 Task: Find a property in Panagar, India for 7 guests from July 10 to July 15, with a price range of ₹4100 to ₹15000, 4 bedrooms, 7 beds, 4 bathrooms, house type, with Wifi, Free parking, TV, Breakfast, Self check-in, and English-speaking host.
Action: Mouse moved to (419, 80)
Screenshot: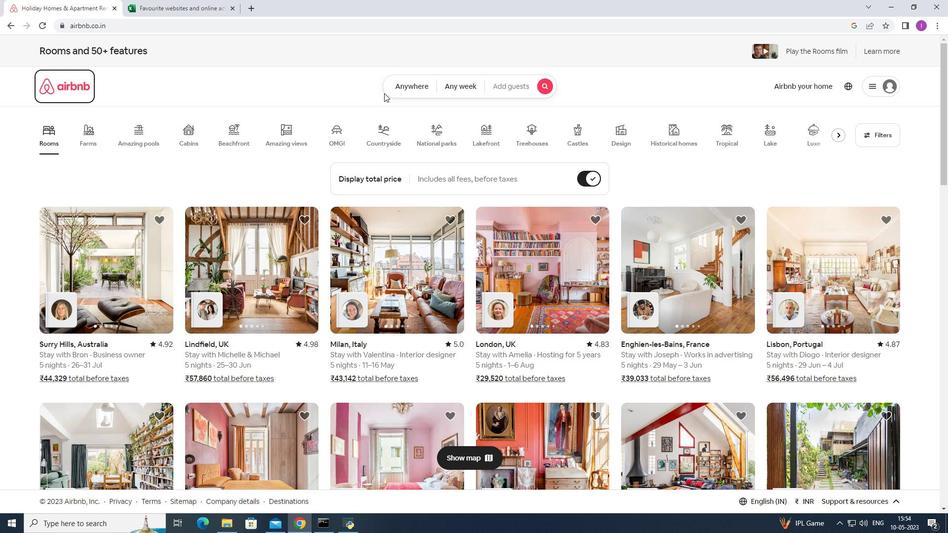 
Action: Mouse pressed left at (419, 80)
Screenshot: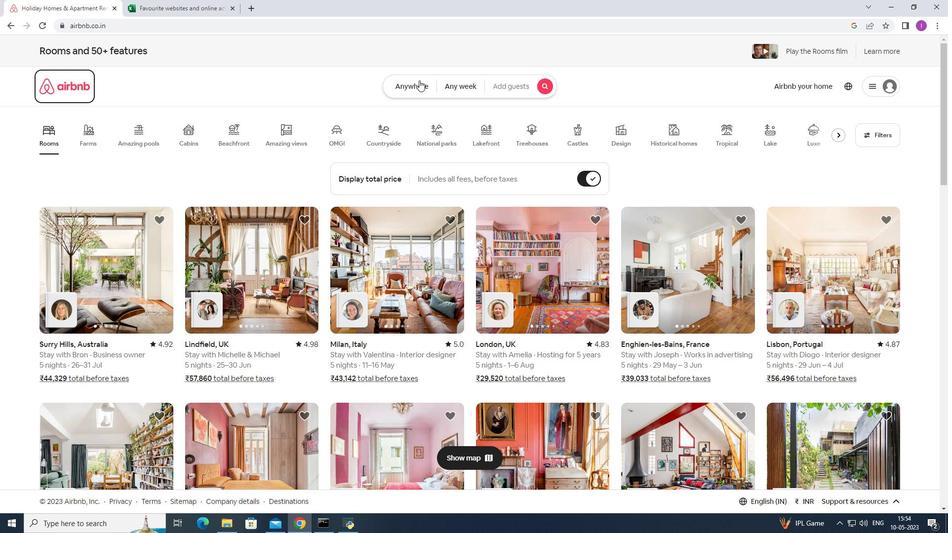 
Action: Mouse moved to (338, 131)
Screenshot: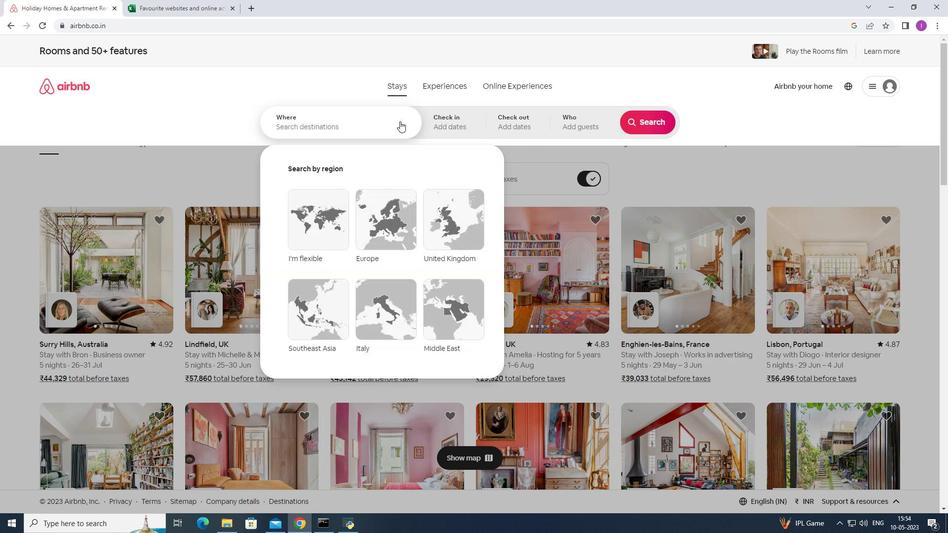 
Action: Mouse pressed left at (338, 131)
Screenshot: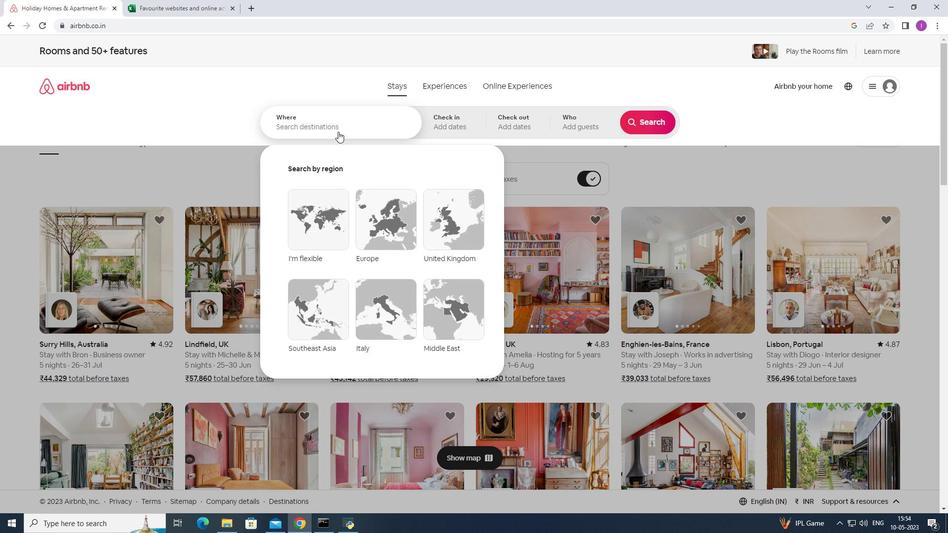 
Action: Mouse moved to (436, 101)
Screenshot: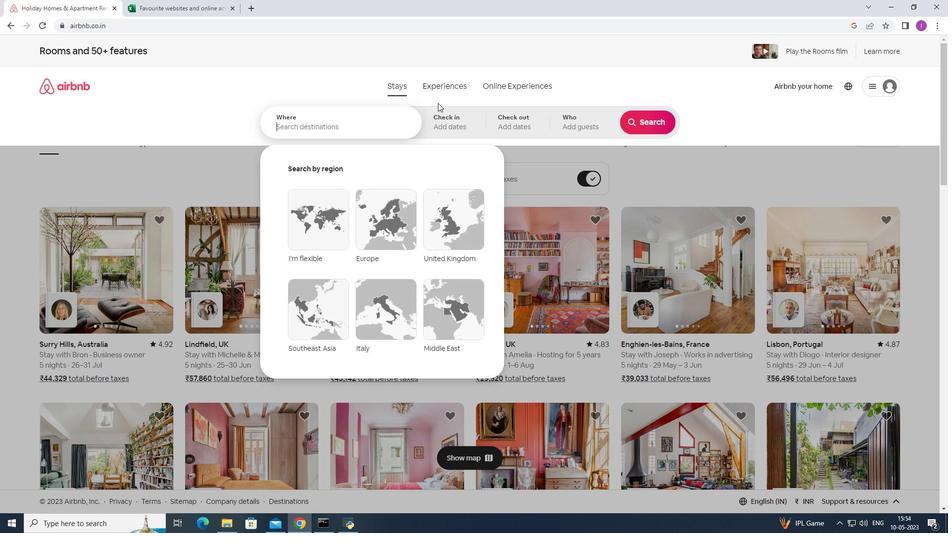 
Action: Key pressed <Key.shift><Key.shift><Key.shift><Key.shift><Key.shift><Key.shift><Key.shift><Key.shift>Panagar,<Key.shift>India
Screenshot: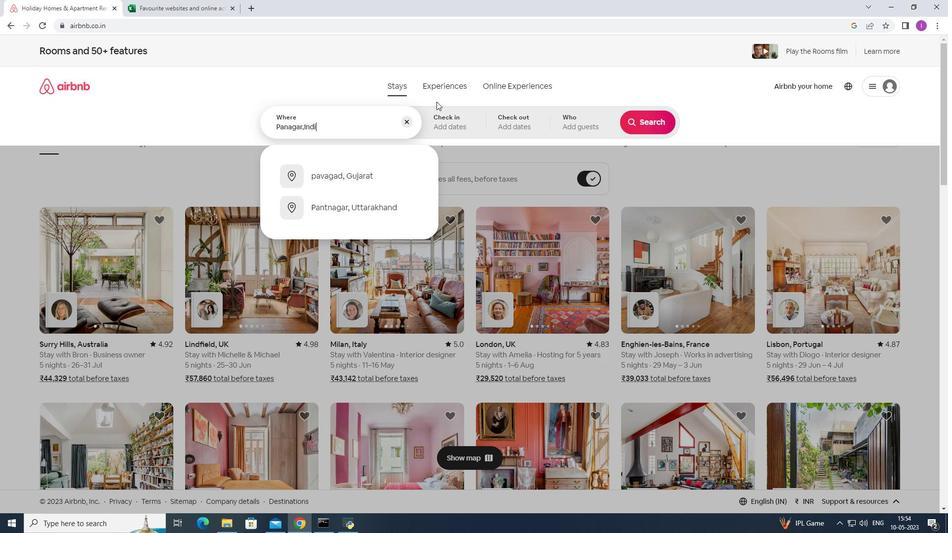 
Action: Mouse moved to (444, 121)
Screenshot: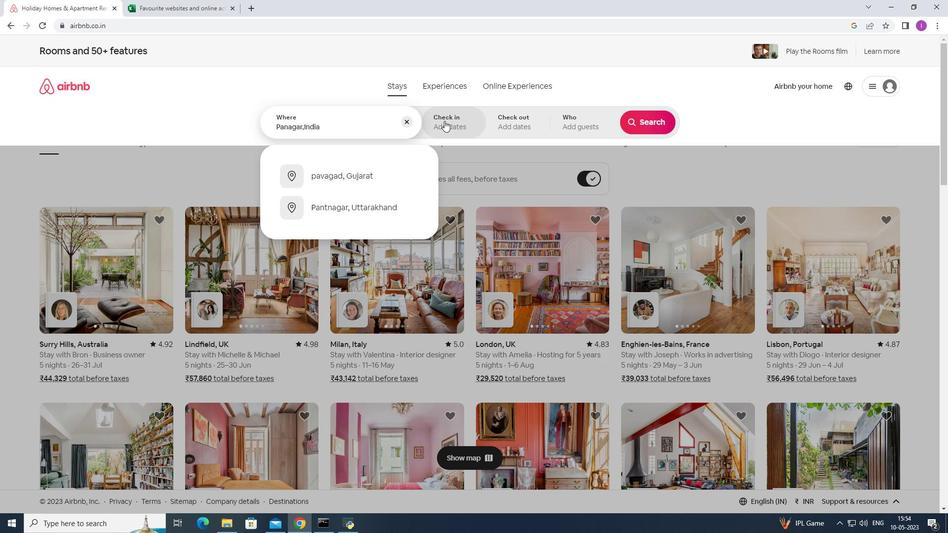 
Action: Mouse pressed left at (444, 121)
Screenshot: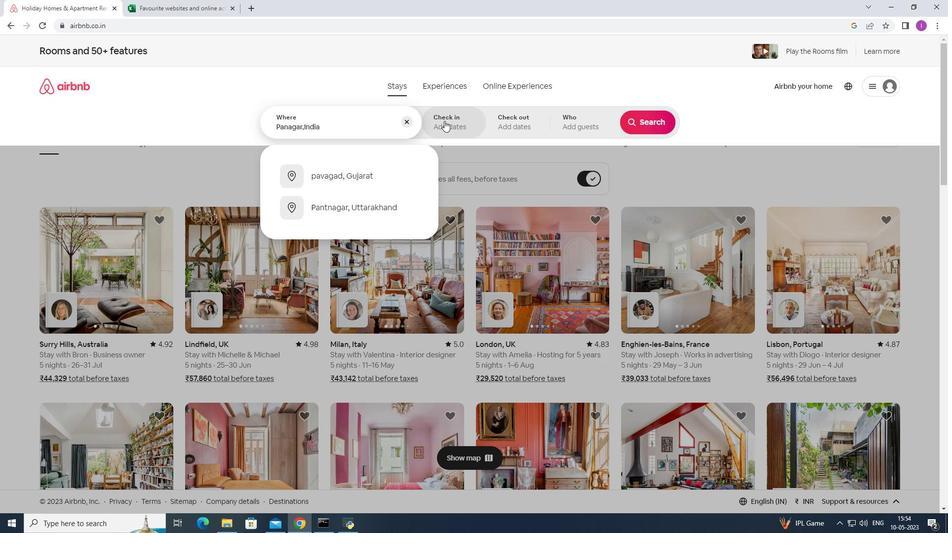 
Action: Mouse moved to (648, 199)
Screenshot: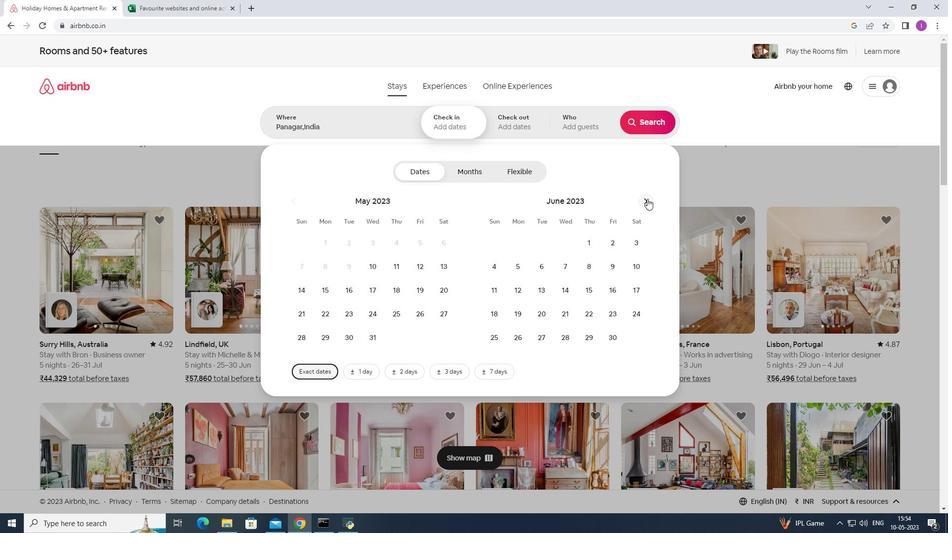 
Action: Mouse pressed left at (648, 199)
Screenshot: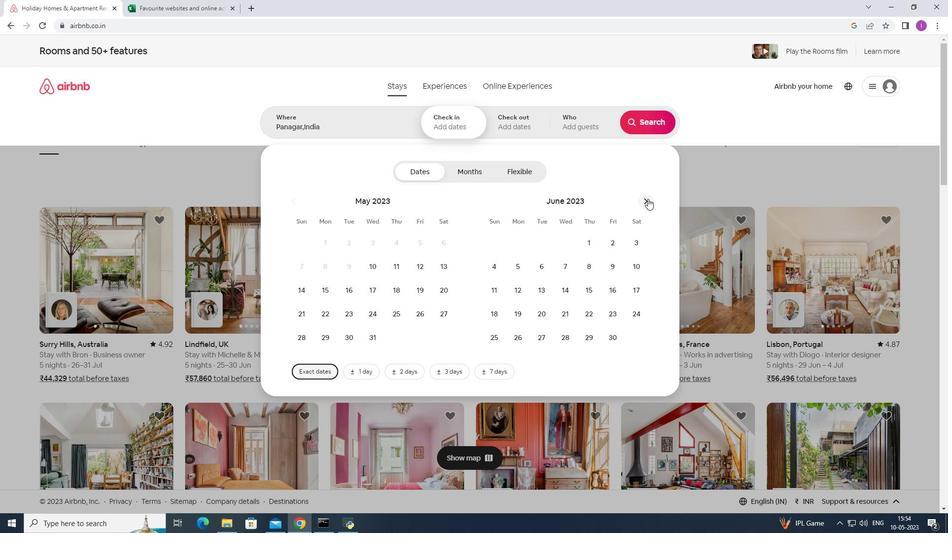 
Action: Mouse moved to (524, 292)
Screenshot: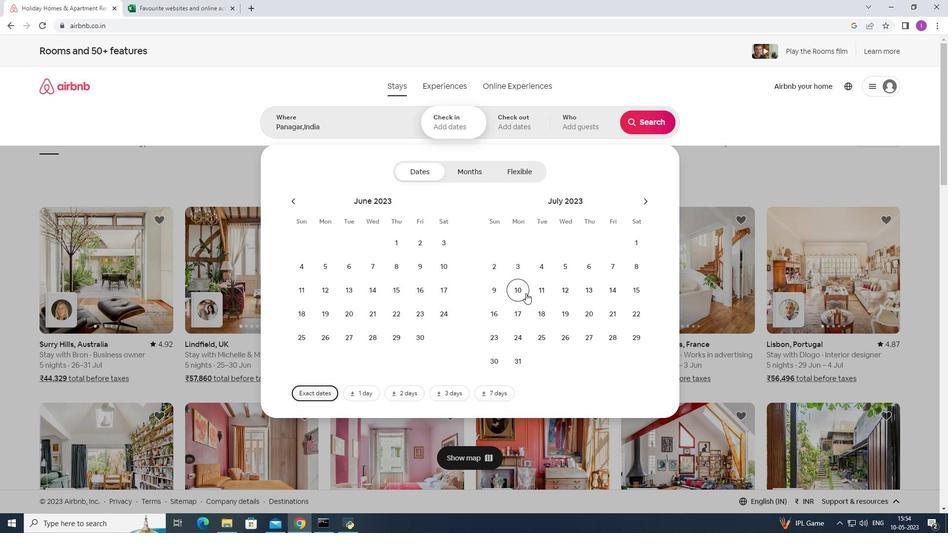 
Action: Mouse pressed left at (524, 292)
Screenshot: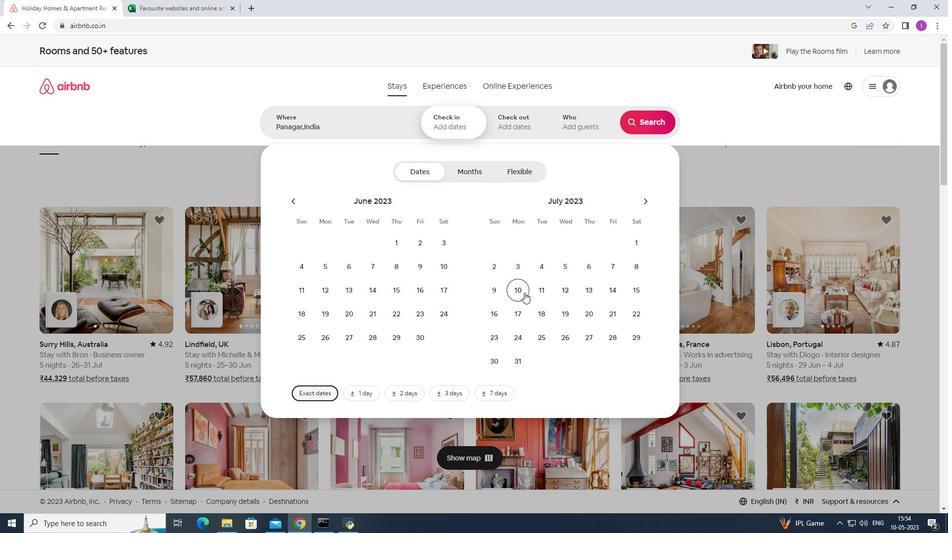
Action: Mouse moved to (633, 287)
Screenshot: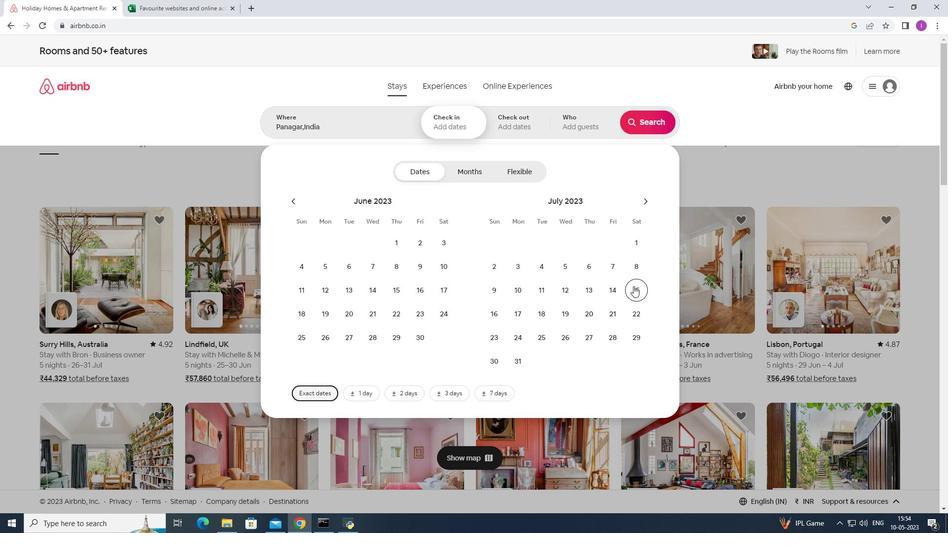 
Action: Mouse pressed left at (633, 287)
Screenshot: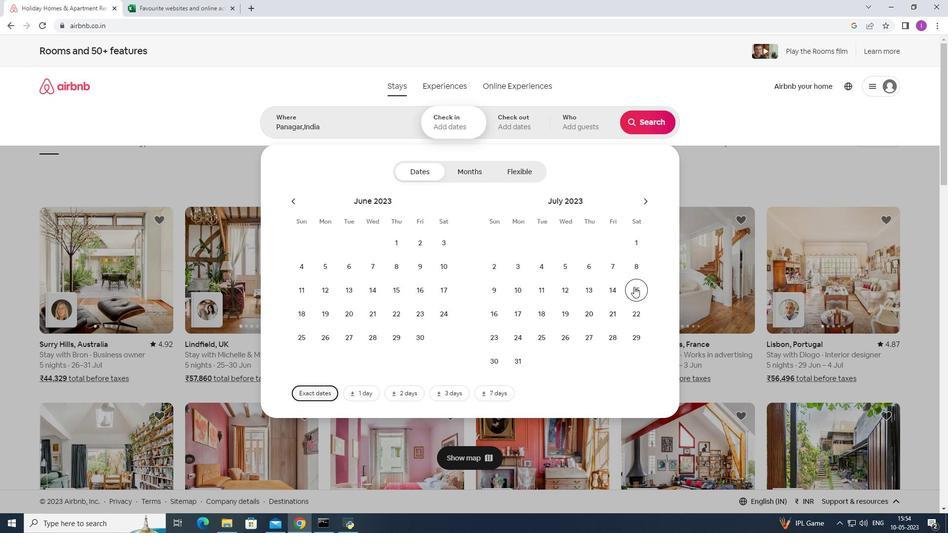 
Action: Mouse moved to (520, 291)
Screenshot: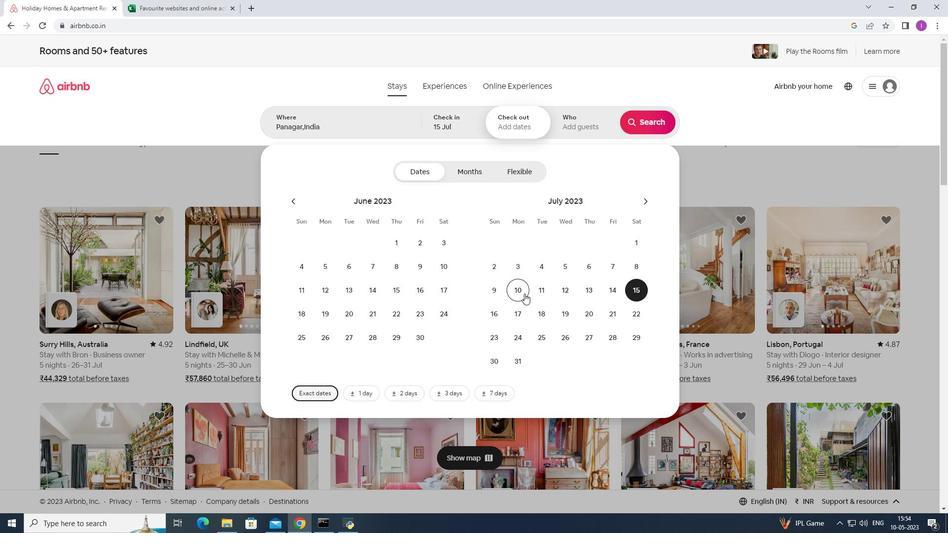 
Action: Mouse pressed left at (520, 291)
Screenshot: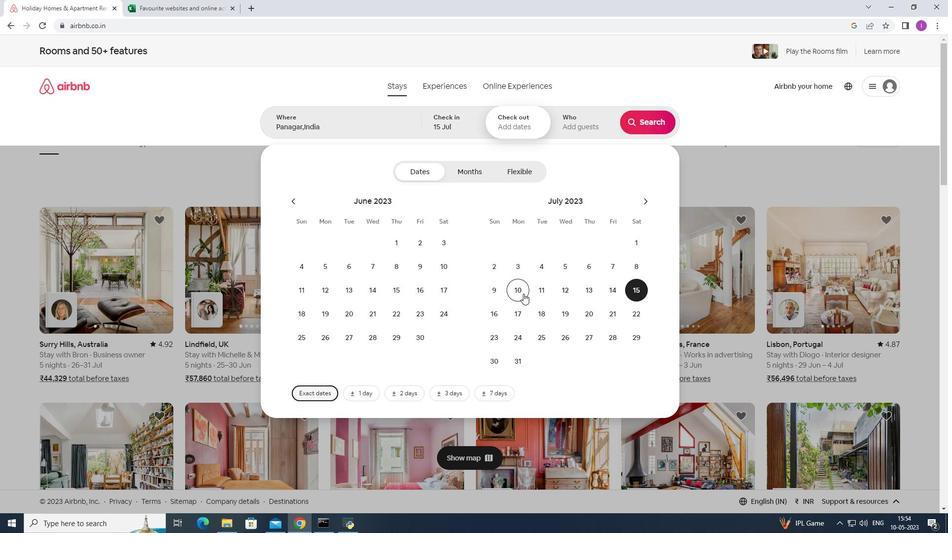 
Action: Mouse moved to (639, 285)
Screenshot: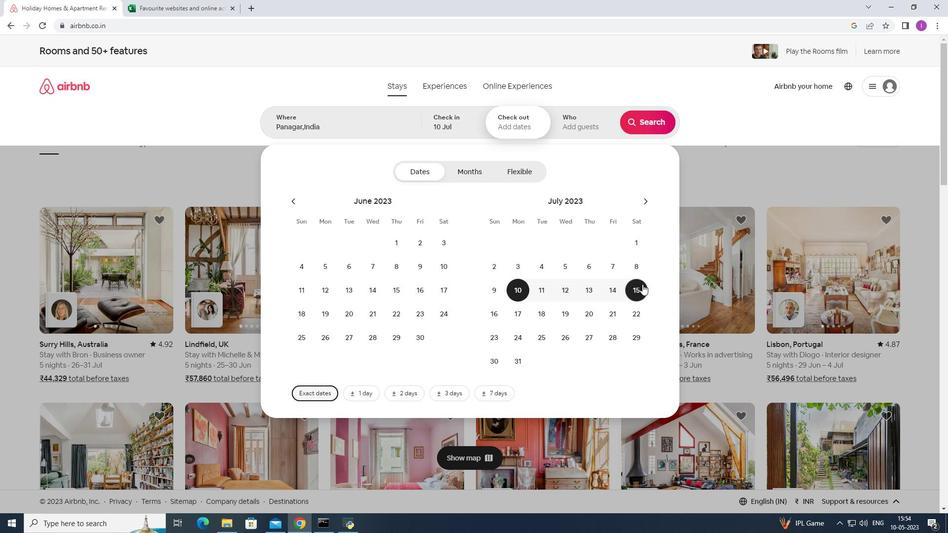
Action: Mouse pressed left at (639, 285)
Screenshot: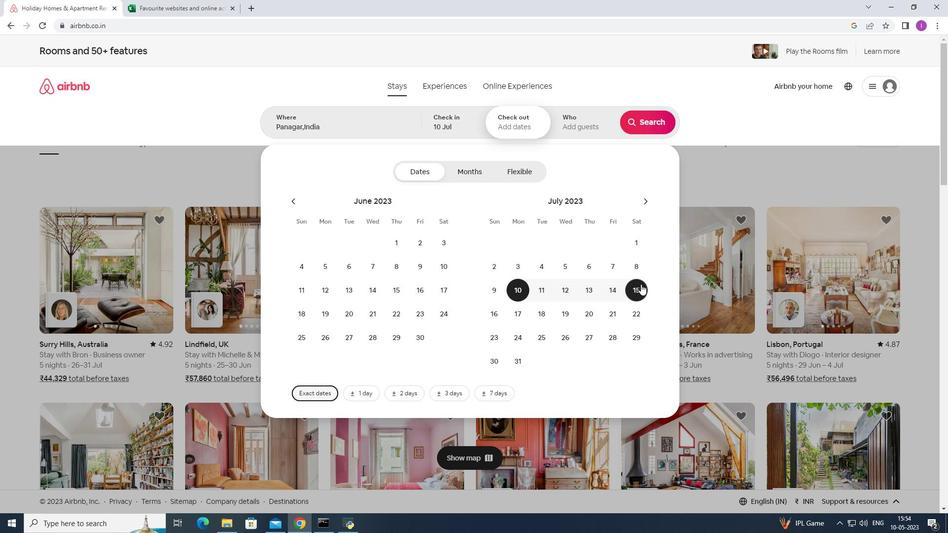 
Action: Mouse moved to (588, 124)
Screenshot: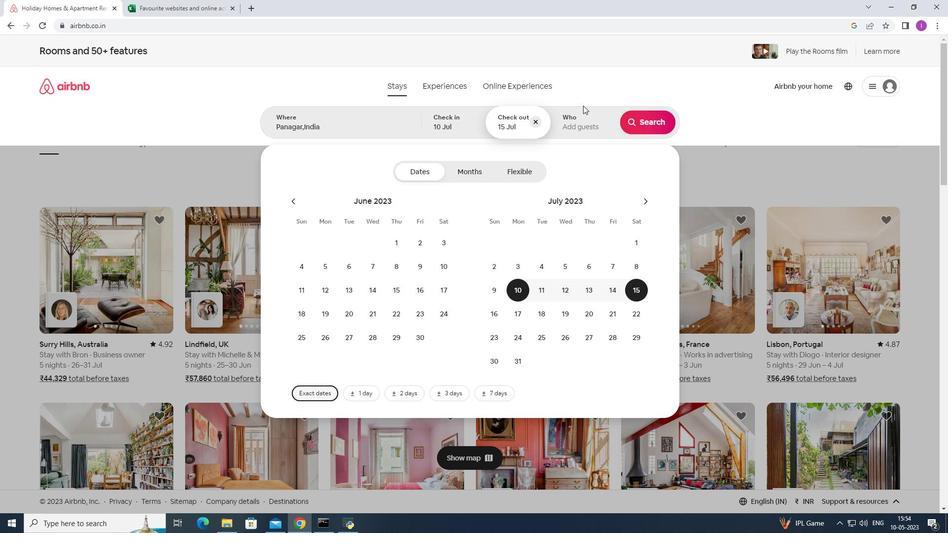 
Action: Mouse pressed left at (588, 124)
Screenshot: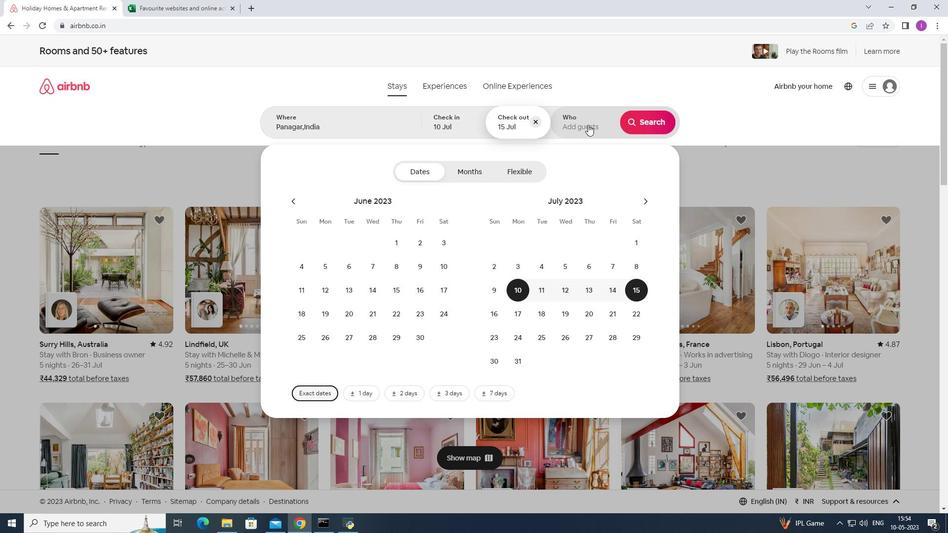 
Action: Mouse moved to (648, 172)
Screenshot: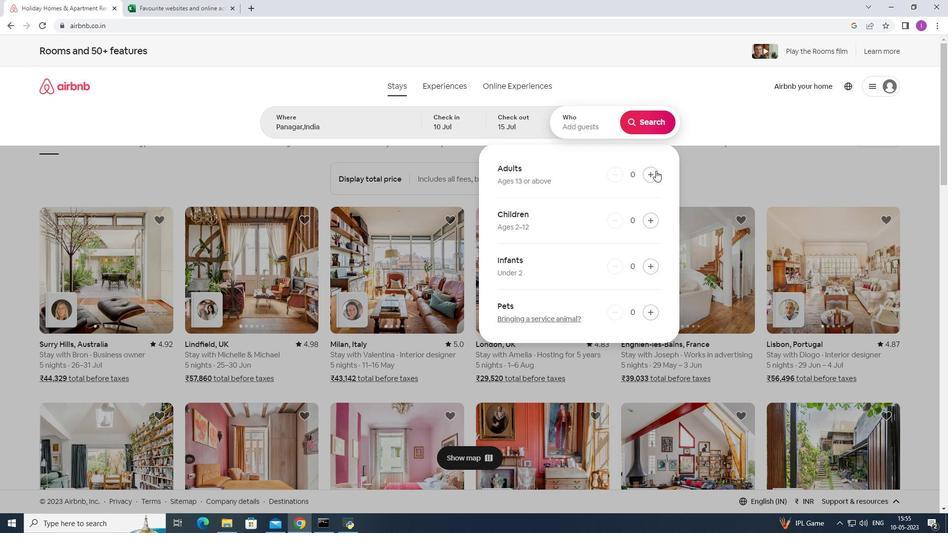
Action: Mouse pressed left at (648, 172)
Screenshot: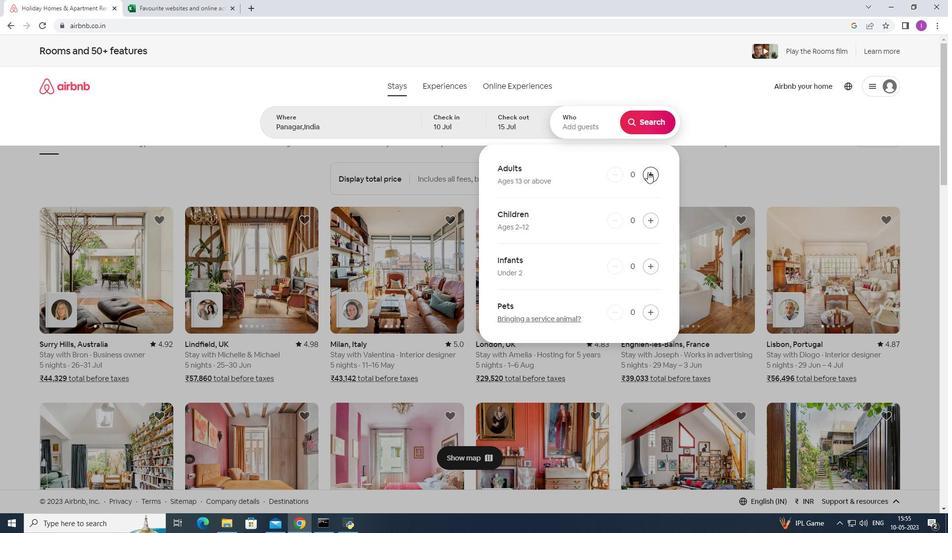 
Action: Mouse moved to (653, 173)
Screenshot: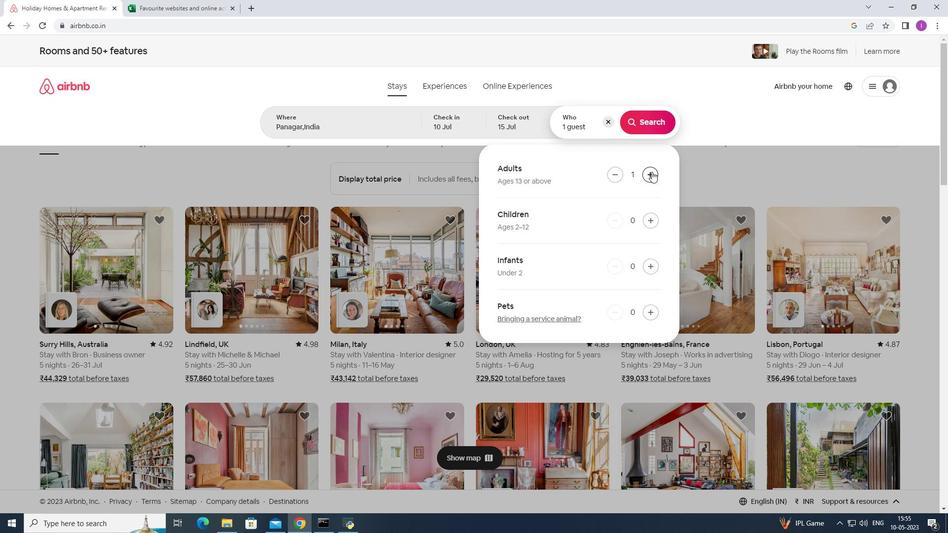 
Action: Mouse pressed left at (653, 173)
Screenshot: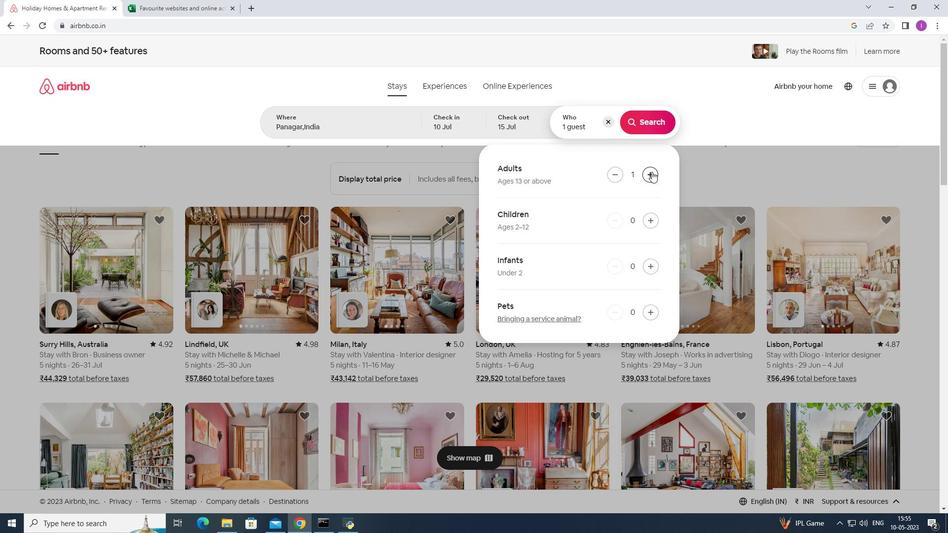 
Action: Mouse moved to (653, 174)
Screenshot: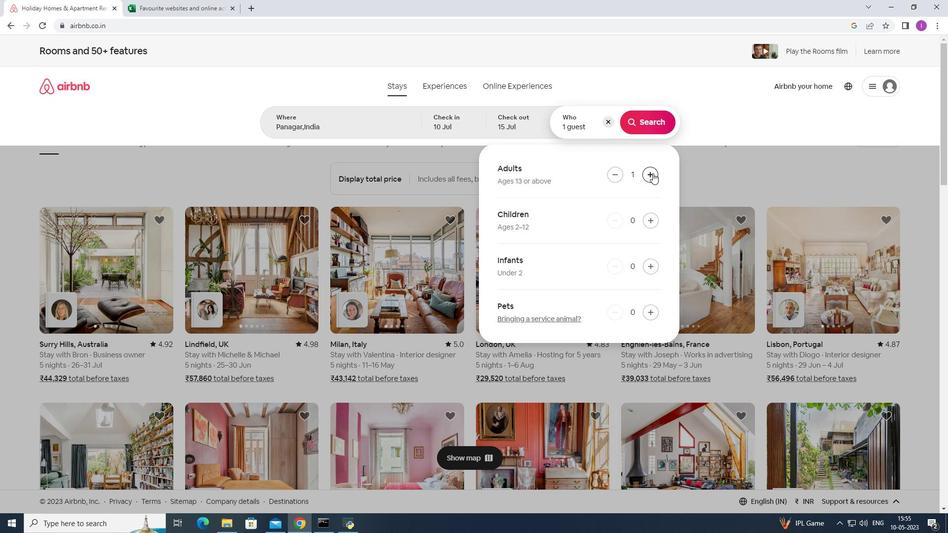 
Action: Mouse pressed left at (653, 174)
Screenshot: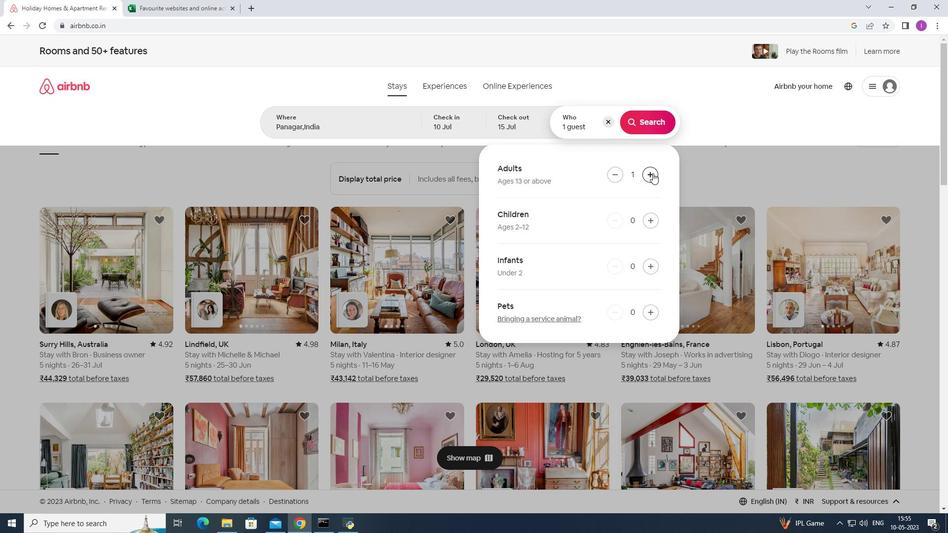 
Action: Mouse moved to (653, 174)
Screenshot: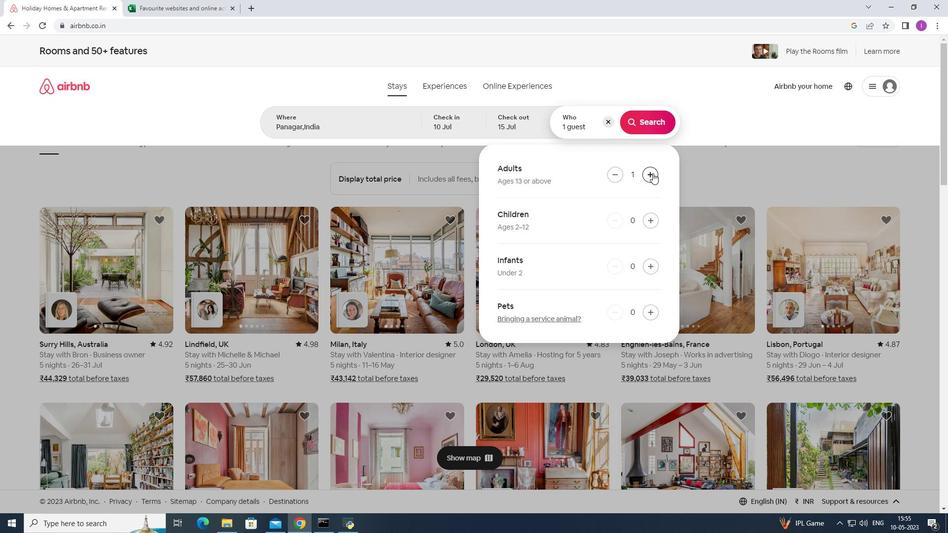 
Action: Mouse pressed left at (653, 174)
Screenshot: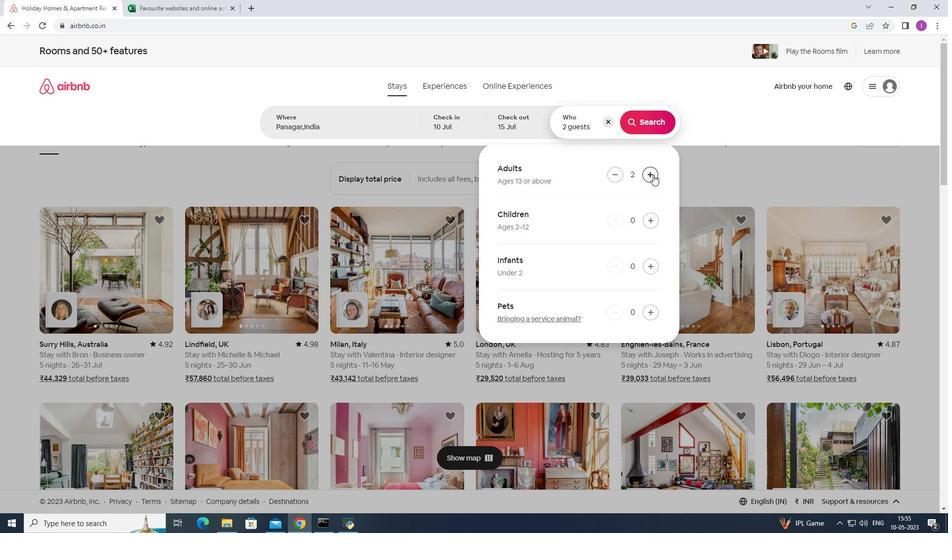 
Action: Mouse pressed left at (653, 174)
Screenshot: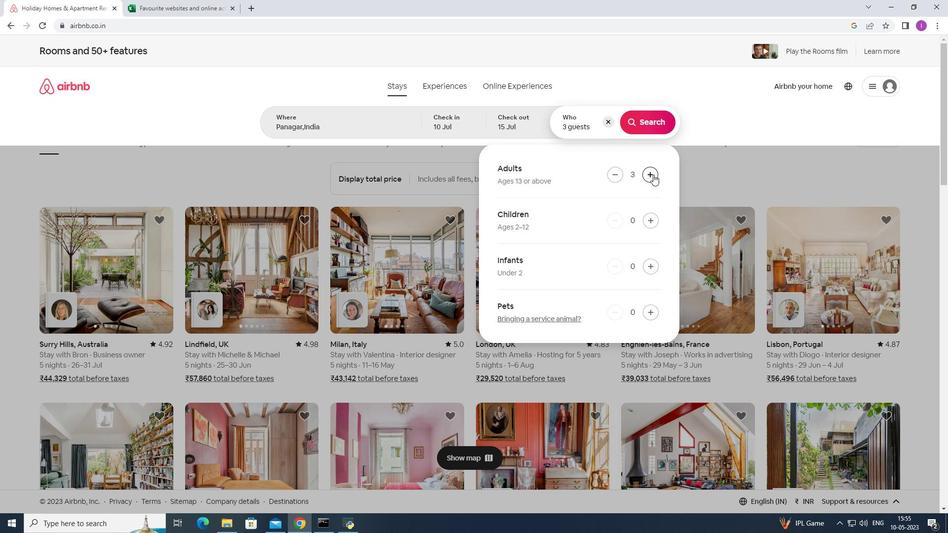 
Action: Mouse pressed left at (653, 174)
Screenshot: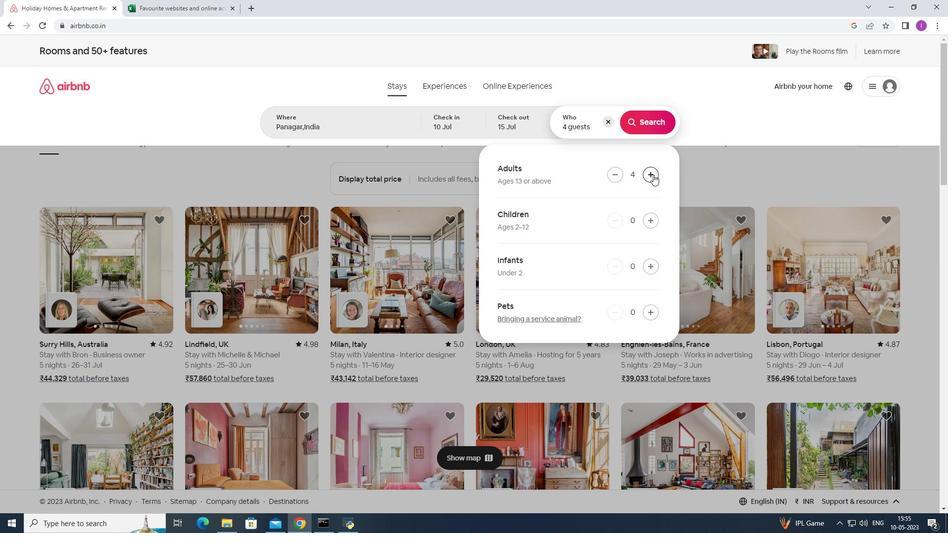 
Action: Mouse pressed left at (653, 174)
Screenshot: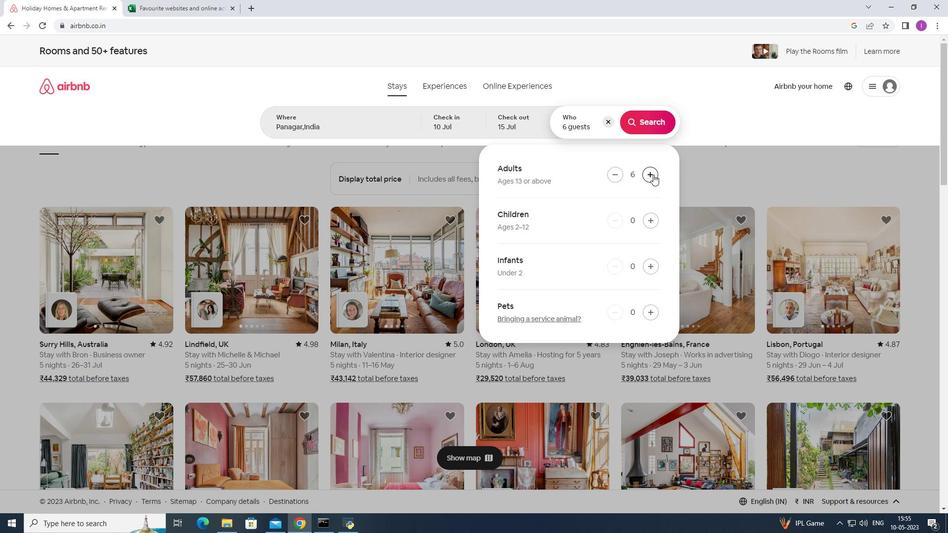 
Action: Mouse moved to (643, 124)
Screenshot: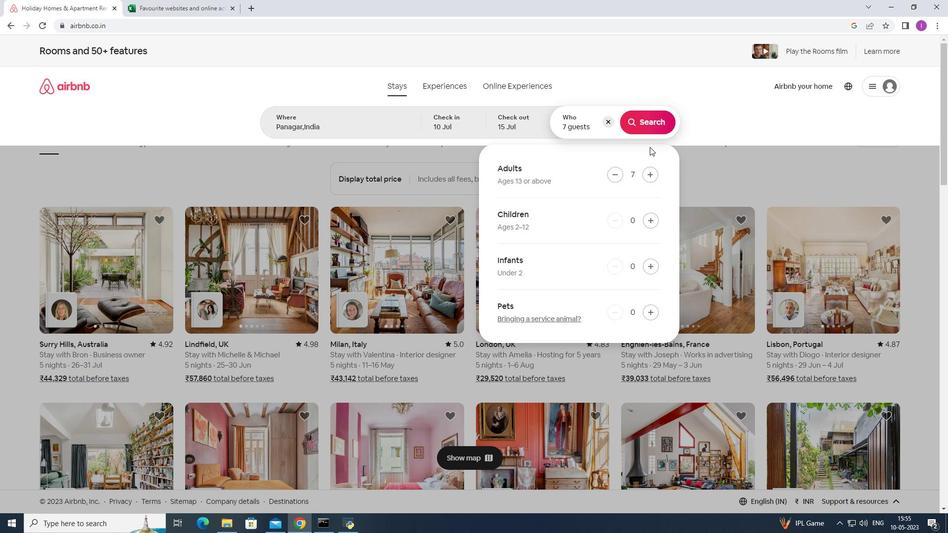 
Action: Mouse pressed left at (643, 124)
Screenshot: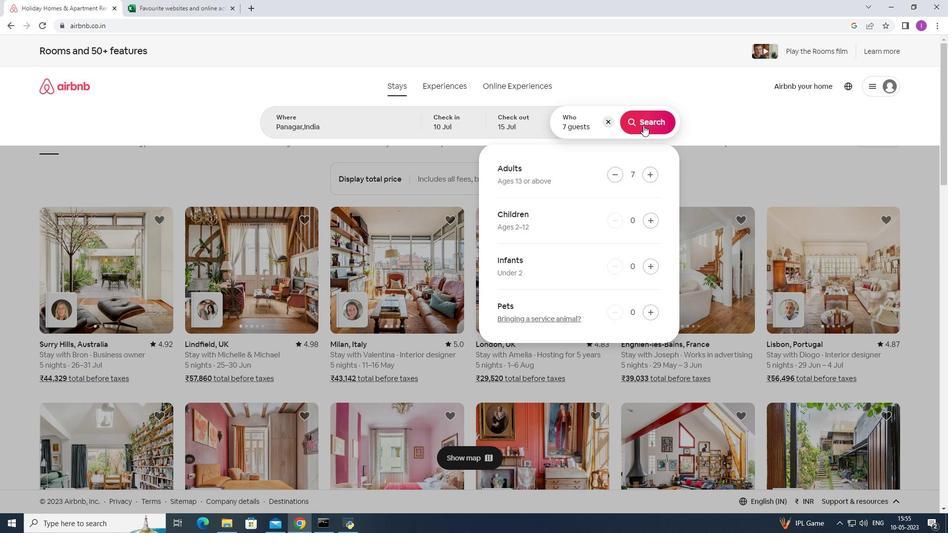 
Action: Mouse moved to (916, 88)
Screenshot: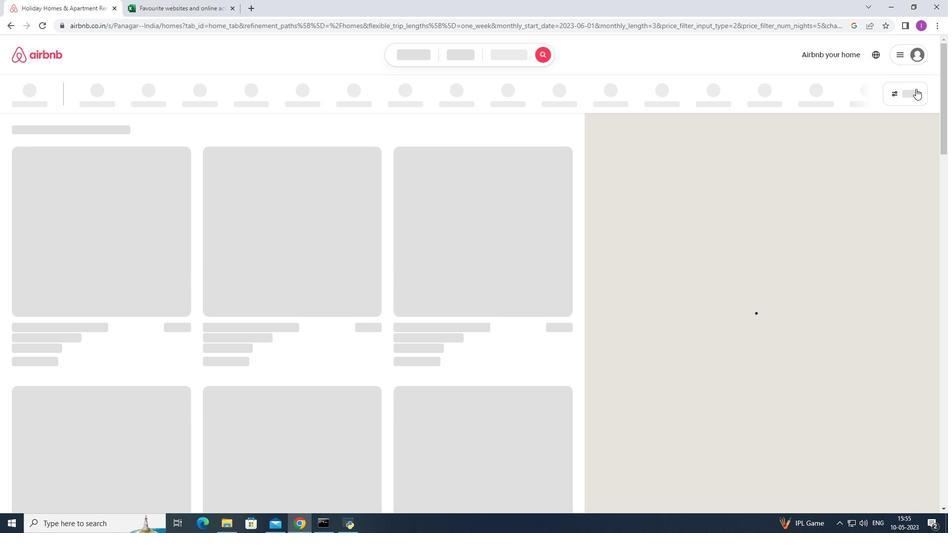 
Action: Mouse pressed left at (916, 88)
Screenshot: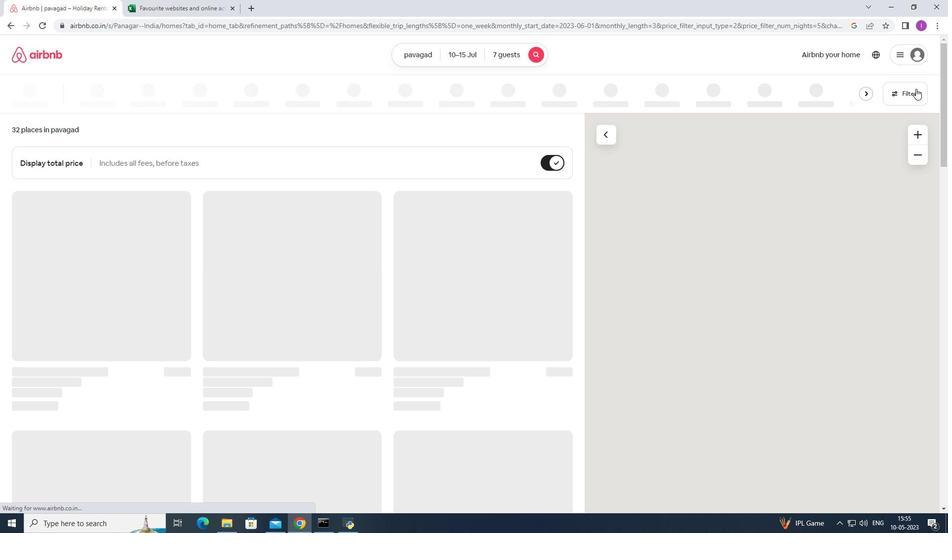 
Action: Mouse moved to (537, 332)
Screenshot: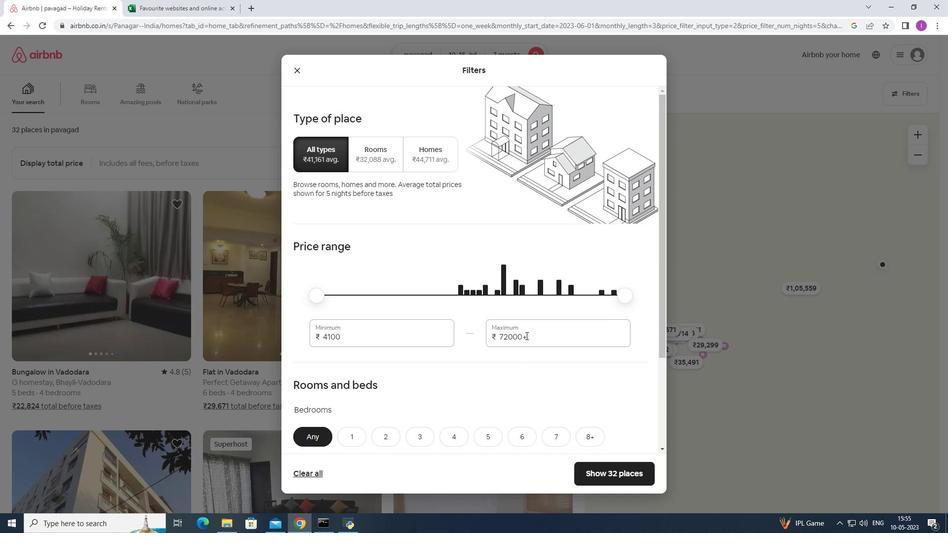 
Action: Mouse pressed left at (537, 332)
Screenshot: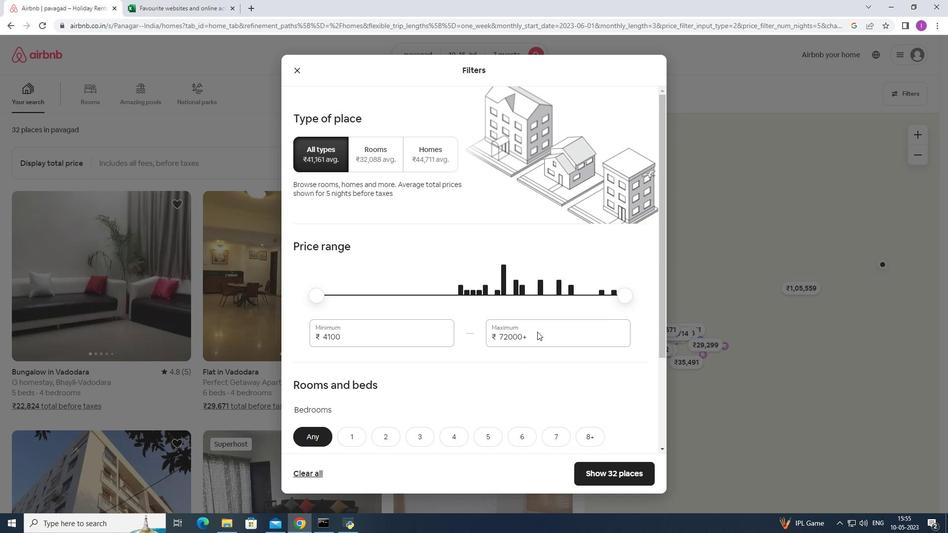
Action: Mouse moved to (476, 339)
Screenshot: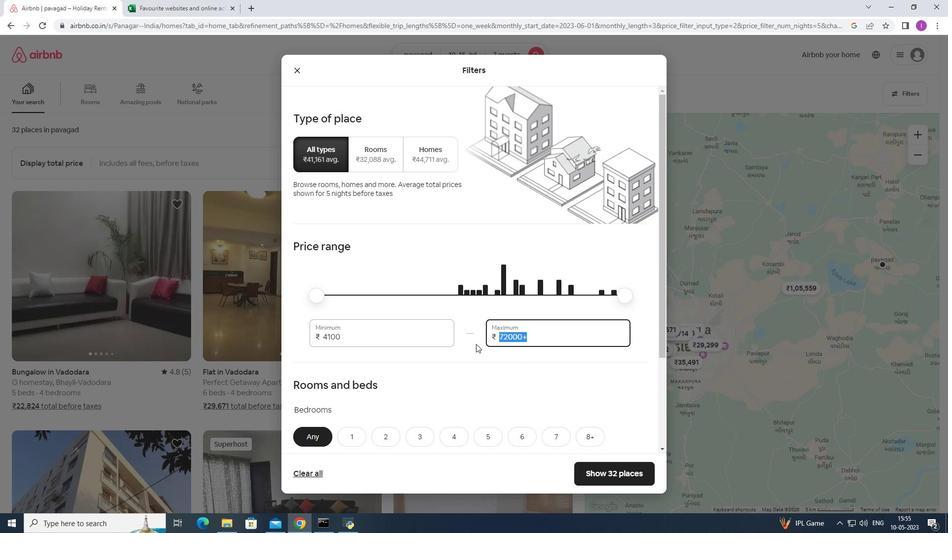 
Action: Key pressed 1
Screenshot: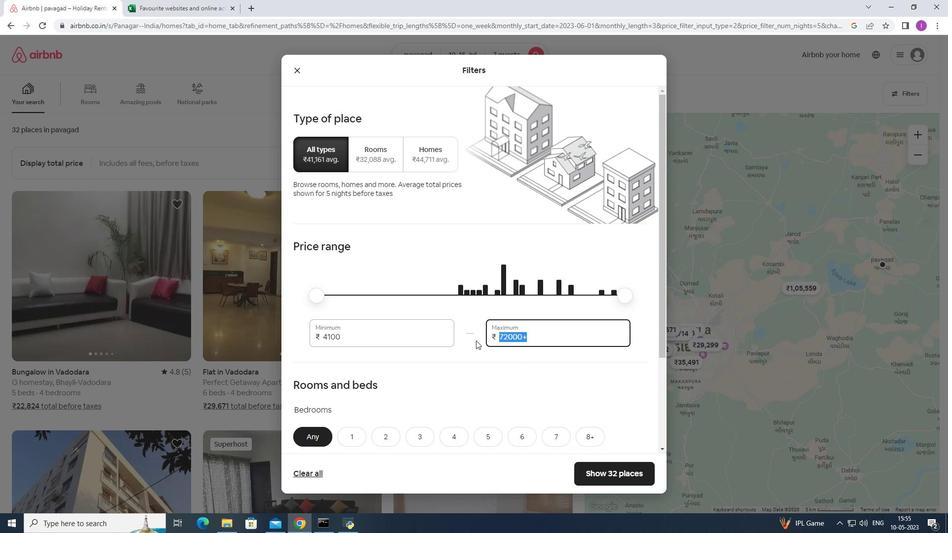 
Action: Mouse moved to (480, 333)
Screenshot: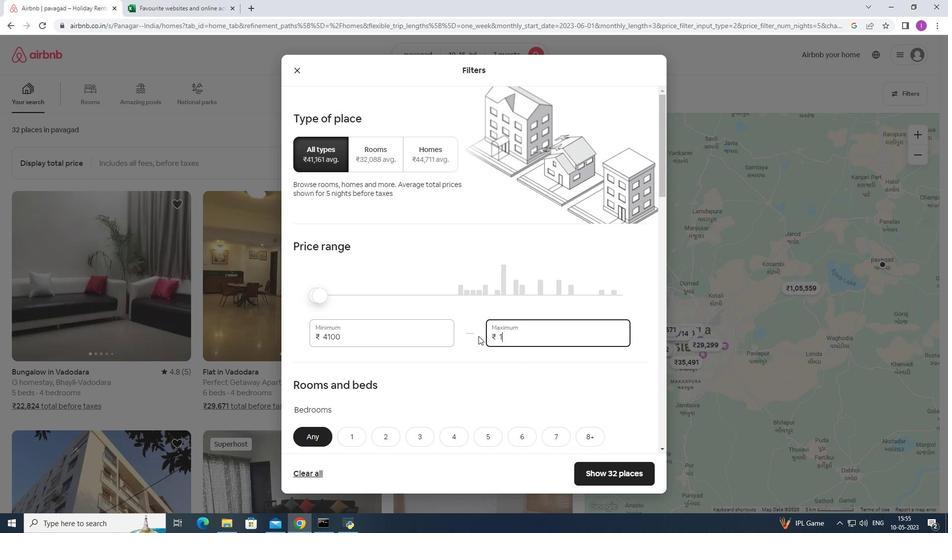 
Action: Key pressed 5
Screenshot: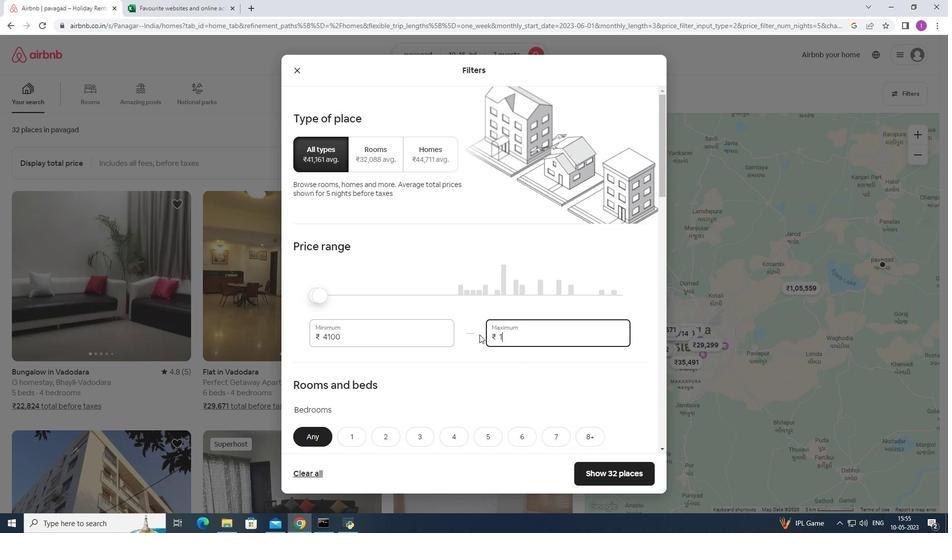 
Action: Mouse moved to (484, 328)
Screenshot: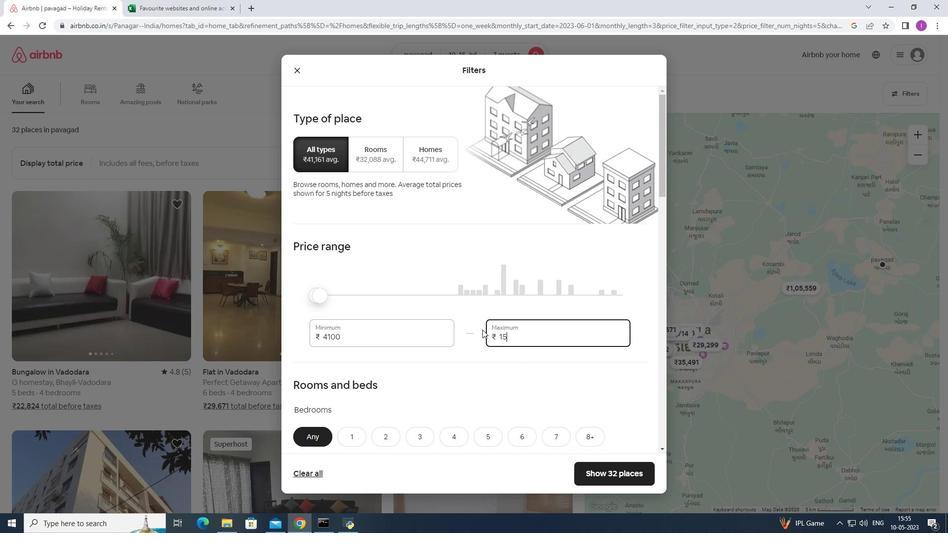 
Action: Key pressed 0
Screenshot: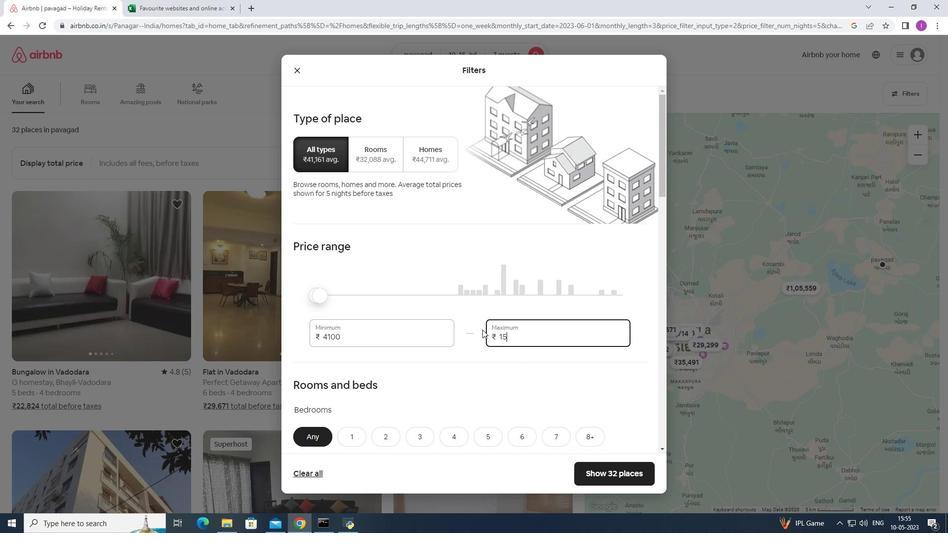 
Action: Mouse moved to (487, 325)
Screenshot: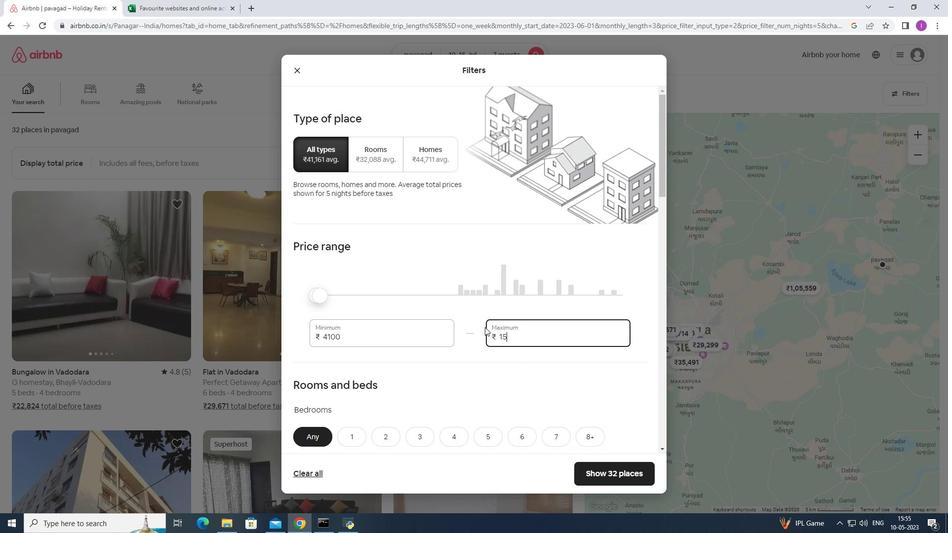 
Action: Key pressed 0
Screenshot: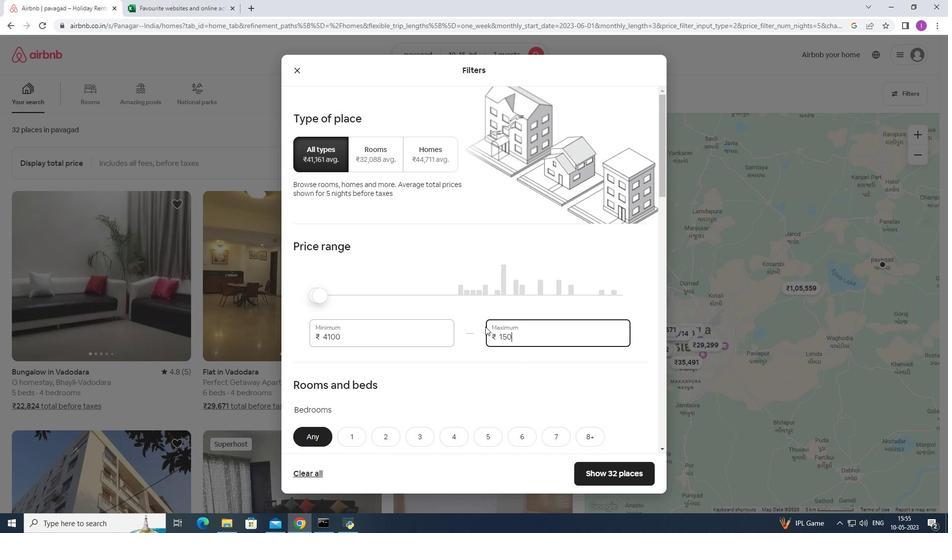 
Action: Mouse moved to (488, 324)
Screenshot: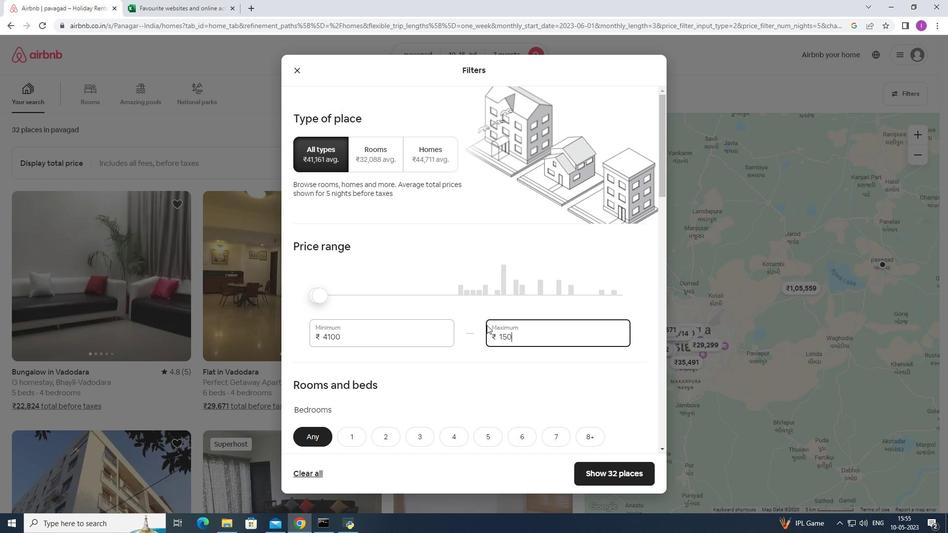 
Action: Key pressed 0
Screenshot: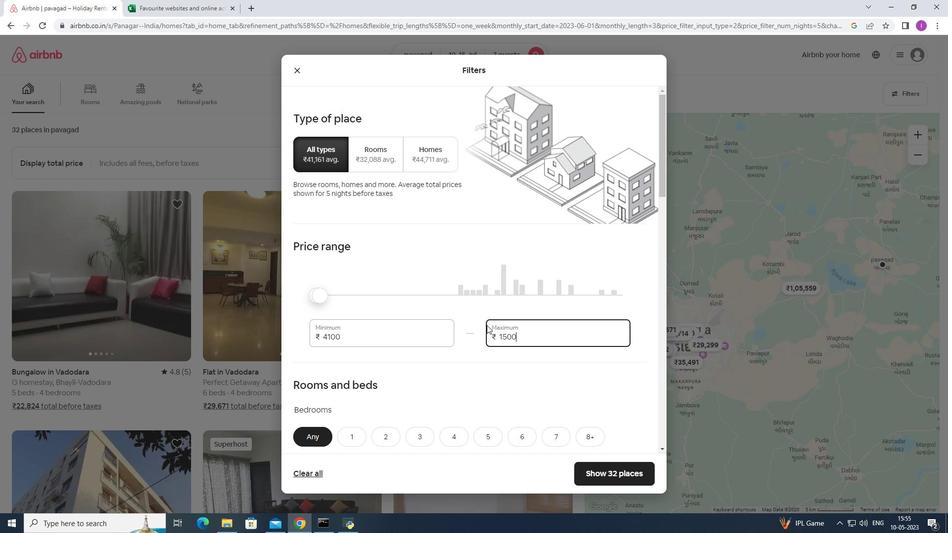 
Action: Mouse moved to (345, 335)
Screenshot: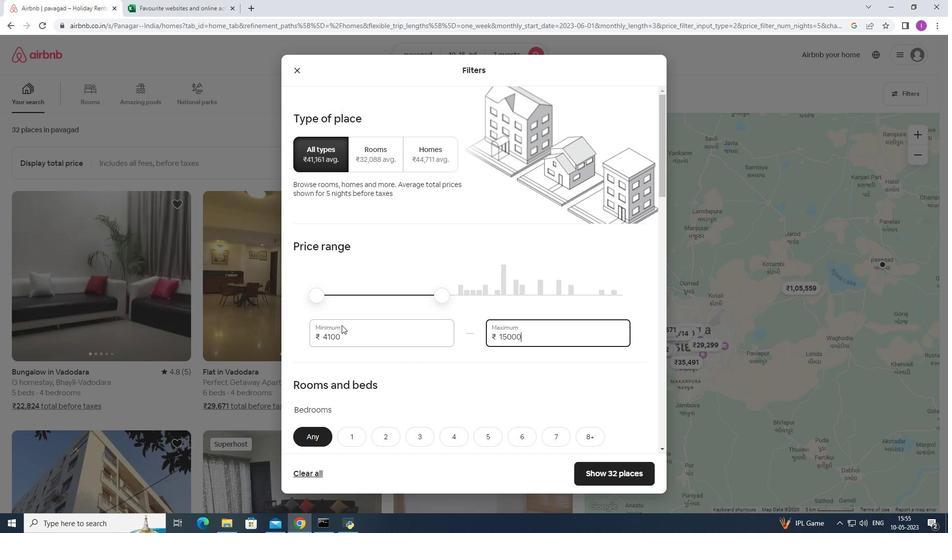 
Action: Mouse pressed left at (345, 335)
Screenshot: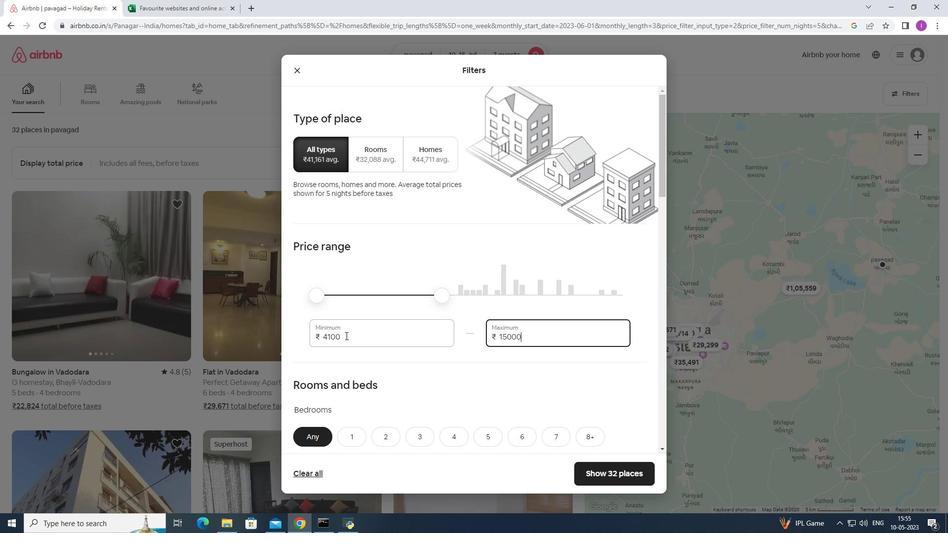 
Action: Mouse moved to (417, 347)
Screenshot: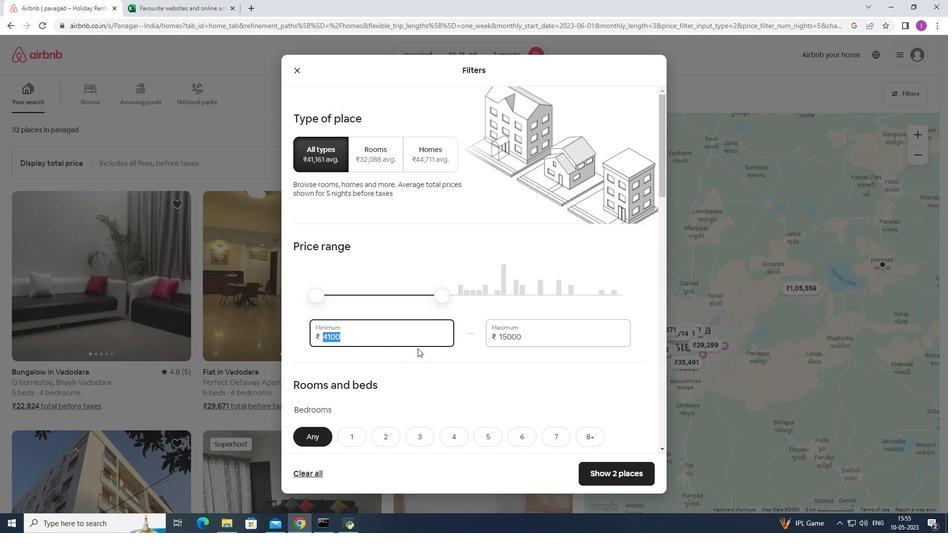 
Action: Key pressed 1
Screenshot: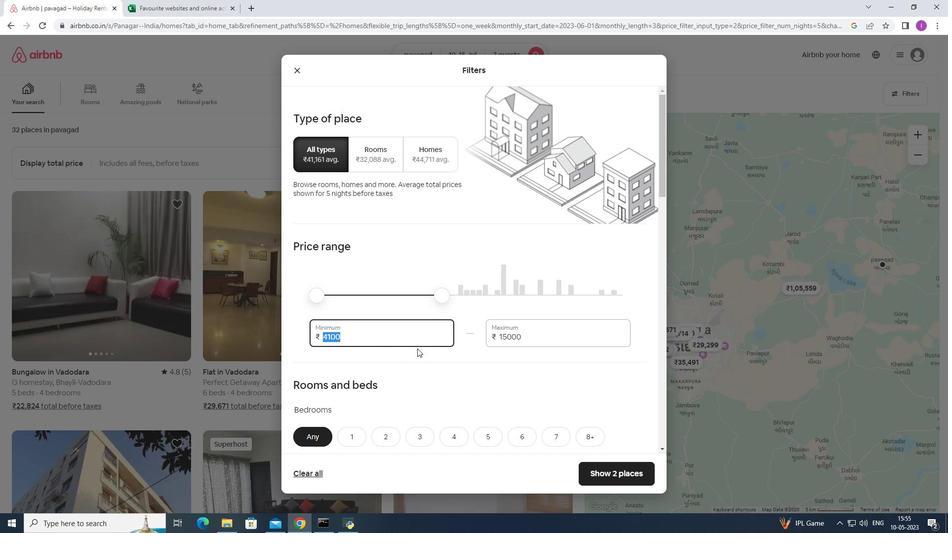 
Action: Mouse moved to (417, 344)
Screenshot: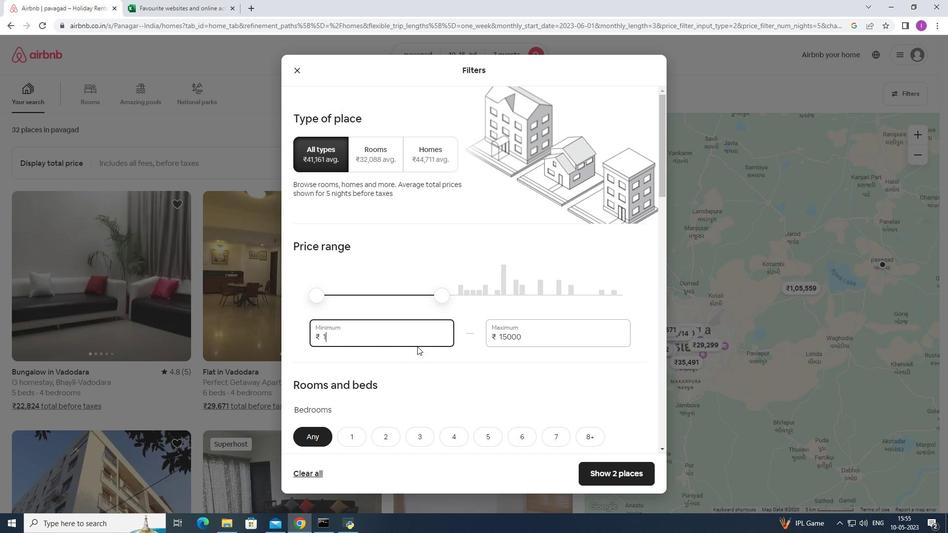 
Action: Key pressed 000
Screenshot: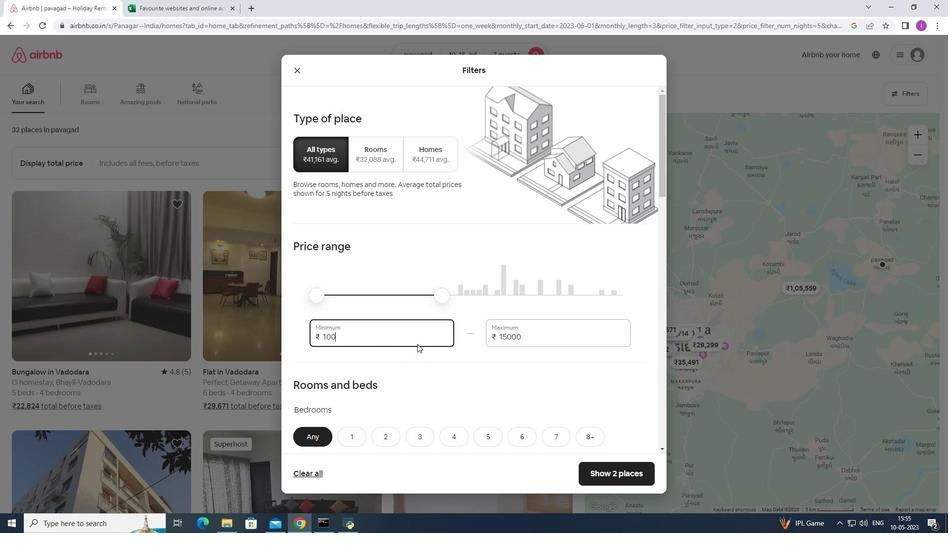 
Action: Mouse moved to (418, 343)
Screenshot: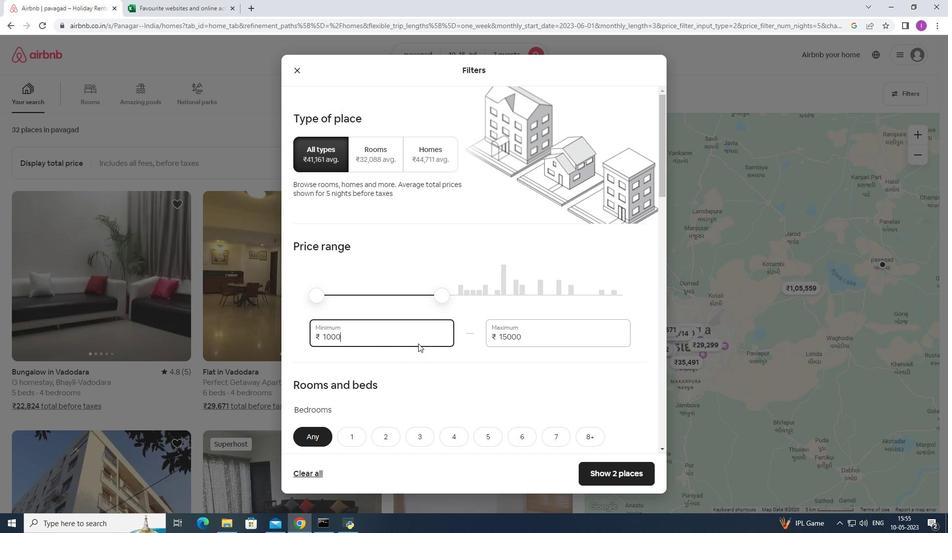 
Action: Key pressed 0
Screenshot: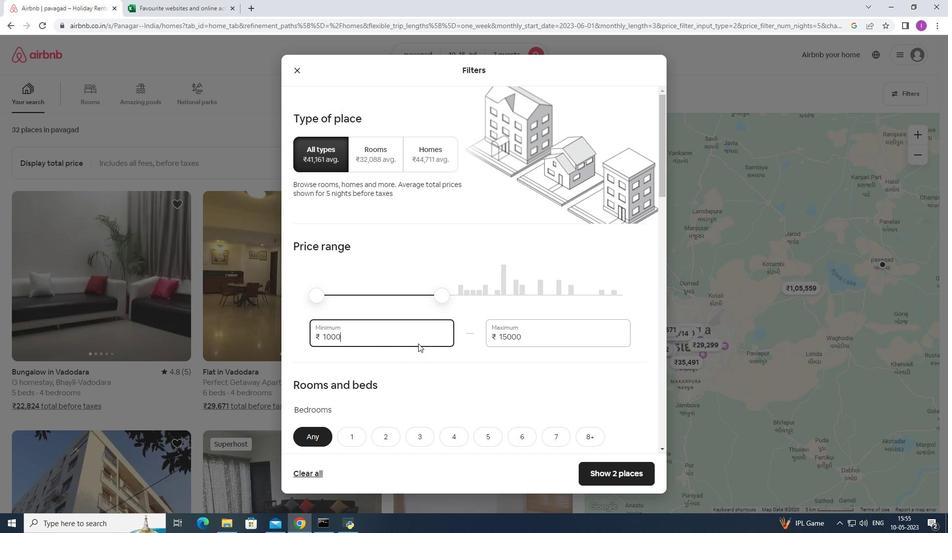 
Action: Mouse moved to (382, 369)
Screenshot: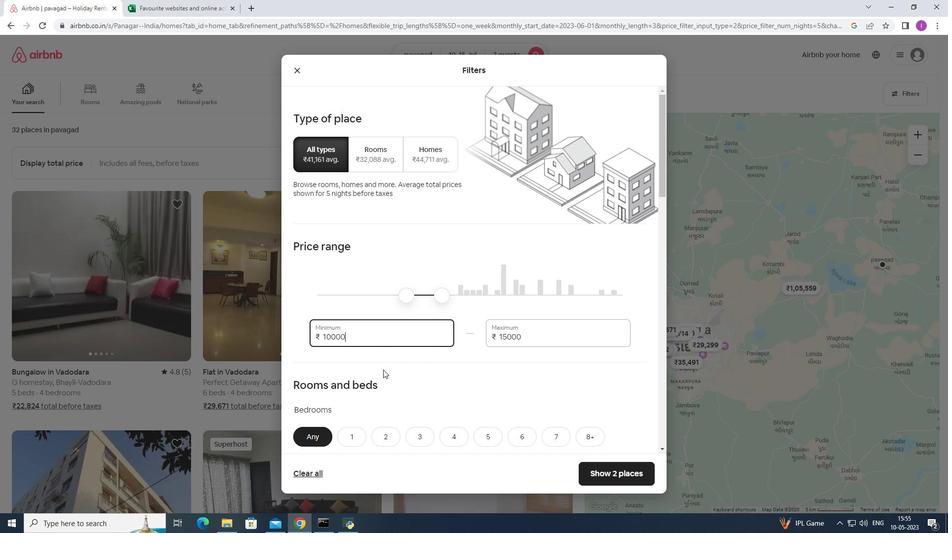 
Action: Mouse scrolled (382, 368) with delta (0, 0)
Screenshot: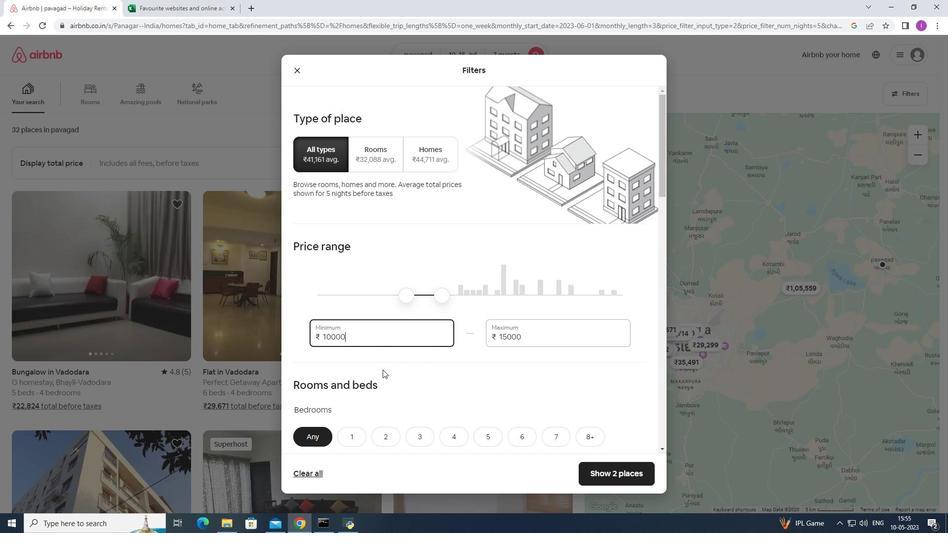
Action: Mouse scrolled (382, 368) with delta (0, 0)
Screenshot: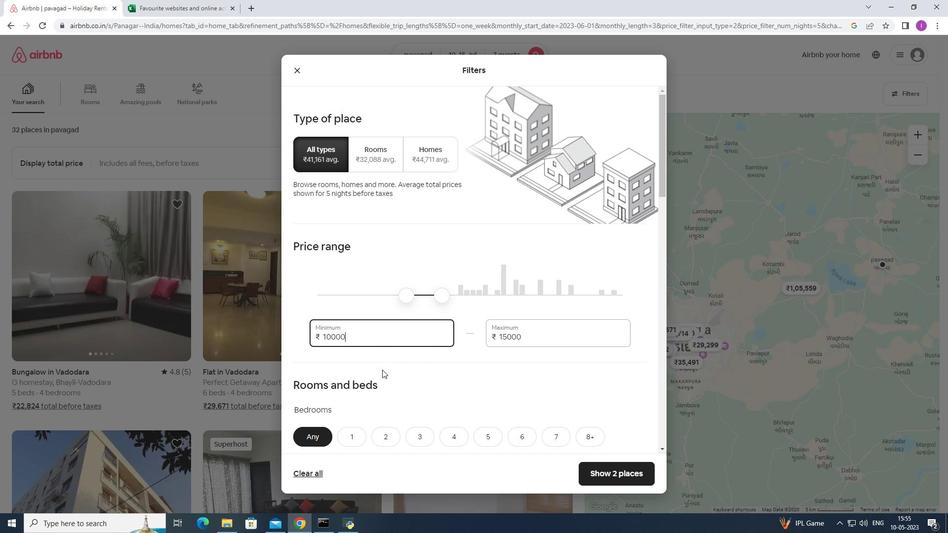 
Action: Mouse moved to (394, 359)
Screenshot: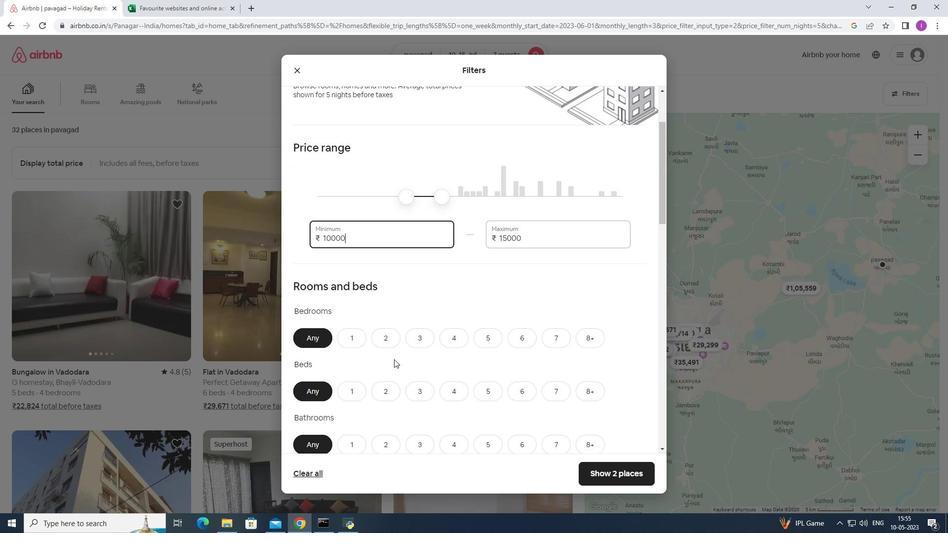 
Action: Mouse scrolled (394, 358) with delta (0, 0)
Screenshot: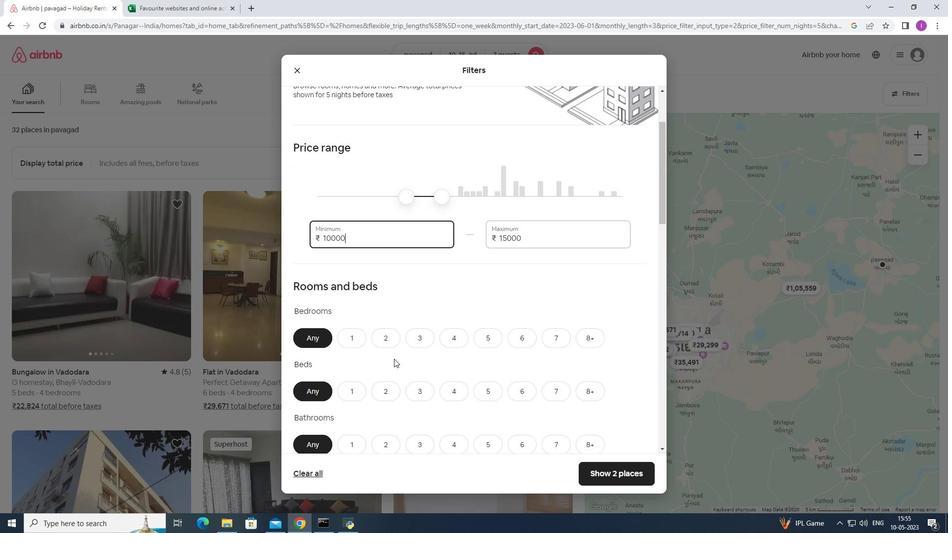 
Action: Mouse moved to (395, 357)
Screenshot: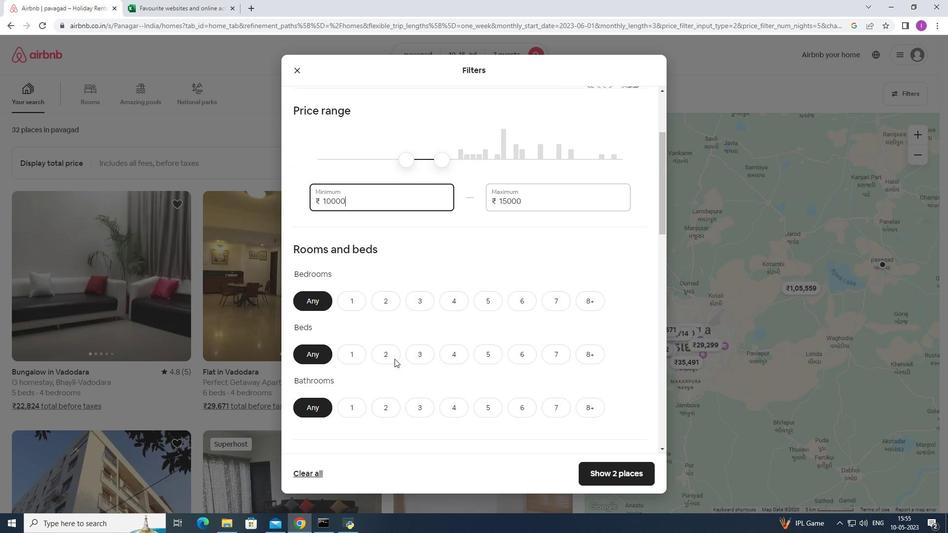 
Action: Mouse scrolled (395, 357) with delta (0, 0)
Screenshot: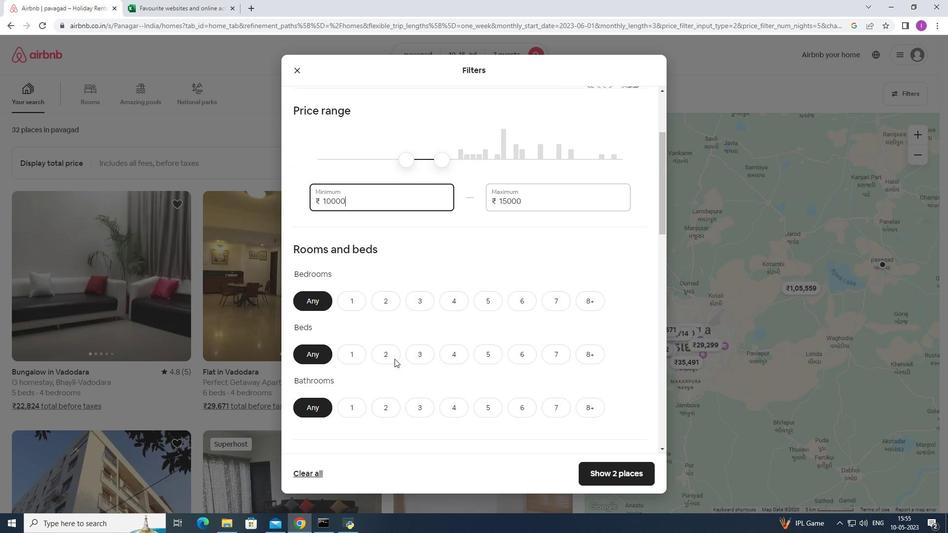 
Action: Mouse moved to (456, 240)
Screenshot: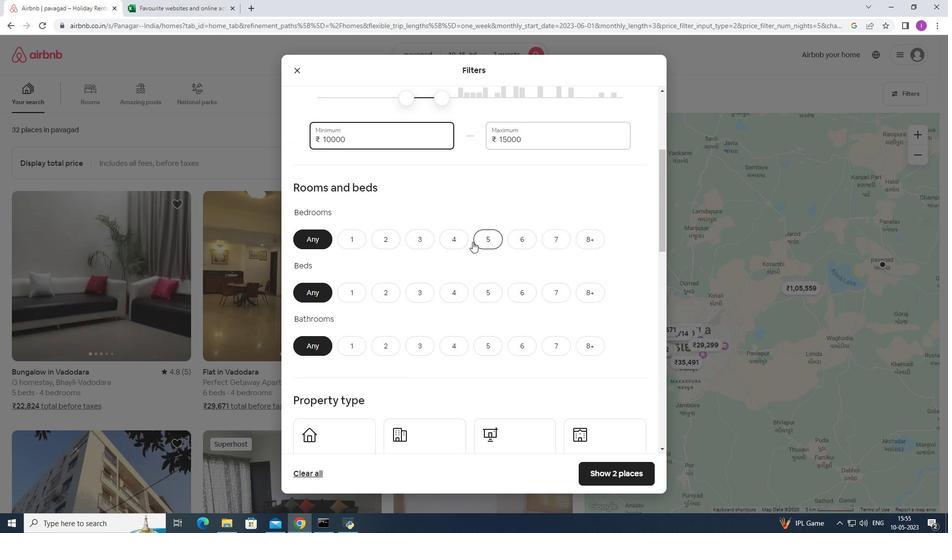 
Action: Mouse pressed left at (456, 240)
Screenshot: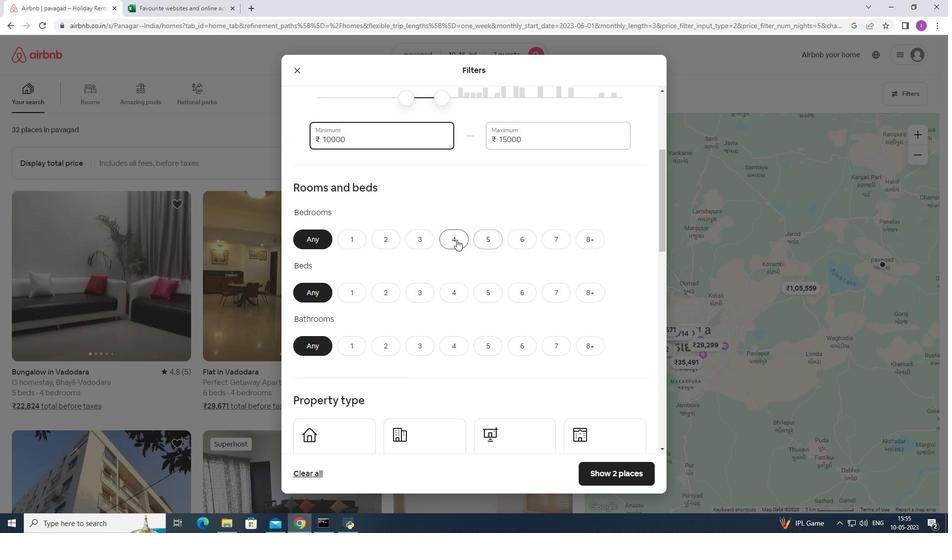 
Action: Mouse moved to (553, 290)
Screenshot: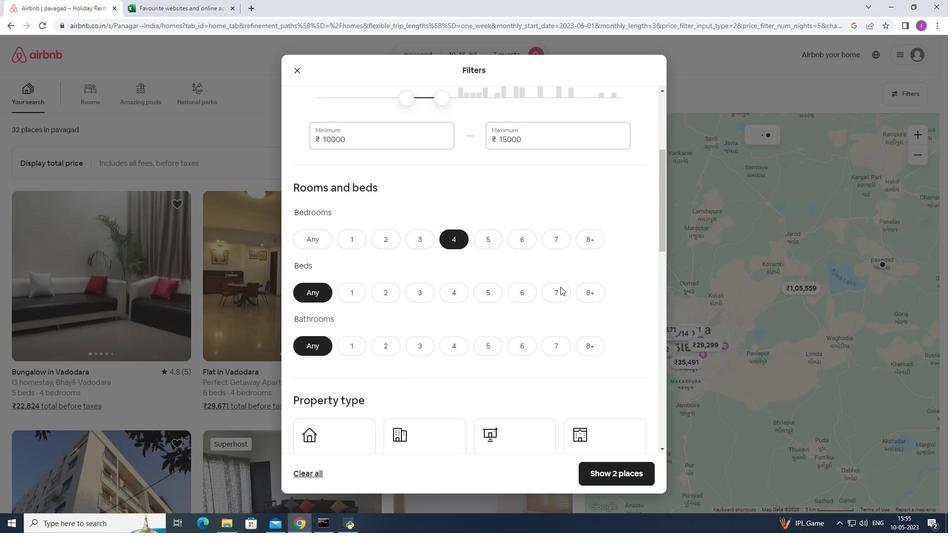 
Action: Mouse pressed left at (553, 290)
Screenshot: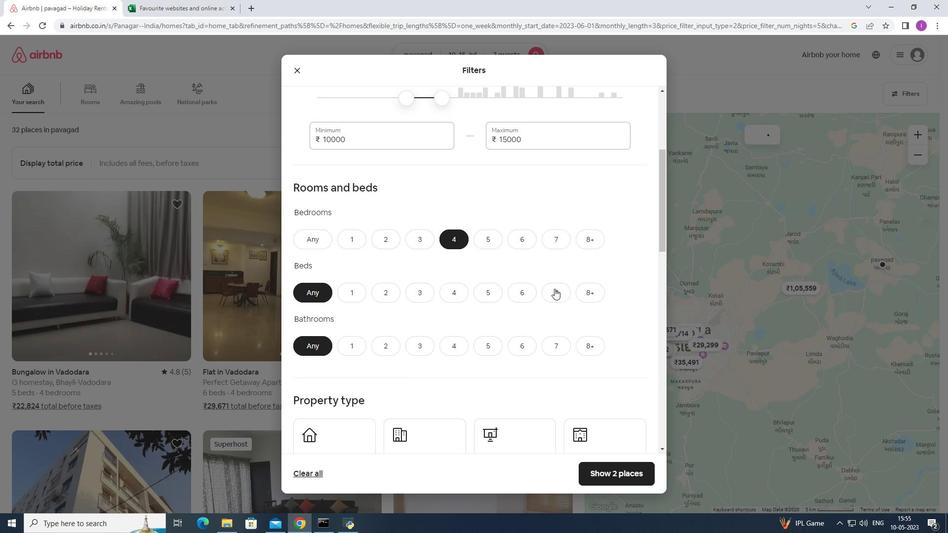 
Action: Mouse moved to (461, 347)
Screenshot: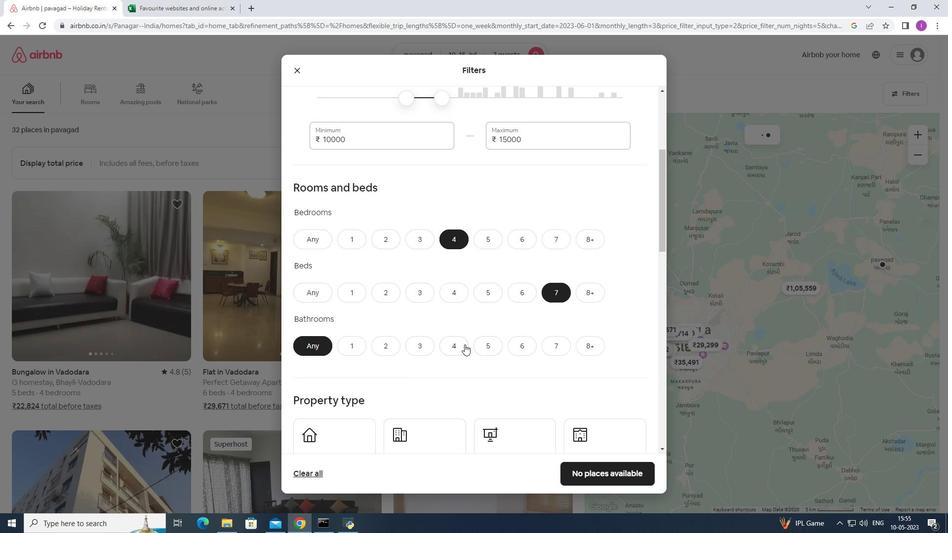 
Action: Mouse pressed left at (461, 347)
Screenshot: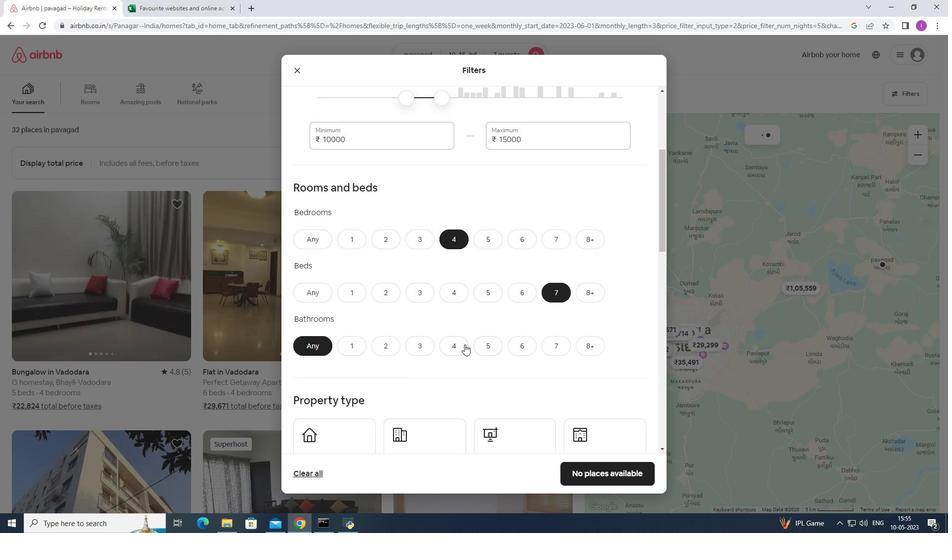
Action: Mouse moved to (413, 333)
Screenshot: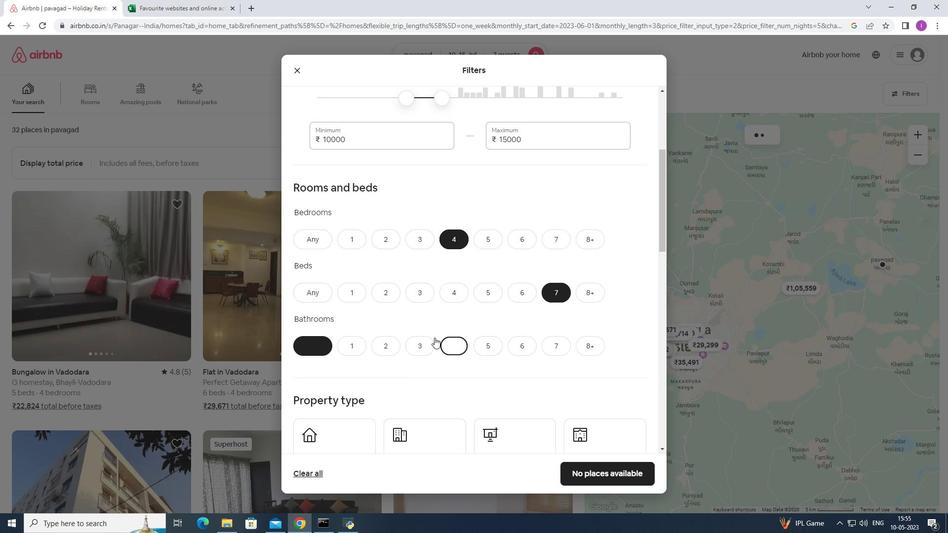 
Action: Mouse scrolled (413, 333) with delta (0, 0)
Screenshot: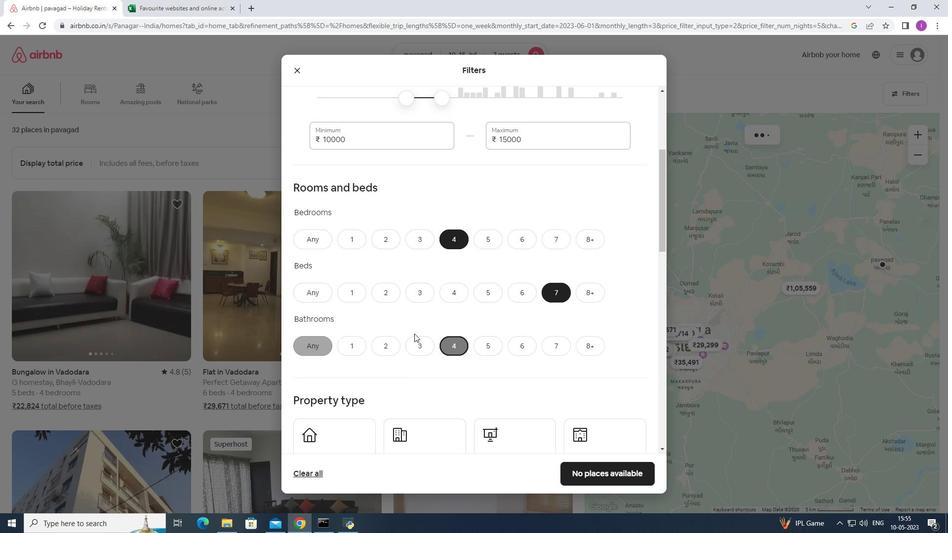 
Action: Mouse scrolled (413, 333) with delta (0, 0)
Screenshot: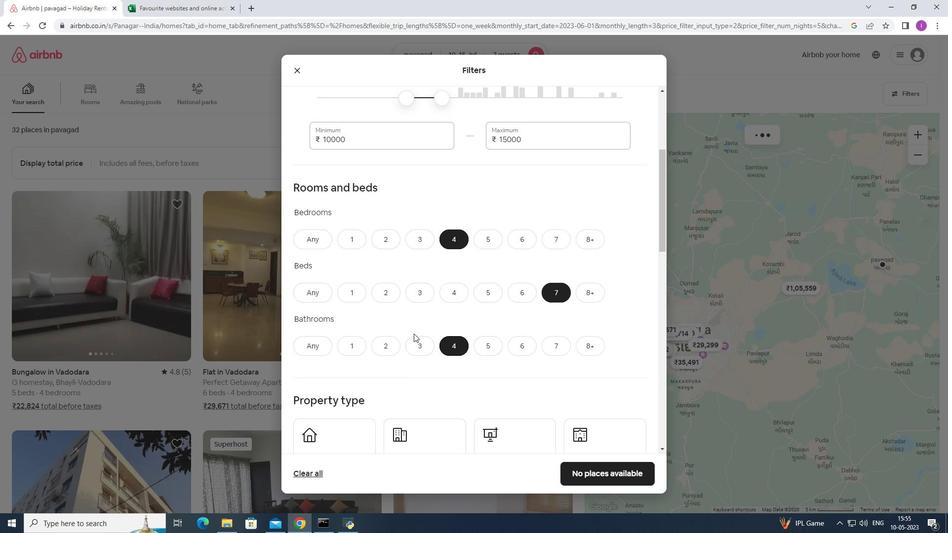 
Action: Mouse scrolled (413, 333) with delta (0, 0)
Screenshot: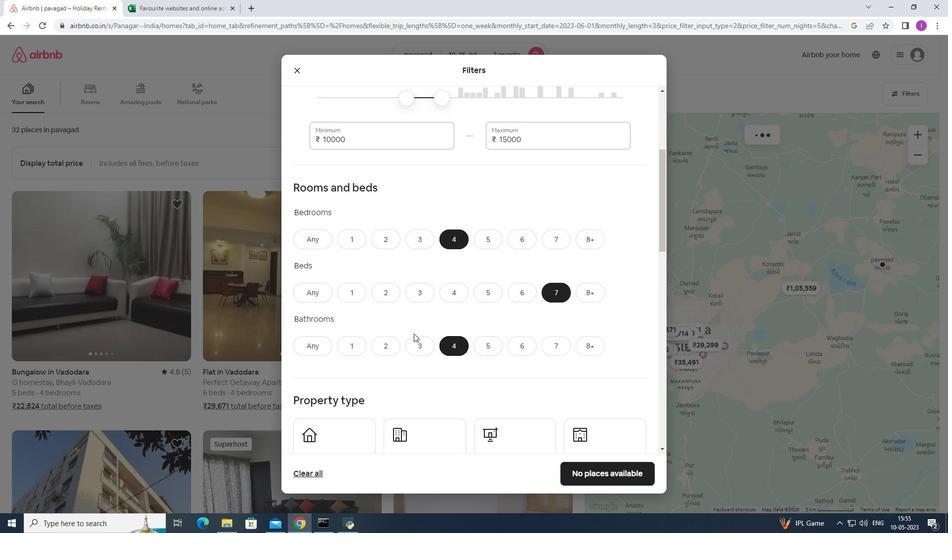 
Action: Mouse moved to (418, 323)
Screenshot: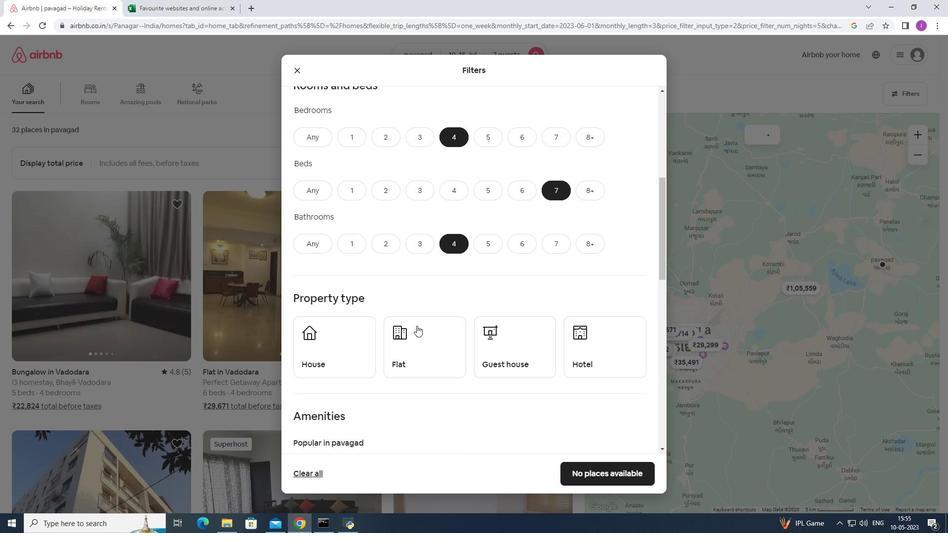 
Action: Mouse scrolled (418, 323) with delta (0, 0)
Screenshot: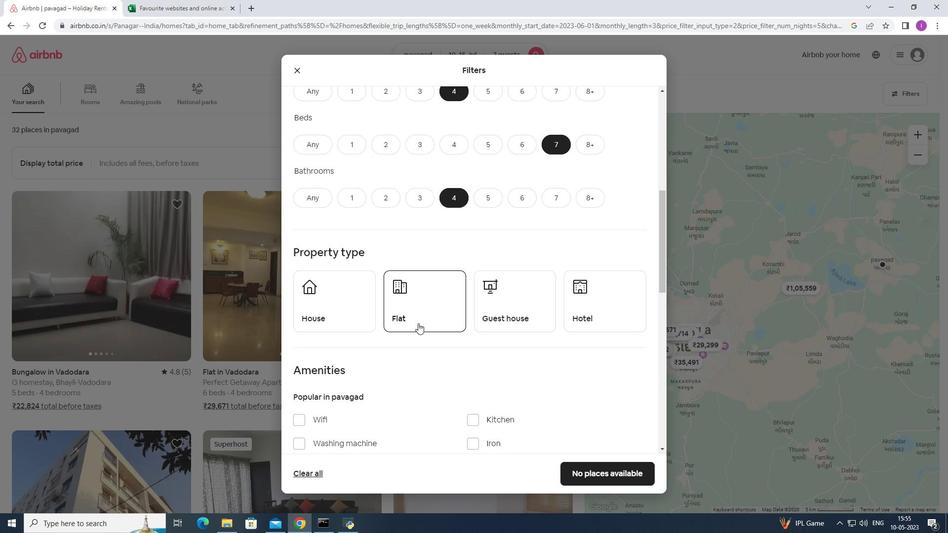
Action: Mouse moved to (347, 272)
Screenshot: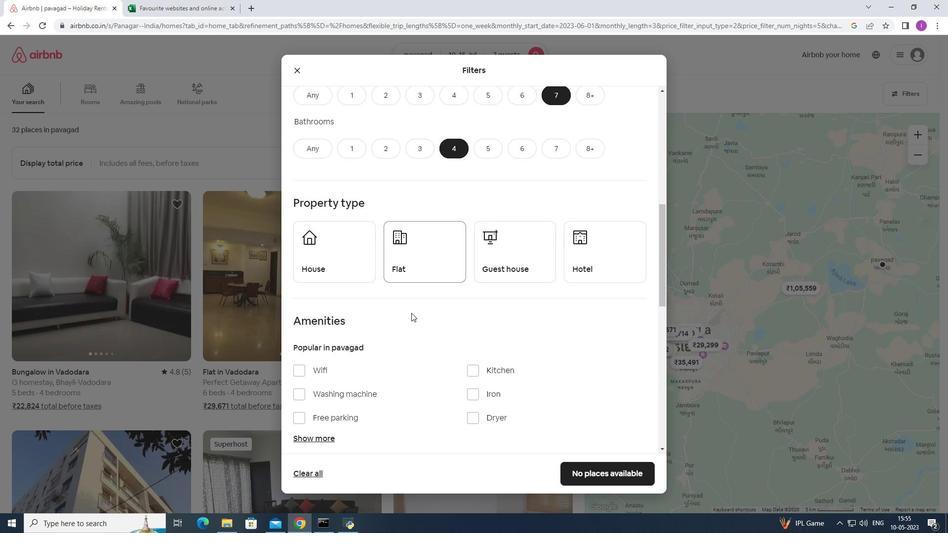 
Action: Mouse pressed left at (347, 272)
Screenshot: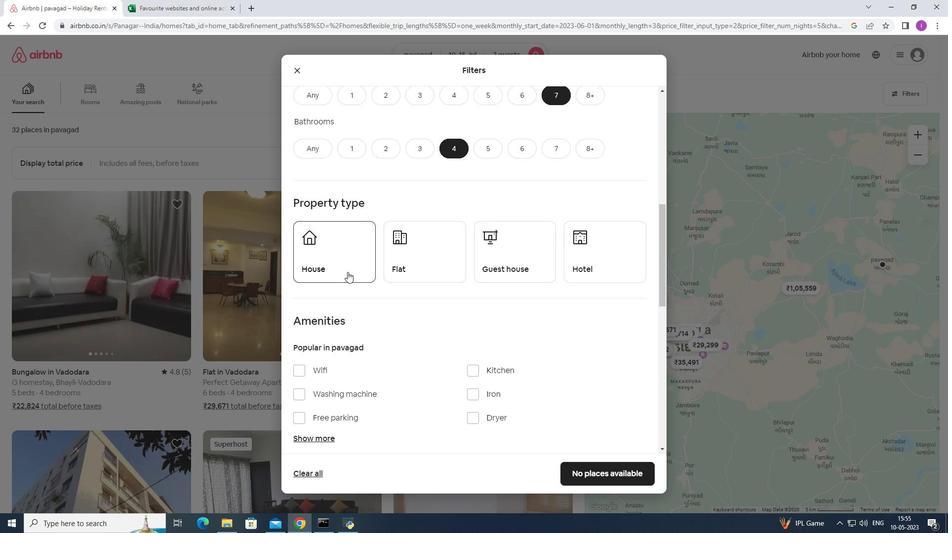 
Action: Mouse moved to (411, 270)
Screenshot: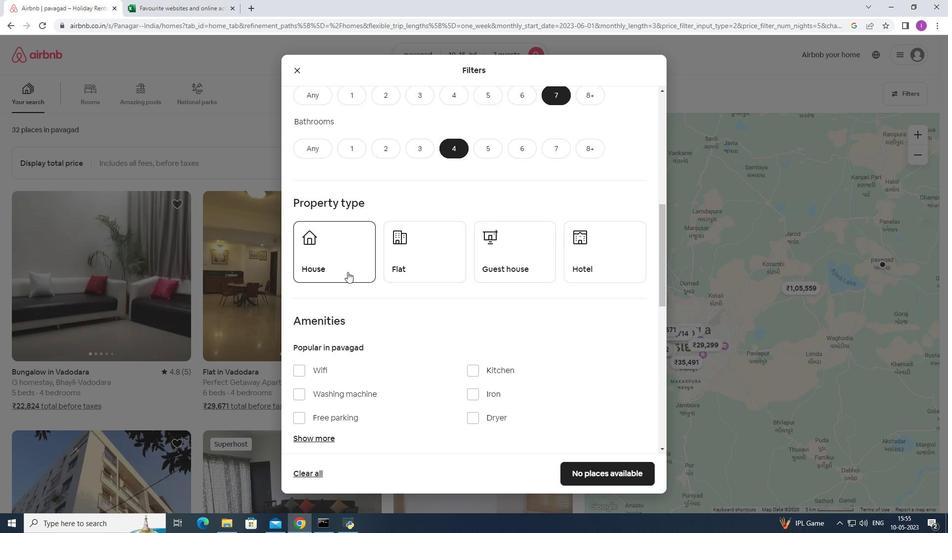
Action: Mouse pressed left at (411, 270)
Screenshot: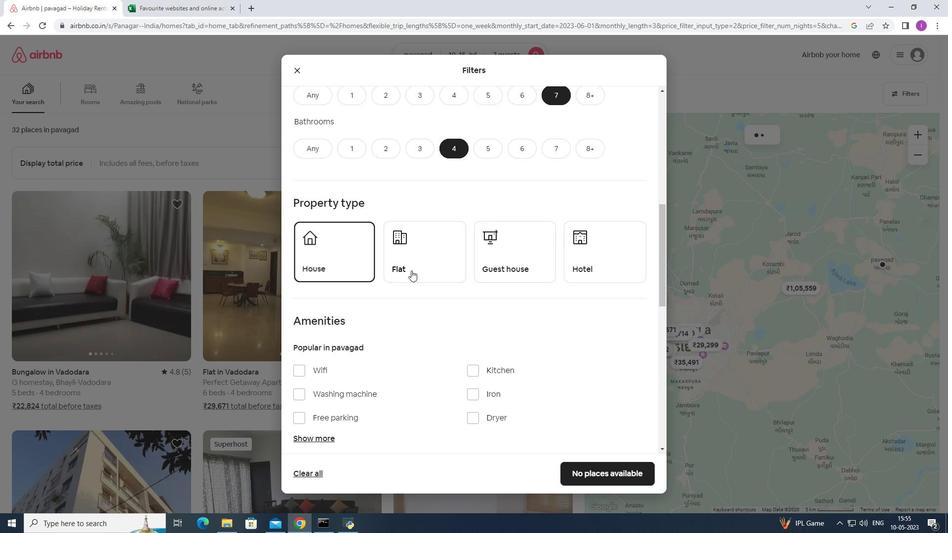 
Action: Mouse moved to (526, 264)
Screenshot: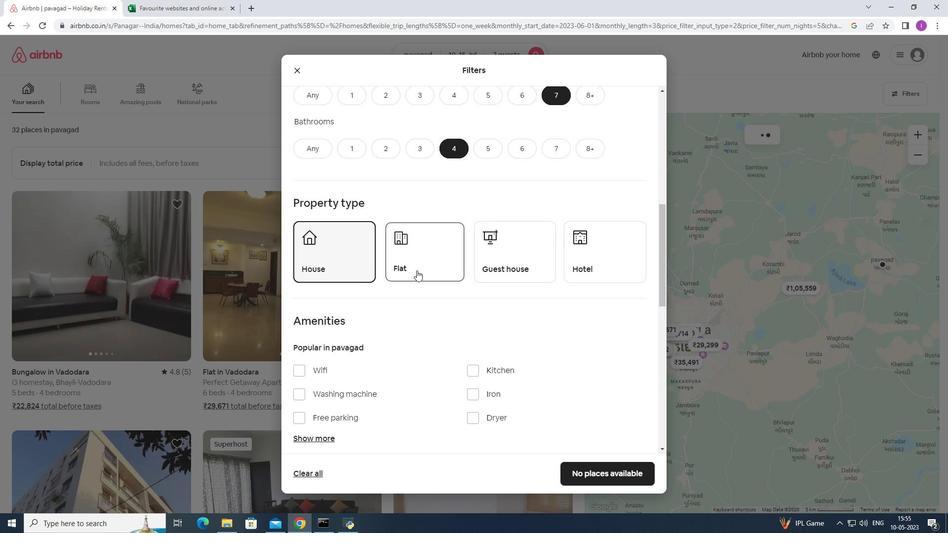 
Action: Mouse pressed left at (526, 264)
Screenshot: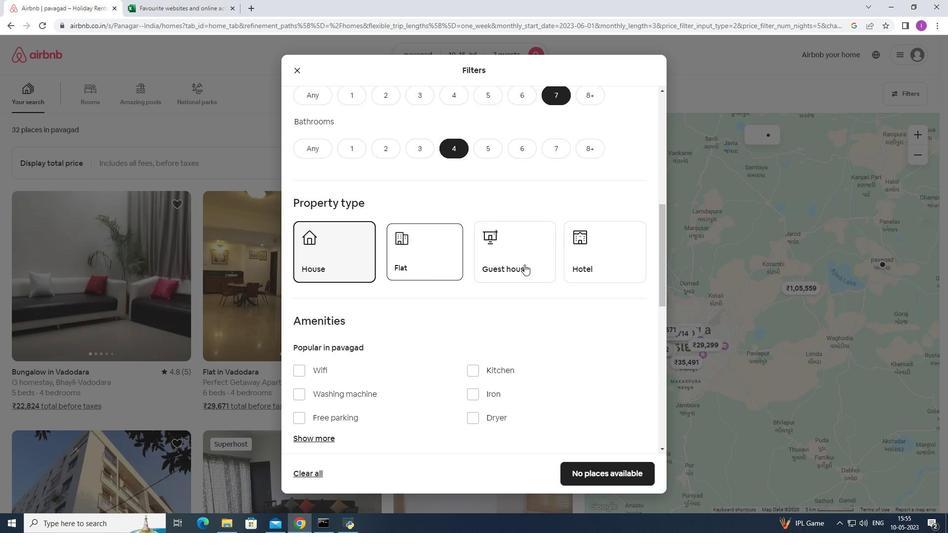 
Action: Mouse moved to (569, 273)
Screenshot: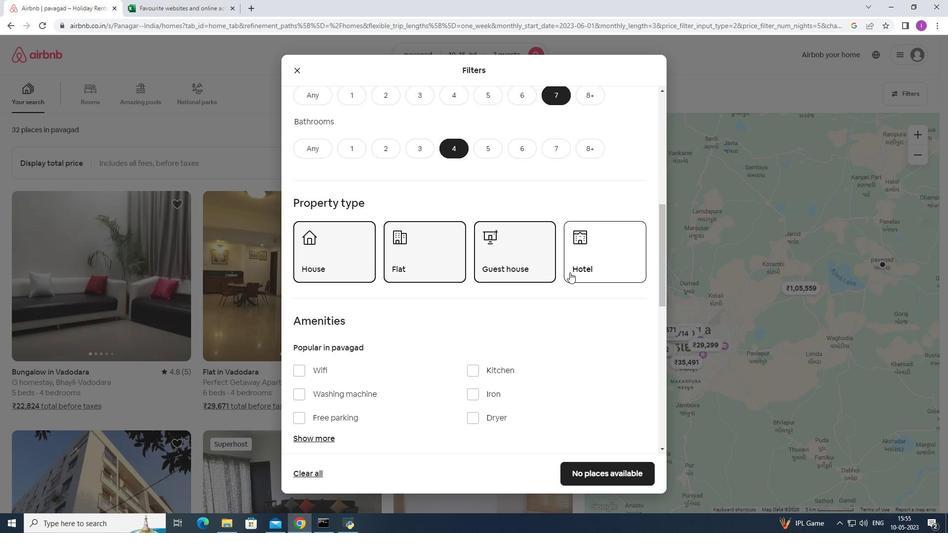 
Action: Mouse scrolled (569, 273) with delta (0, 0)
Screenshot: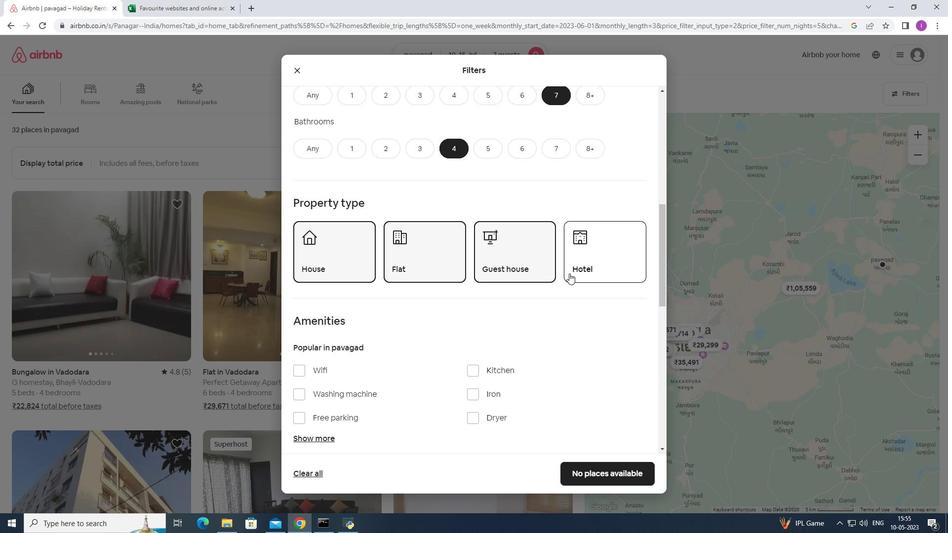 
Action: Mouse moved to (505, 274)
Screenshot: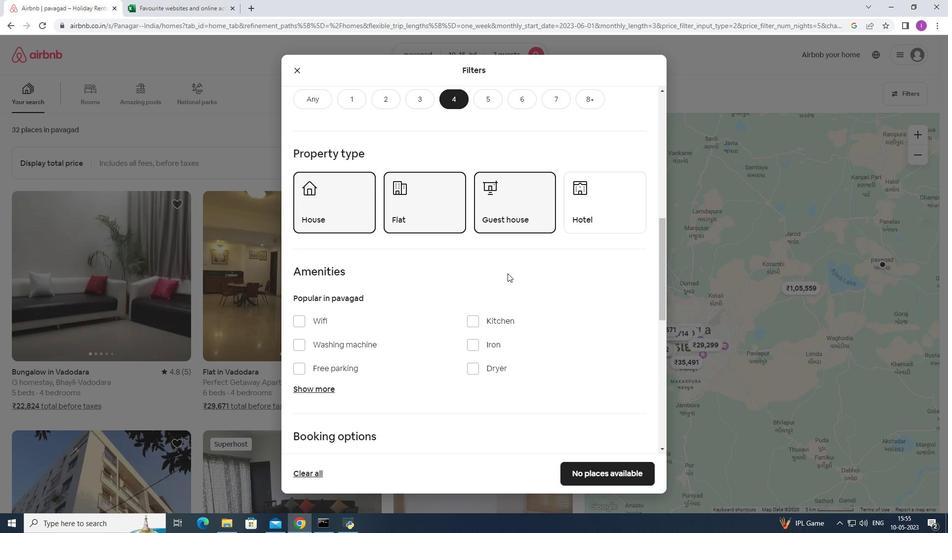 
Action: Mouse scrolled (505, 274) with delta (0, 0)
Screenshot: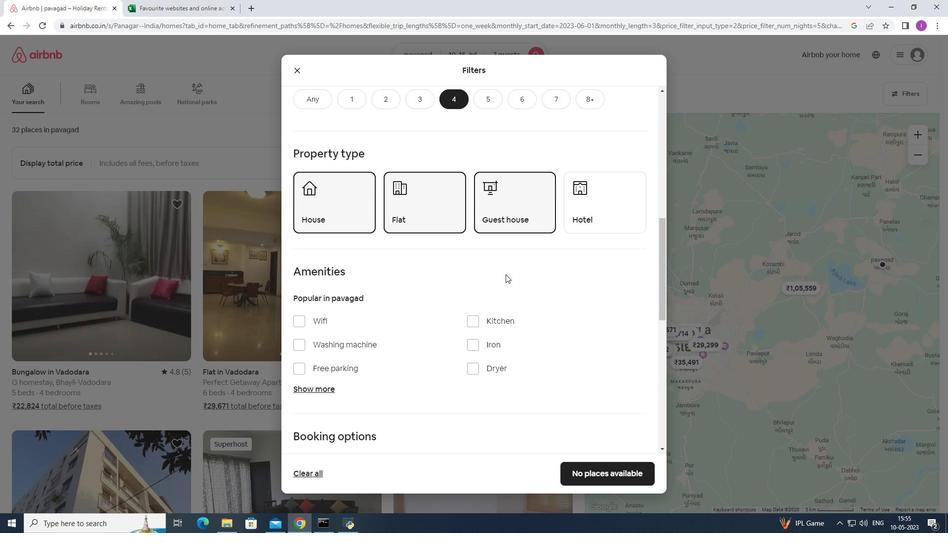 
Action: Mouse moved to (394, 258)
Screenshot: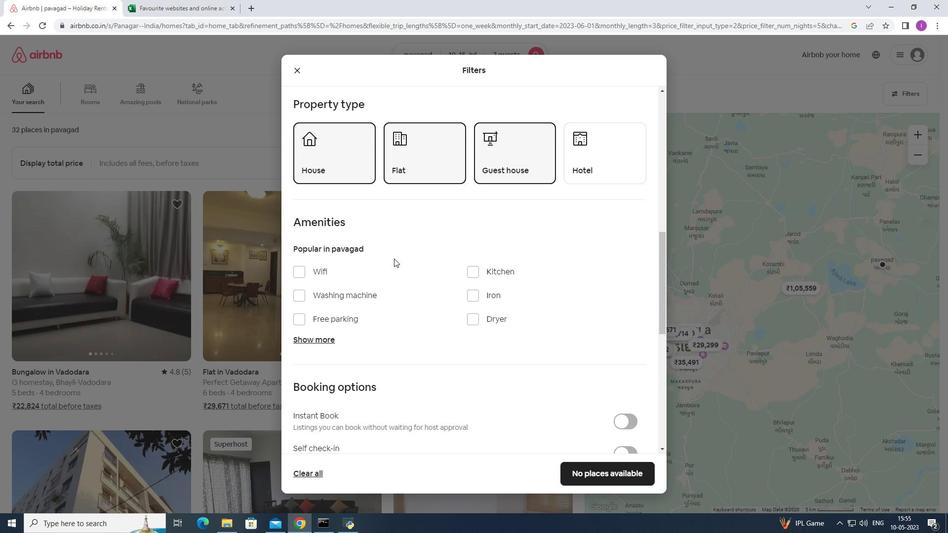 
Action: Mouse scrolled (394, 257) with delta (0, 0)
Screenshot: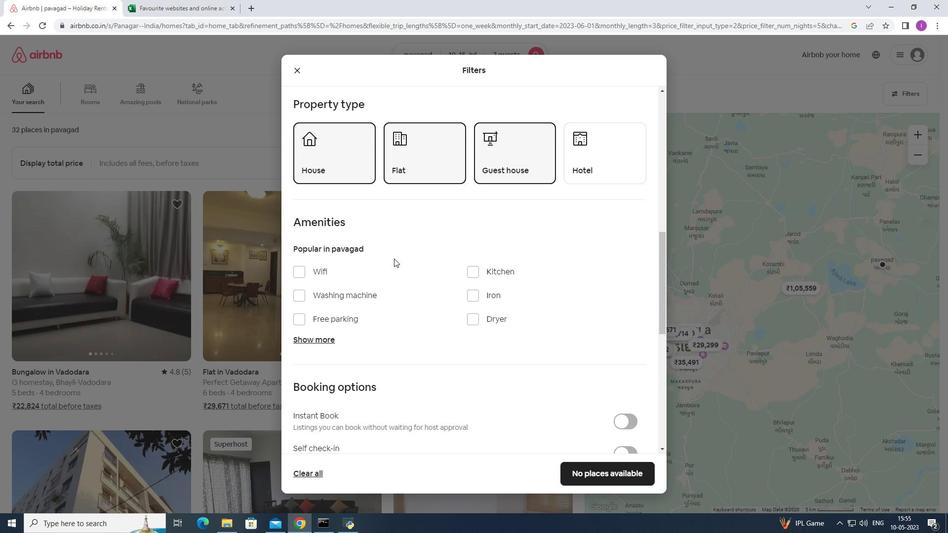 
Action: Mouse scrolled (394, 257) with delta (0, 0)
Screenshot: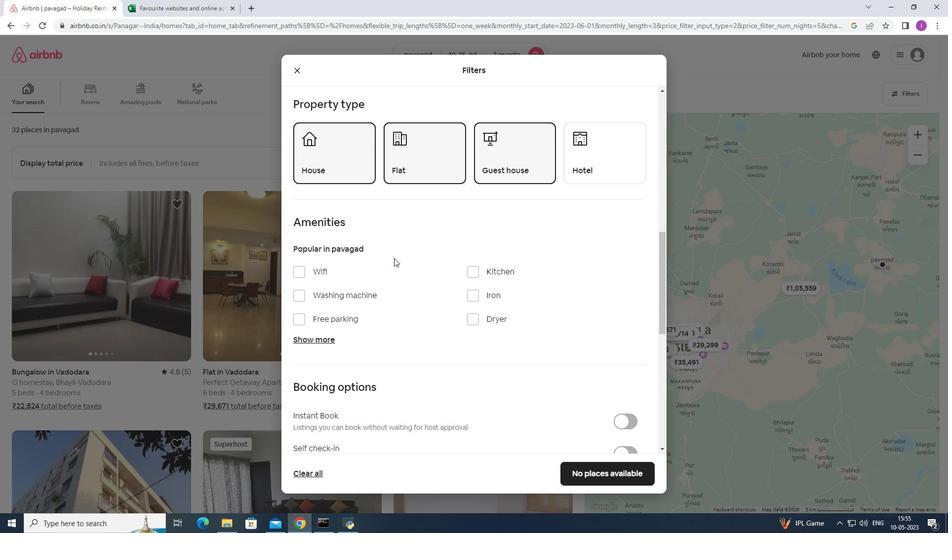 
Action: Mouse moved to (296, 175)
Screenshot: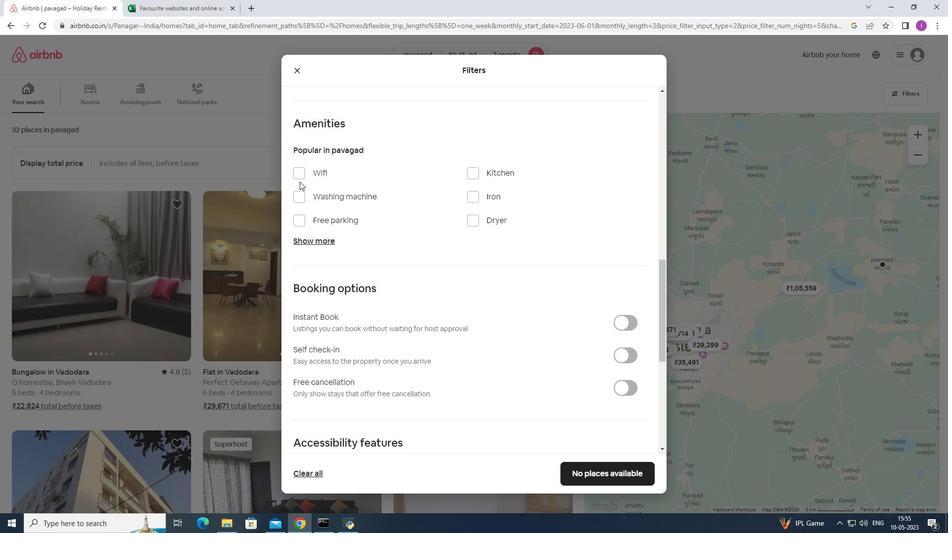 
Action: Mouse pressed left at (296, 175)
Screenshot: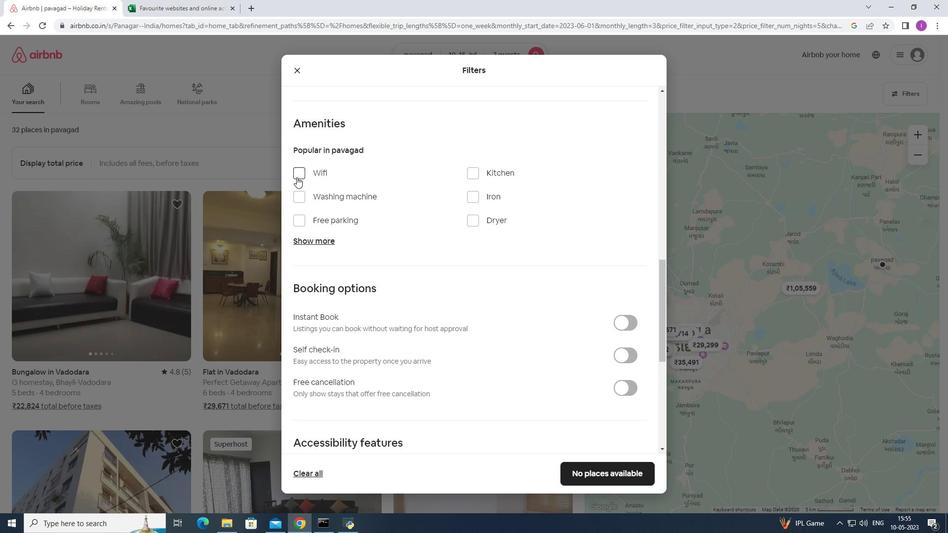 
Action: Mouse moved to (311, 222)
Screenshot: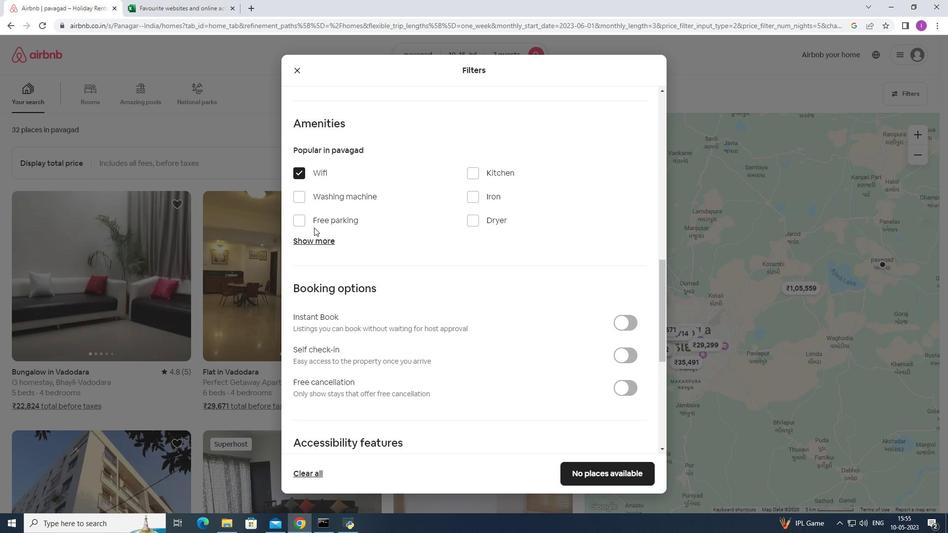 
Action: Mouse pressed left at (311, 222)
Screenshot: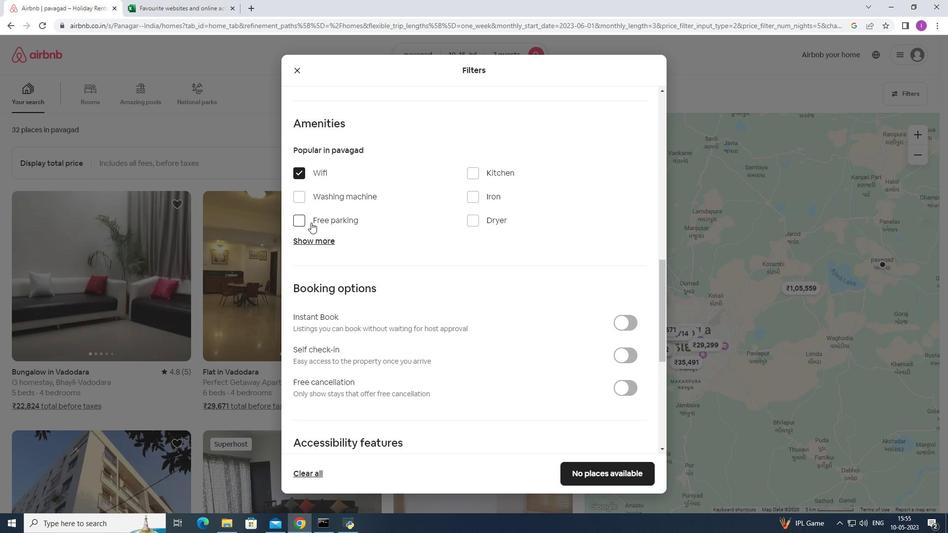 
Action: Mouse moved to (316, 244)
Screenshot: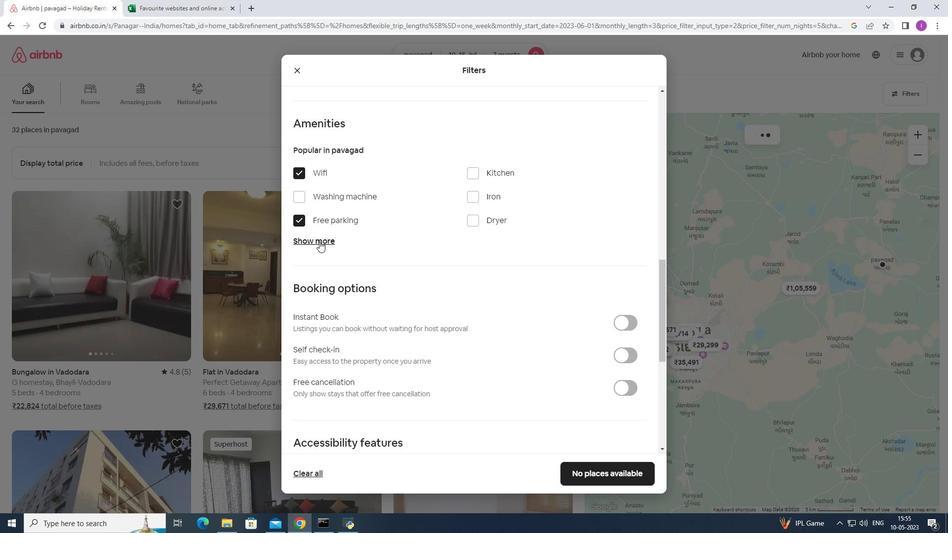 
Action: Mouse pressed left at (316, 244)
Screenshot: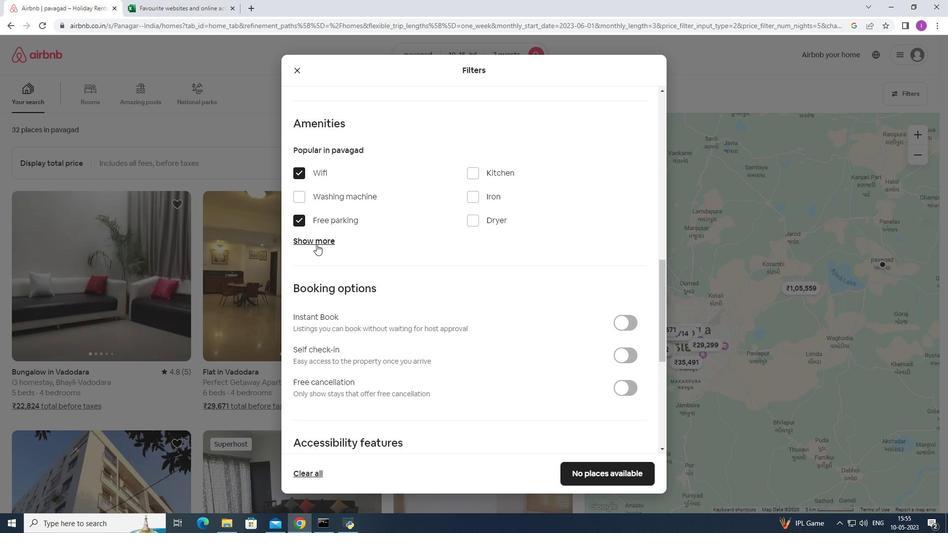 
Action: Mouse moved to (471, 299)
Screenshot: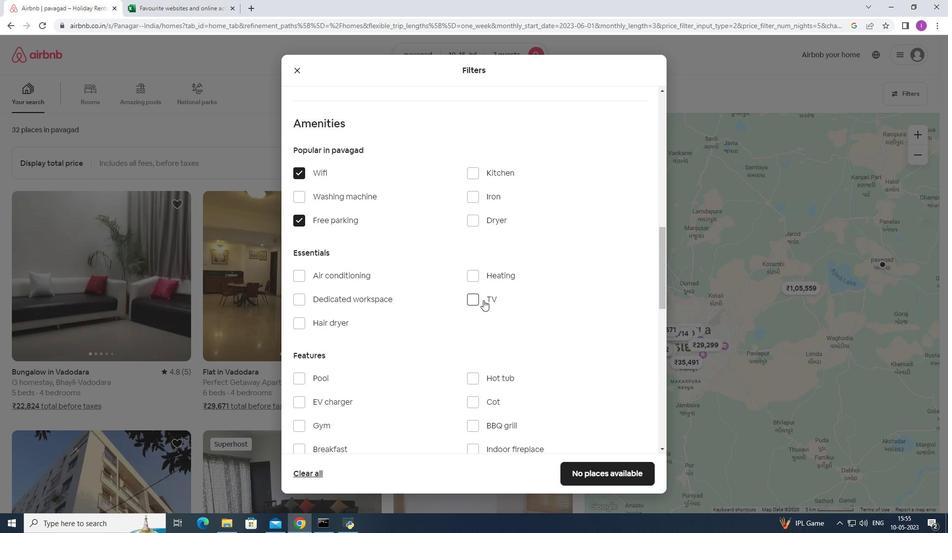 
Action: Mouse pressed left at (471, 299)
Screenshot: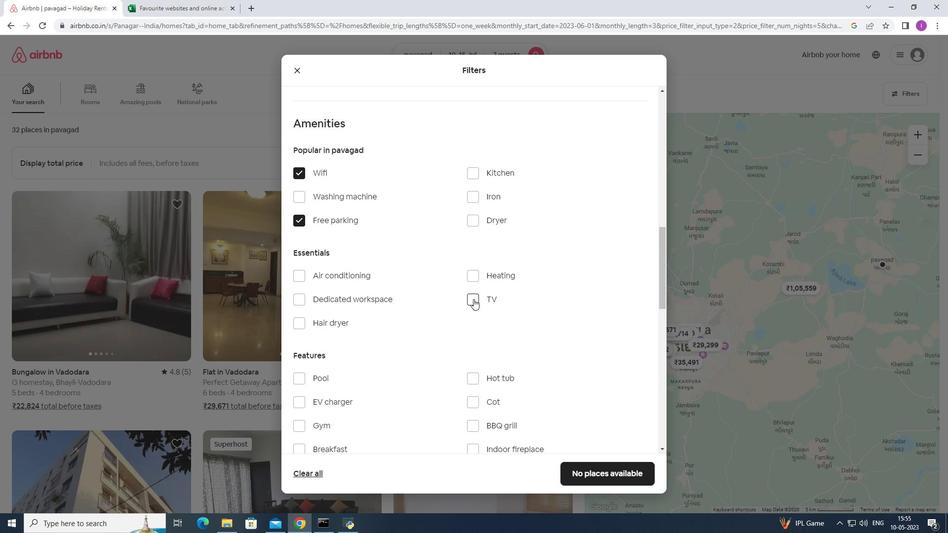
Action: Mouse moved to (409, 343)
Screenshot: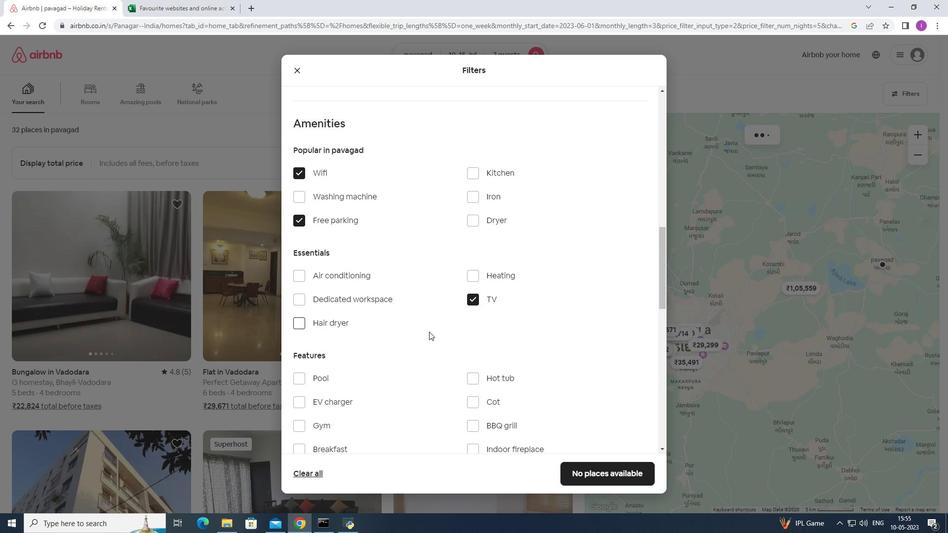 
Action: Mouse scrolled (409, 342) with delta (0, 0)
Screenshot: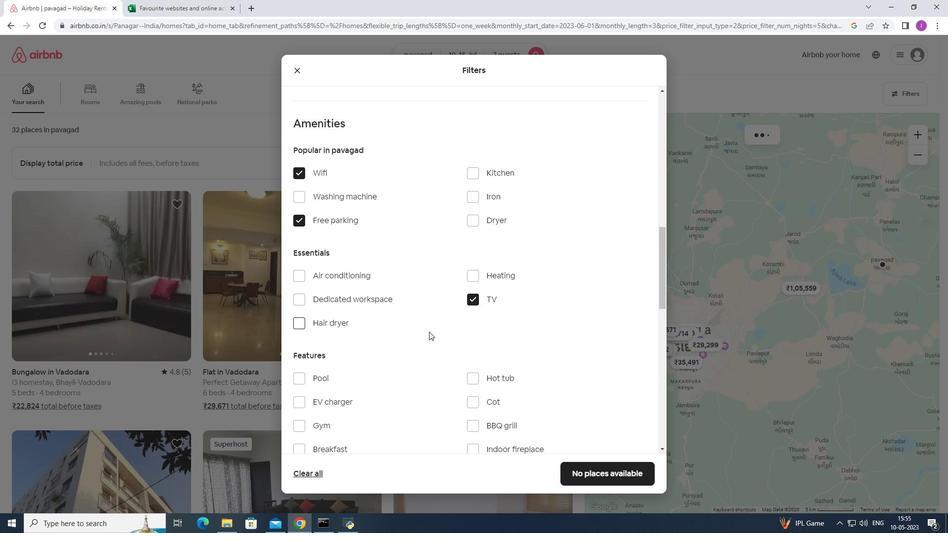 
Action: Mouse scrolled (409, 342) with delta (0, 0)
Screenshot: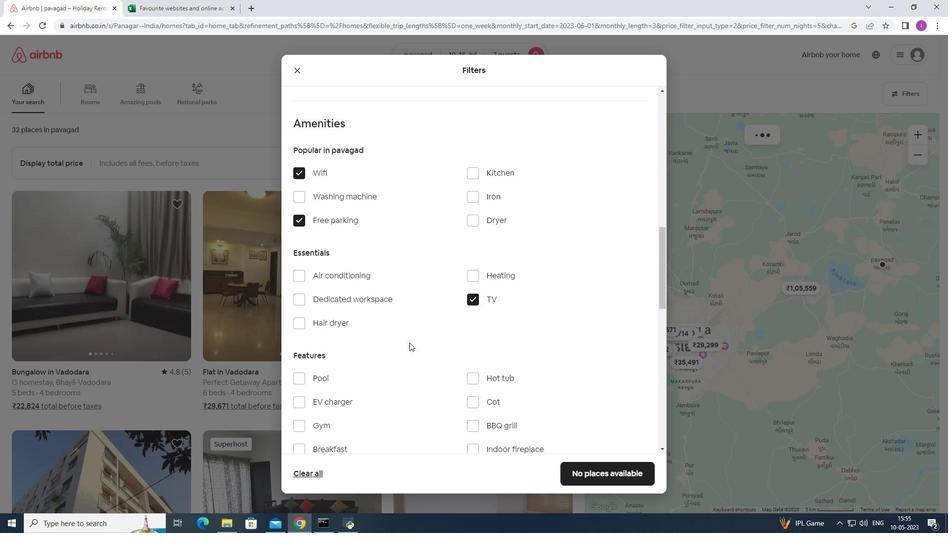 
Action: Mouse moved to (295, 328)
Screenshot: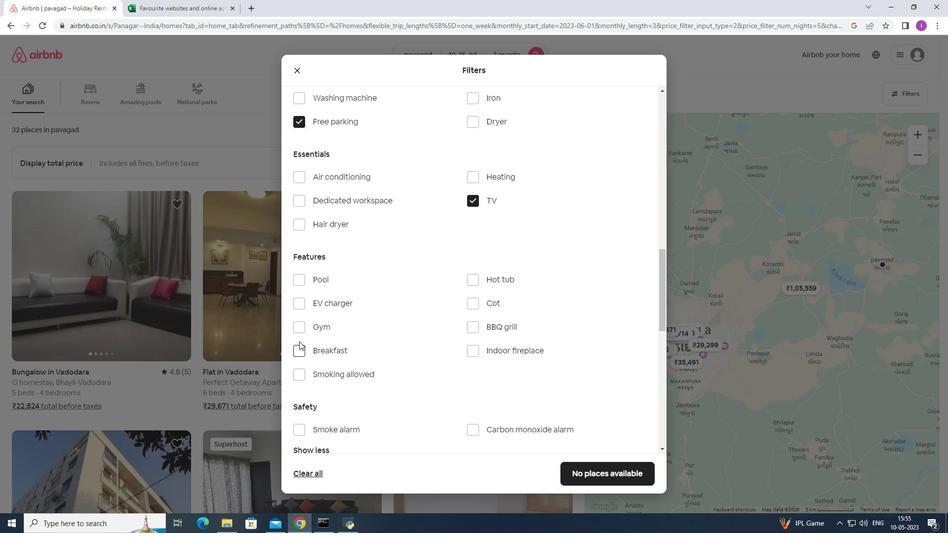 
Action: Mouse pressed left at (295, 328)
Screenshot: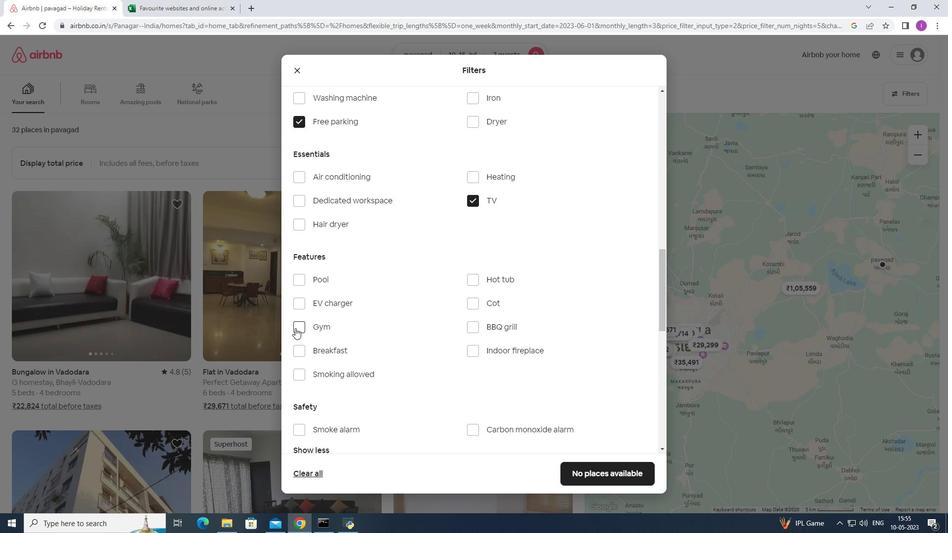 
Action: Mouse moved to (299, 353)
Screenshot: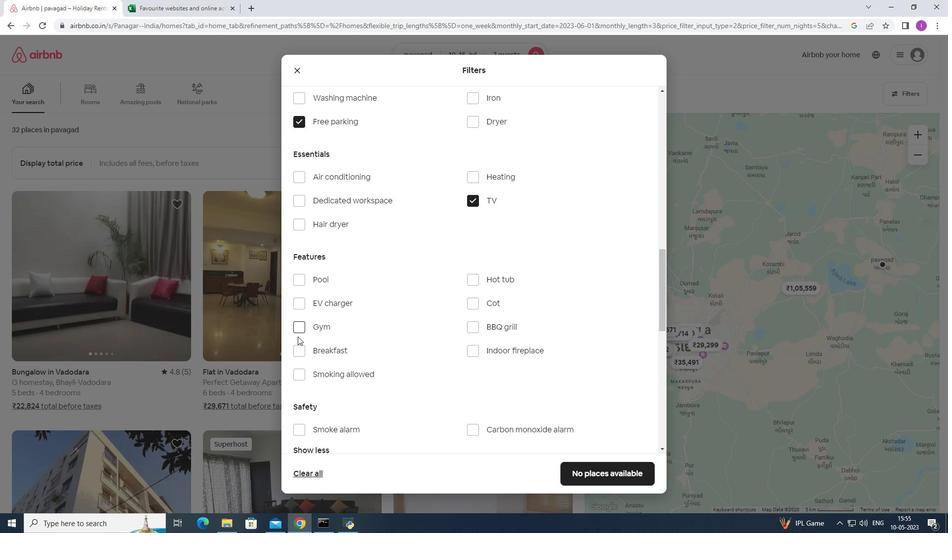 
Action: Mouse pressed left at (299, 353)
Screenshot: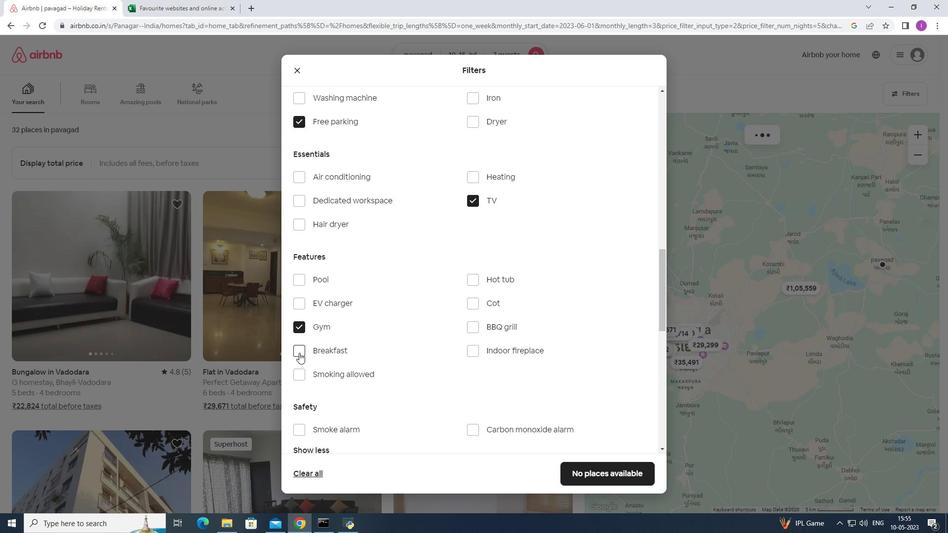 
Action: Mouse moved to (426, 349)
Screenshot: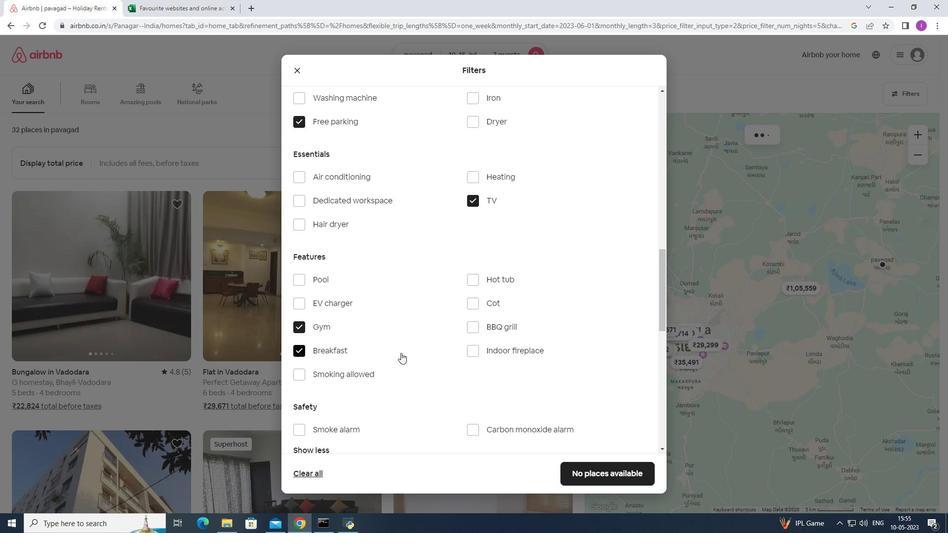 
Action: Mouse scrolled (426, 349) with delta (0, 0)
Screenshot: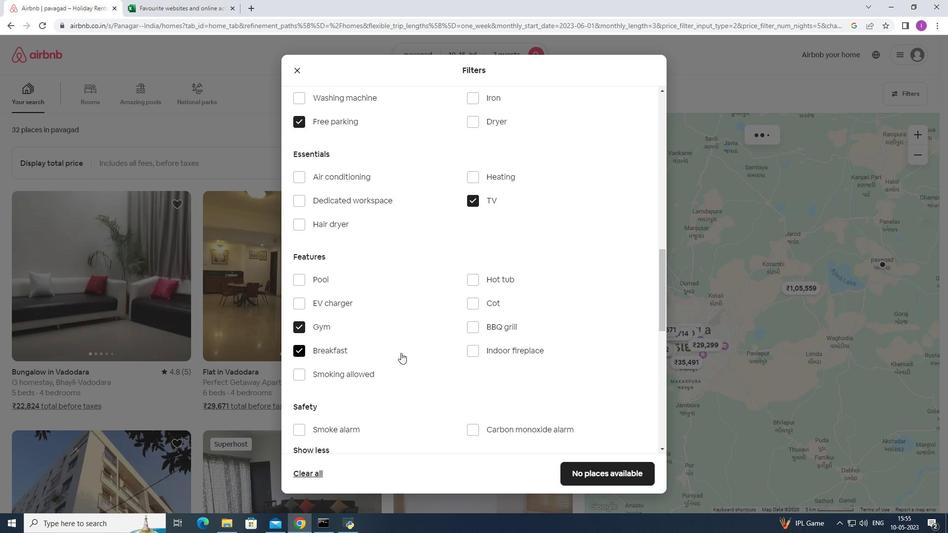
Action: Mouse scrolled (426, 349) with delta (0, 0)
Screenshot: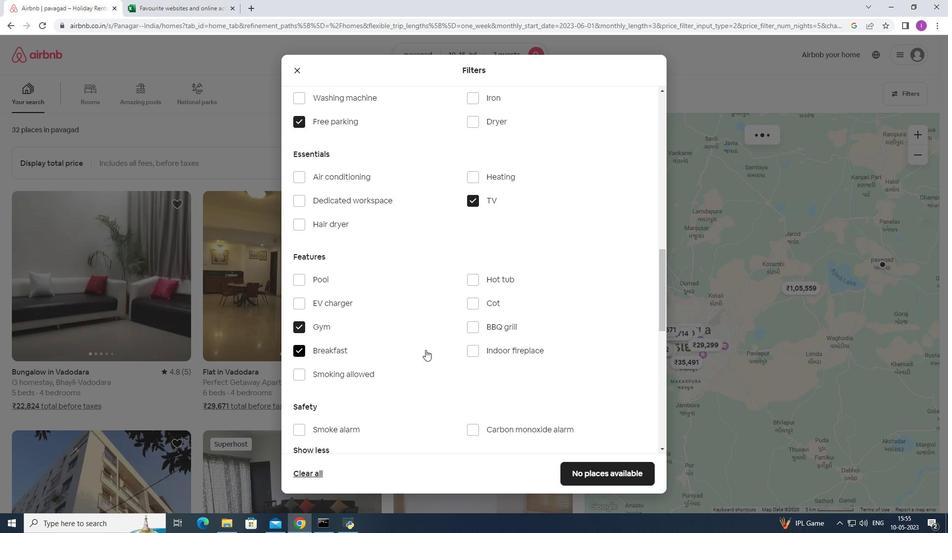 
Action: Mouse scrolled (426, 349) with delta (0, 0)
Screenshot: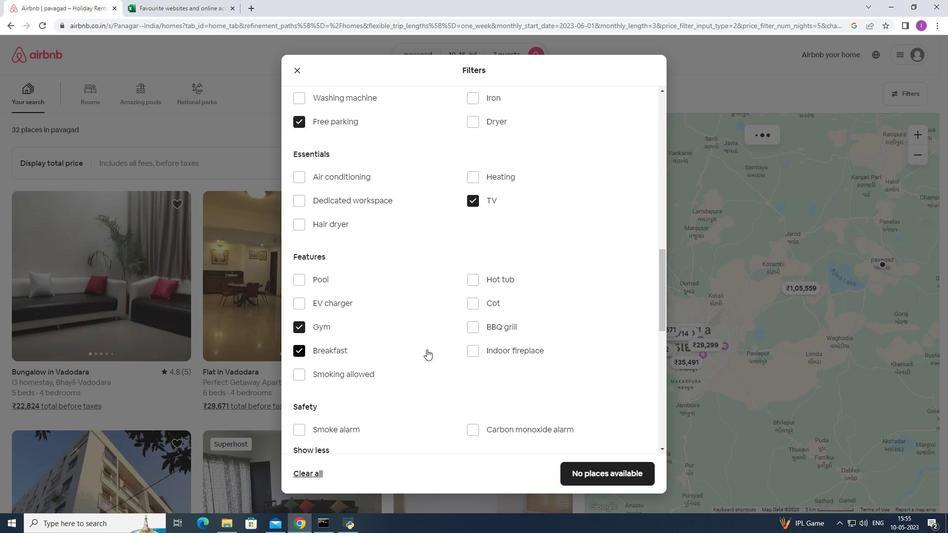 
Action: Mouse scrolled (426, 349) with delta (0, 0)
Screenshot: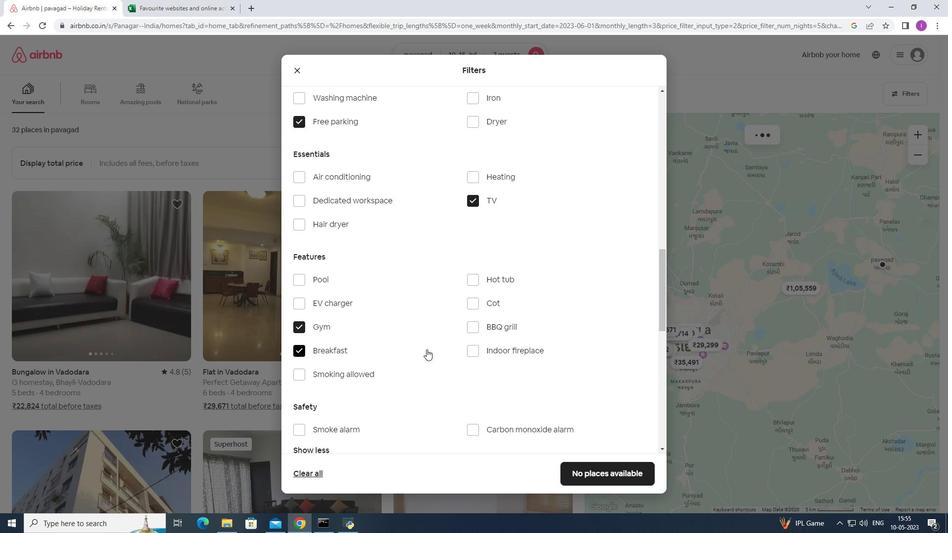 
Action: Mouse scrolled (426, 349) with delta (0, 0)
Screenshot: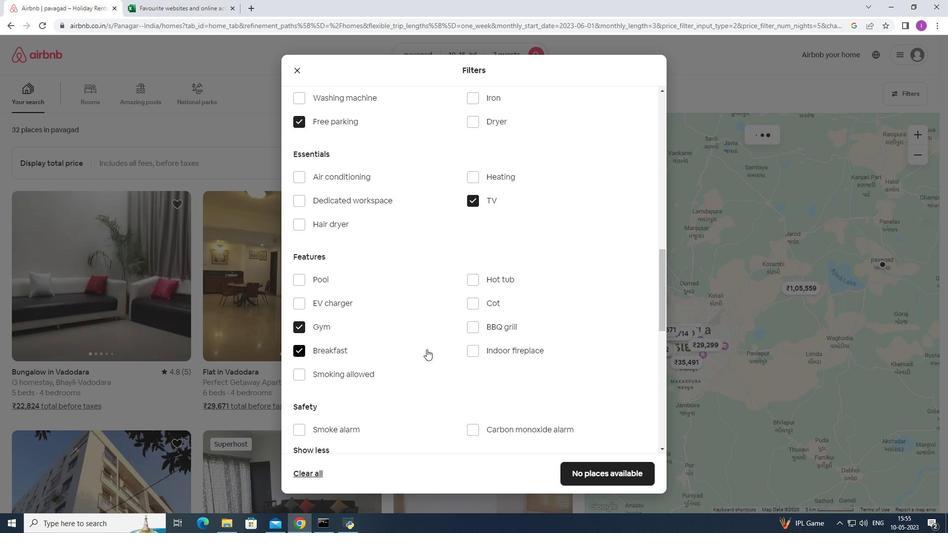 
Action: Mouse moved to (466, 339)
Screenshot: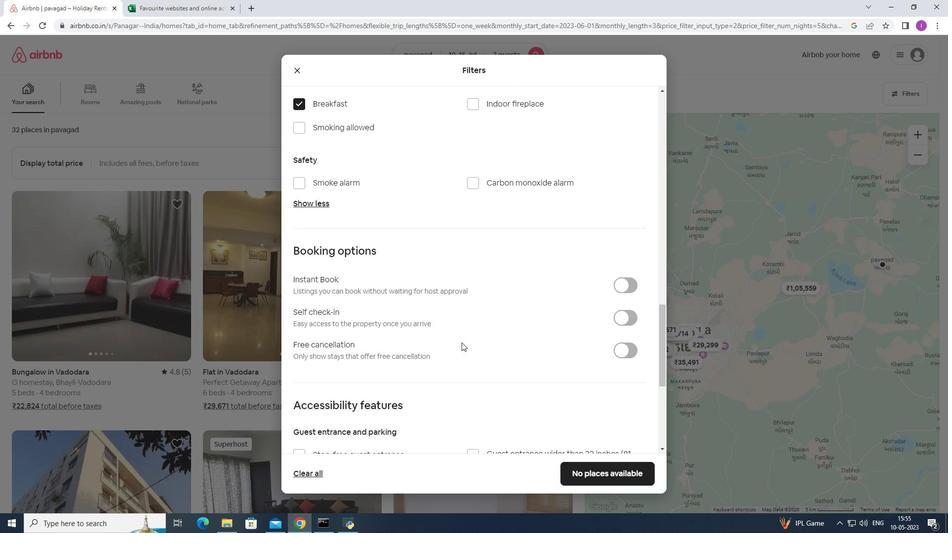 
Action: Mouse scrolled (466, 338) with delta (0, 0)
Screenshot: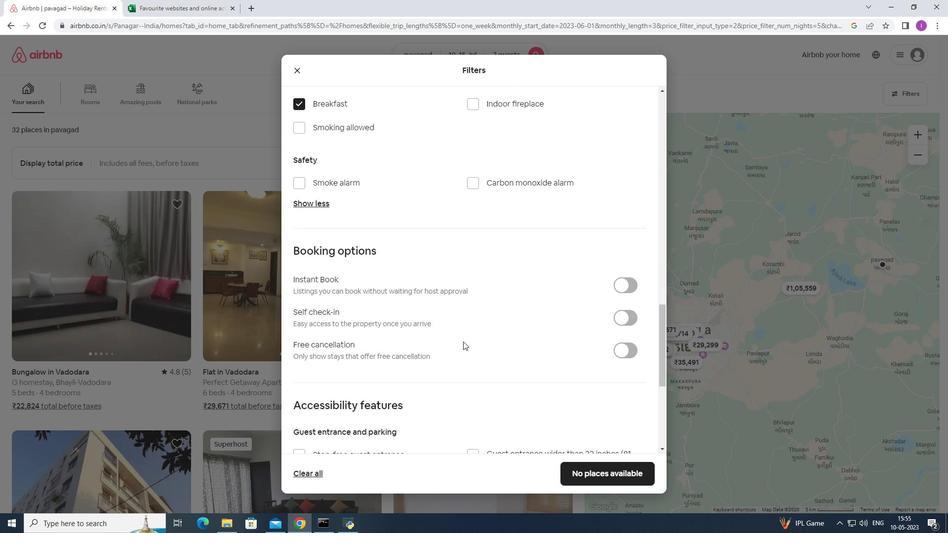 
Action: Mouse moved to (467, 339)
Screenshot: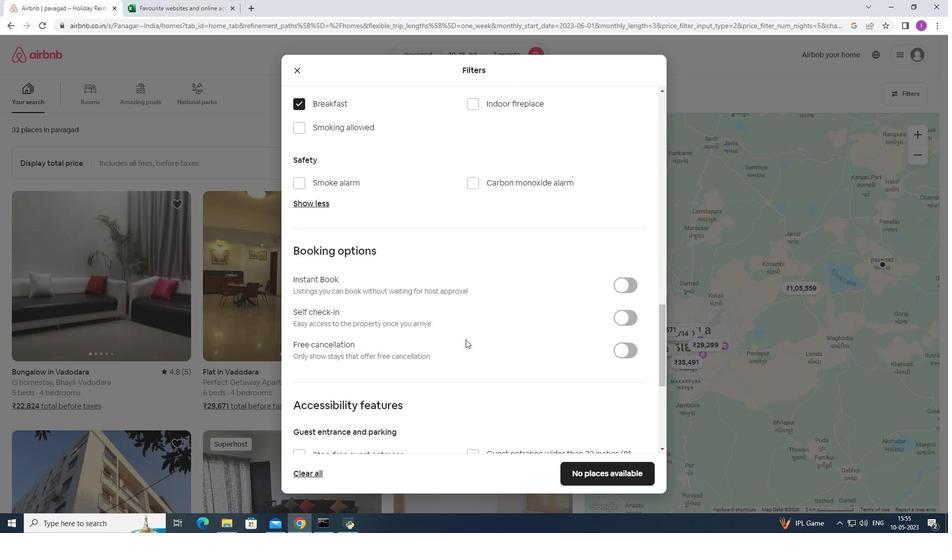 
Action: Mouse scrolled (467, 338) with delta (0, 0)
Screenshot: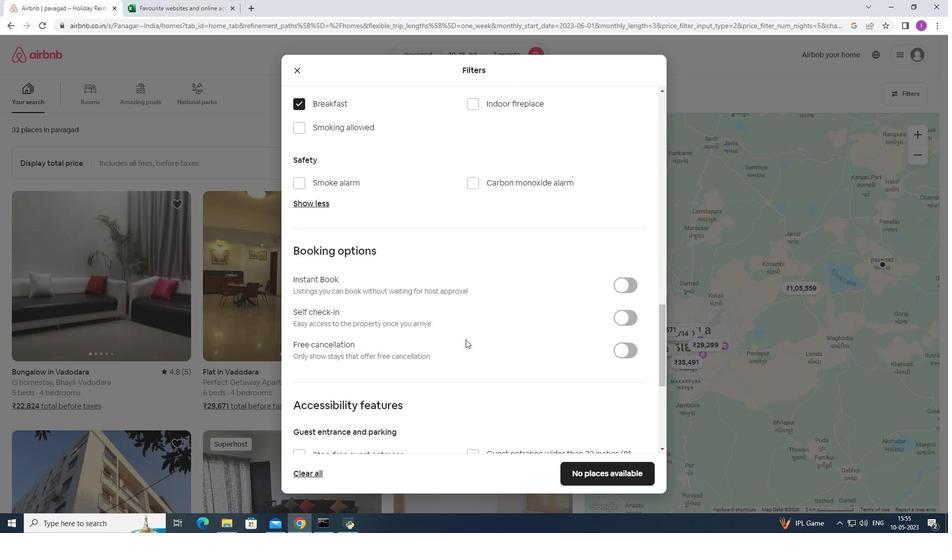 
Action: Mouse moved to (635, 222)
Screenshot: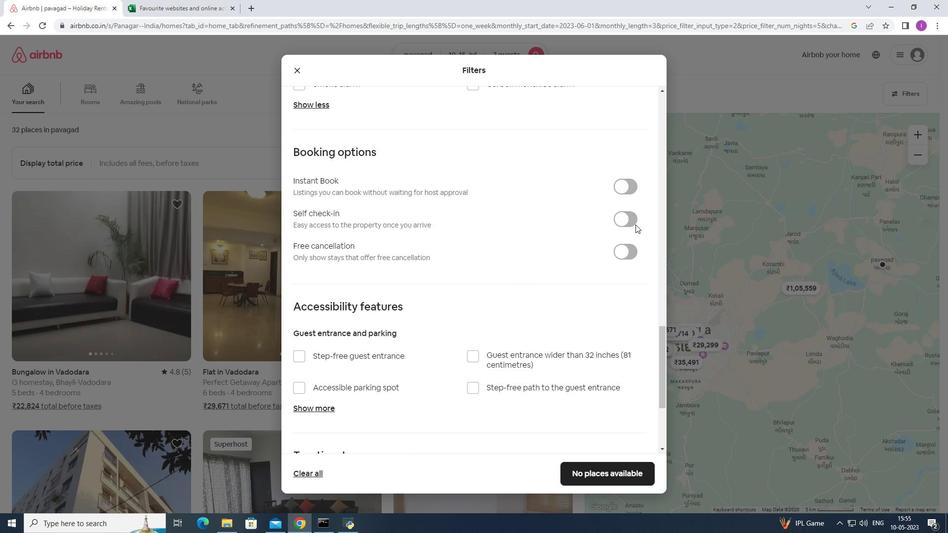 
Action: Mouse pressed left at (635, 222)
Screenshot: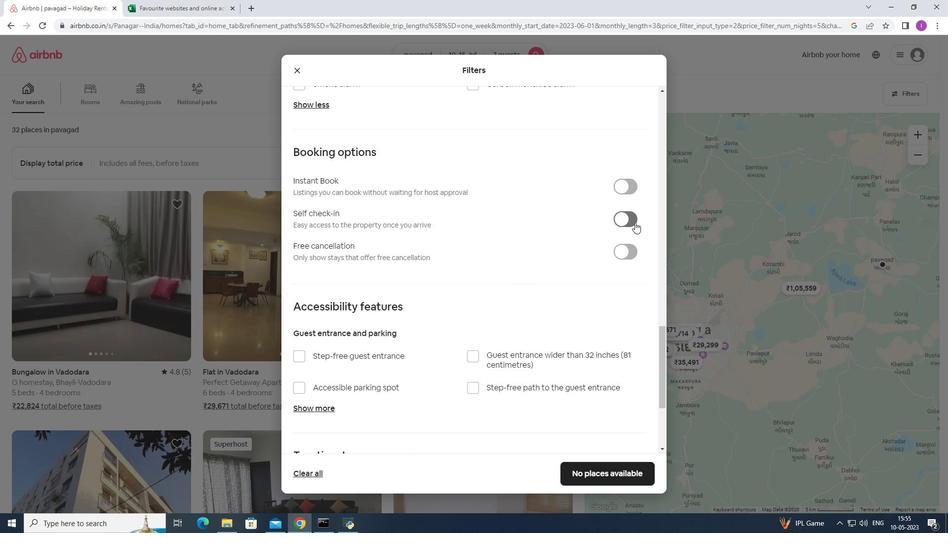 
Action: Mouse moved to (484, 296)
Screenshot: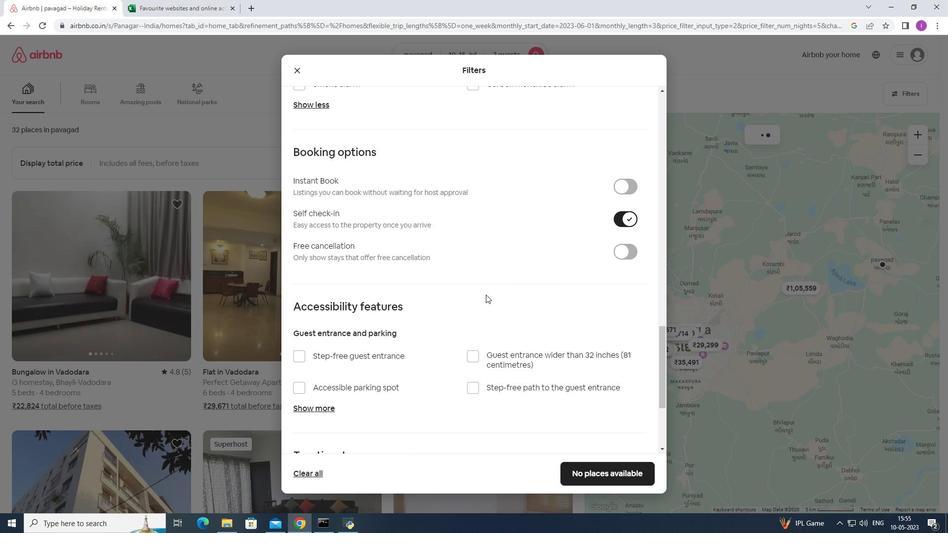 
Action: Mouse scrolled (484, 295) with delta (0, 0)
Screenshot: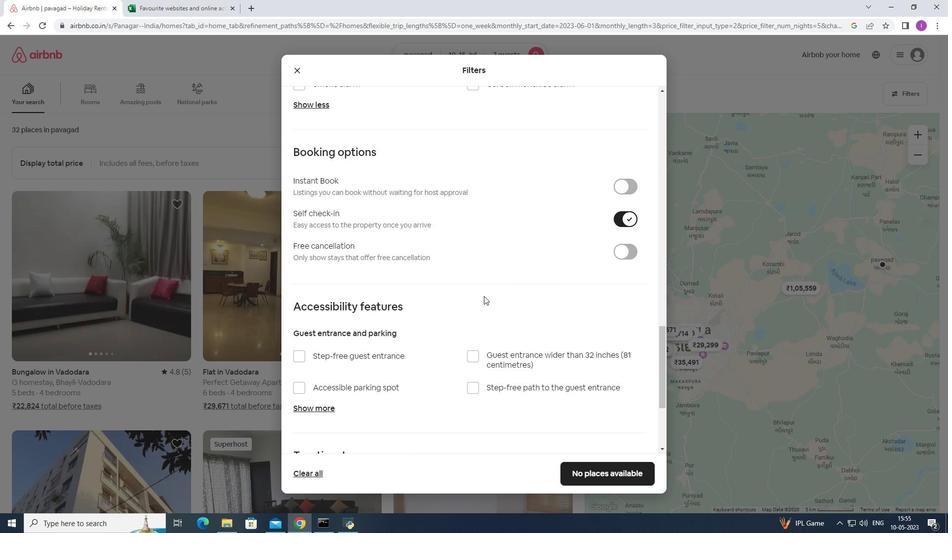 
Action: Mouse scrolled (484, 295) with delta (0, 0)
Screenshot: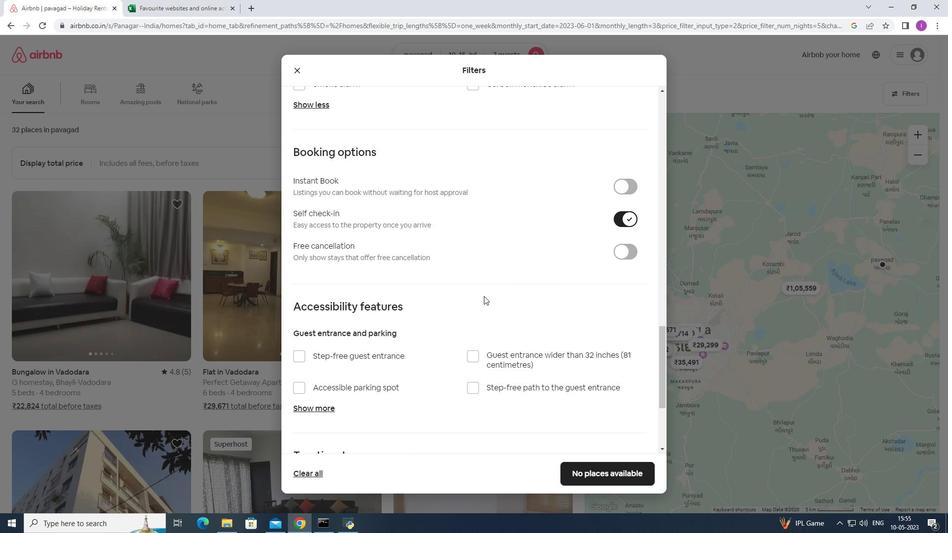 
Action: Mouse moved to (435, 407)
Screenshot: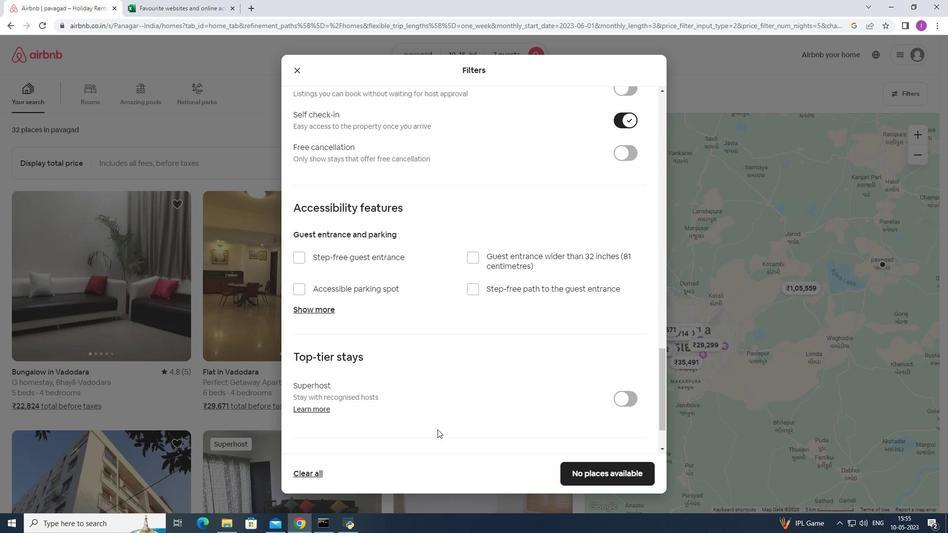 
Action: Mouse scrolled (435, 407) with delta (0, 0)
Screenshot: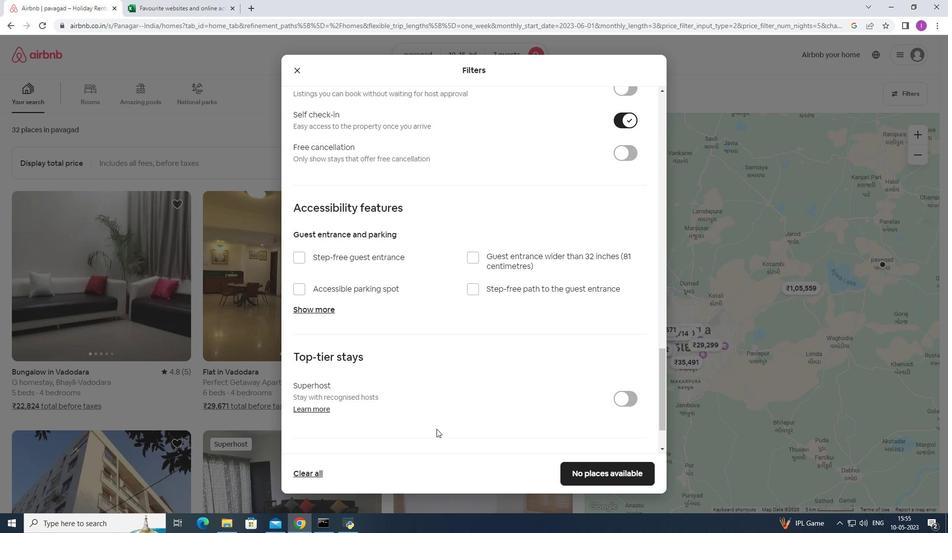 
Action: Mouse scrolled (435, 407) with delta (0, 0)
Screenshot: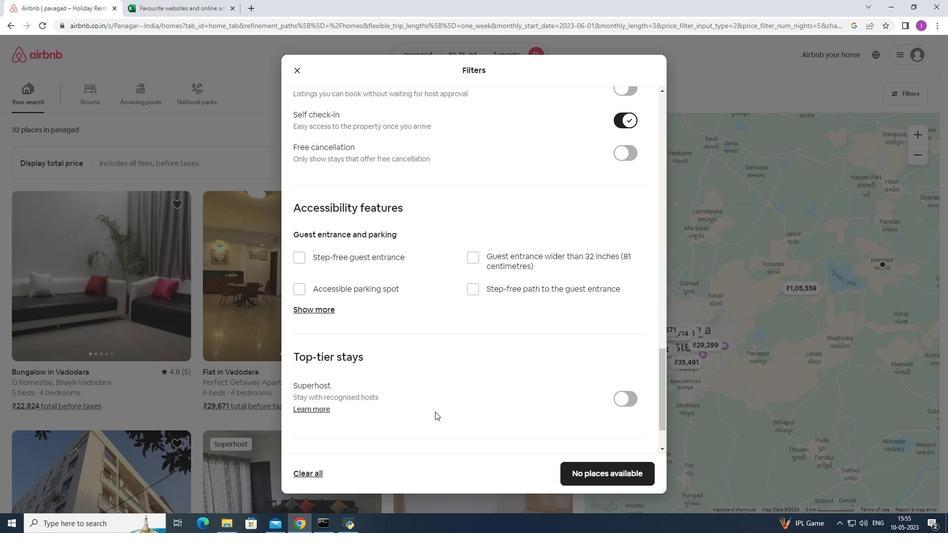 
Action: Mouse scrolled (435, 407) with delta (0, 0)
Screenshot: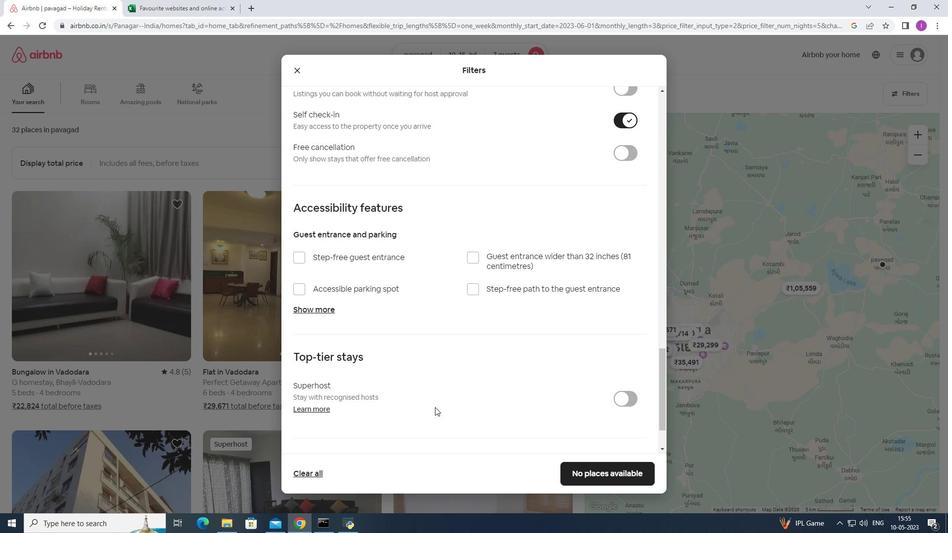 
Action: Mouse moved to (503, 377)
Screenshot: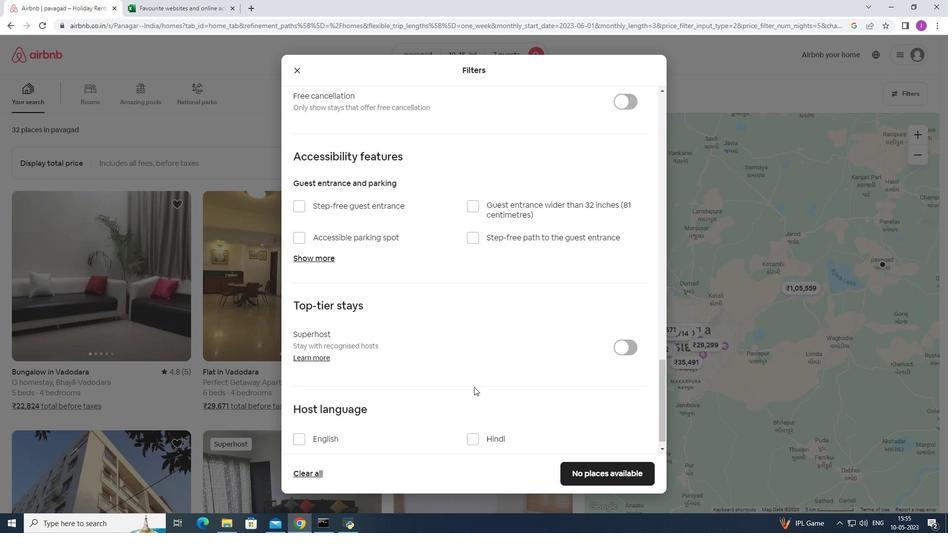 
Action: Mouse scrolled (503, 377) with delta (0, 0)
Screenshot: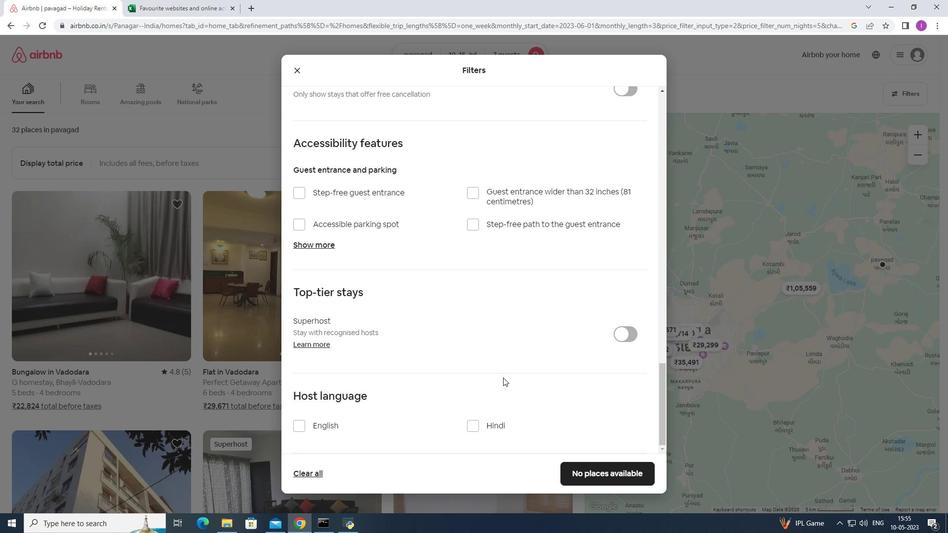 
Action: Mouse scrolled (503, 377) with delta (0, 0)
Screenshot: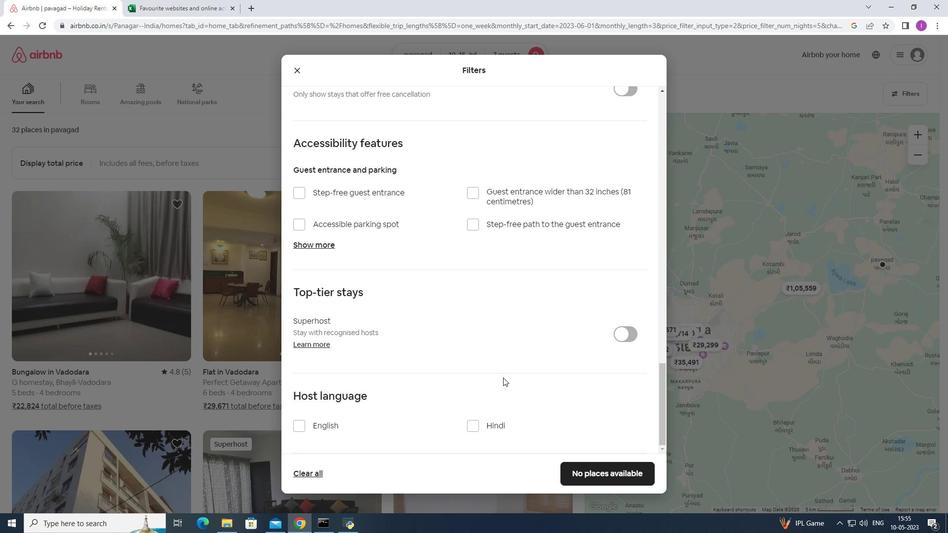 
Action: Mouse moved to (376, 407)
Screenshot: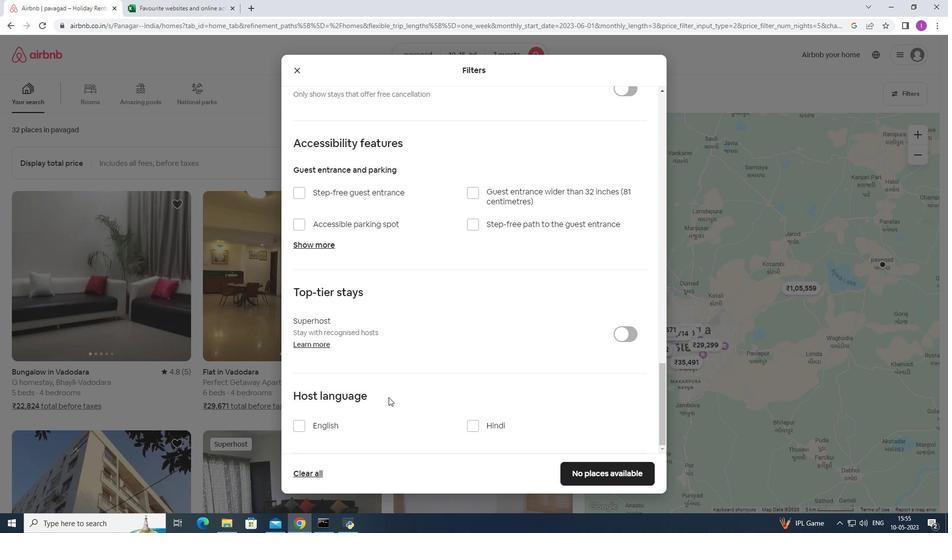 
Action: Mouse scrolled (376, 407) with delta (0, 0)
Screenshot: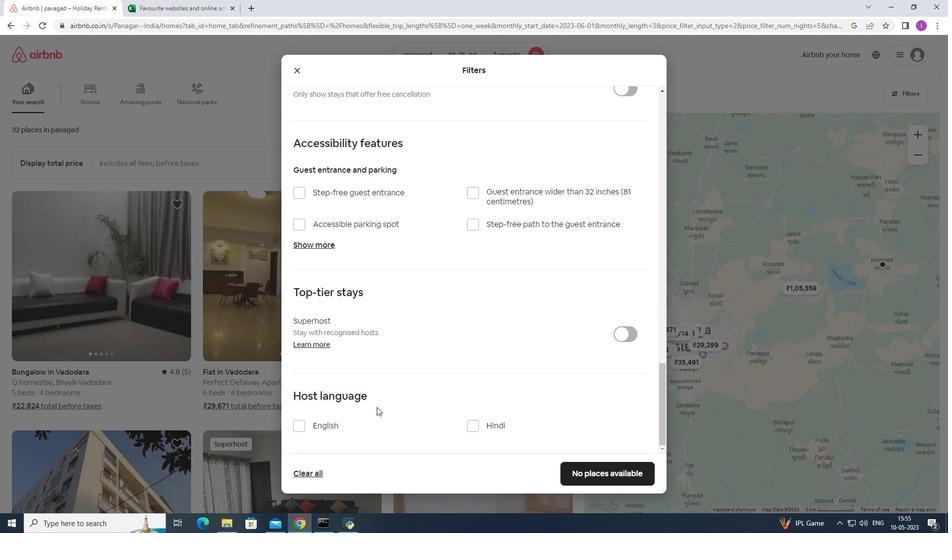 
Action: Mouse scrolled (376, 407) with delta (0, 0)
Screenshot: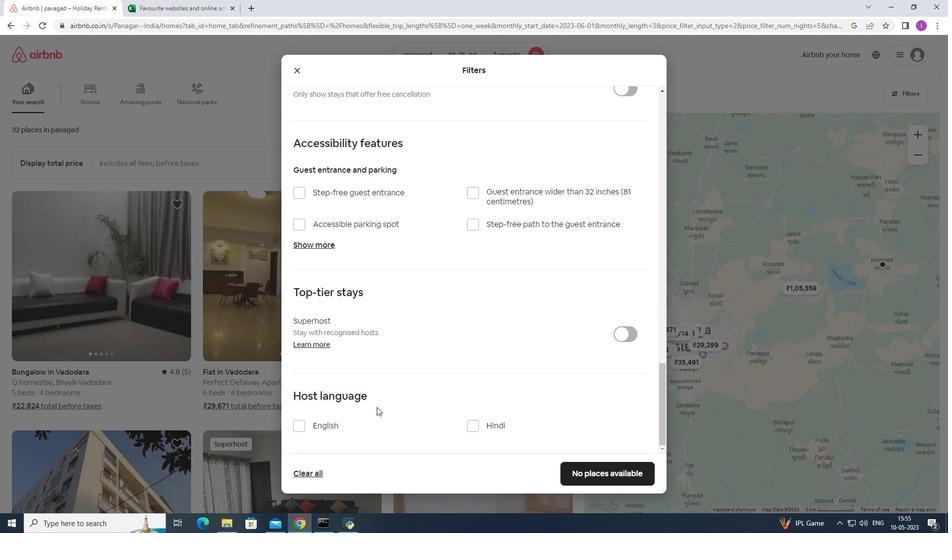 
Action: Mouse moved to (302, 426)
Screenshot: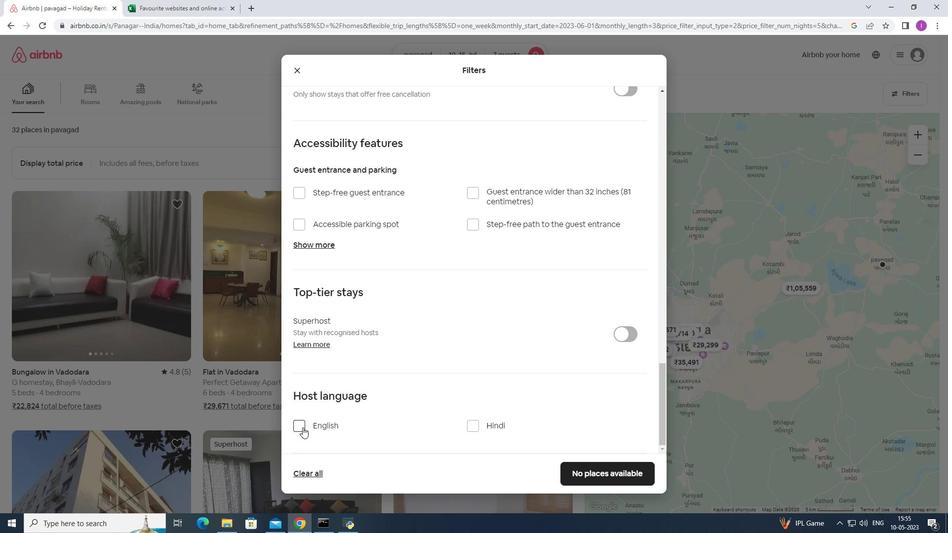 
Action: Mouse pressed left at (302, 426)
Screenshot: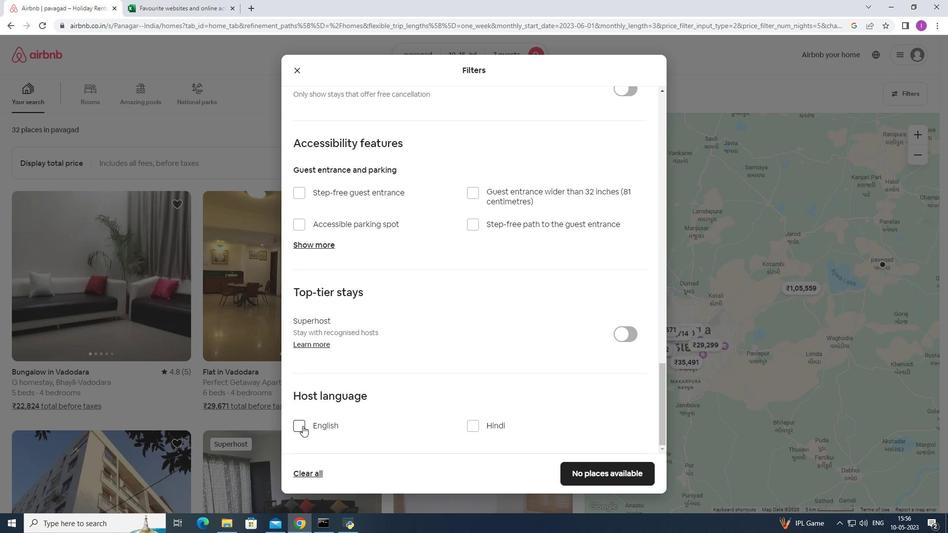 
Action: Mouse moved to (407, 420)
Screenshot: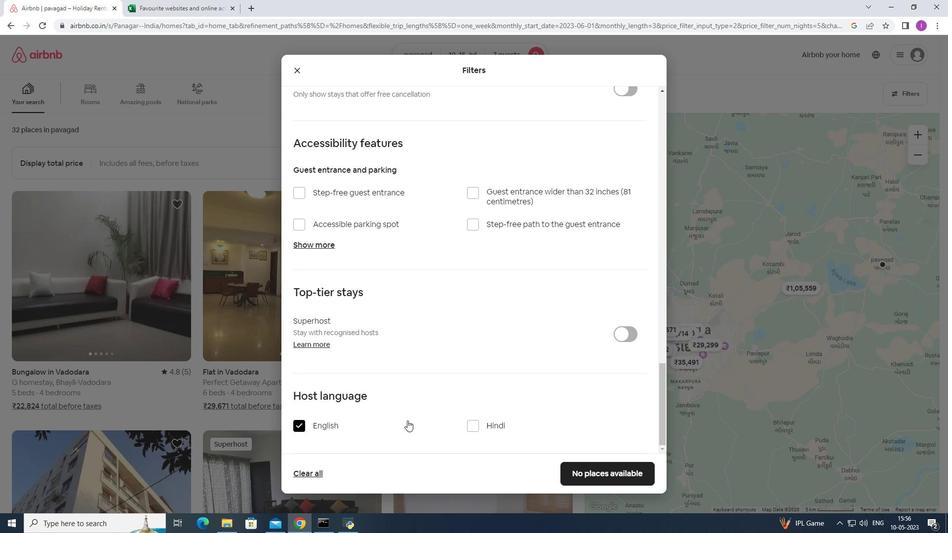 
Action: Mouse scrolled (407, 420) with delta (0, 0)
Screenshot: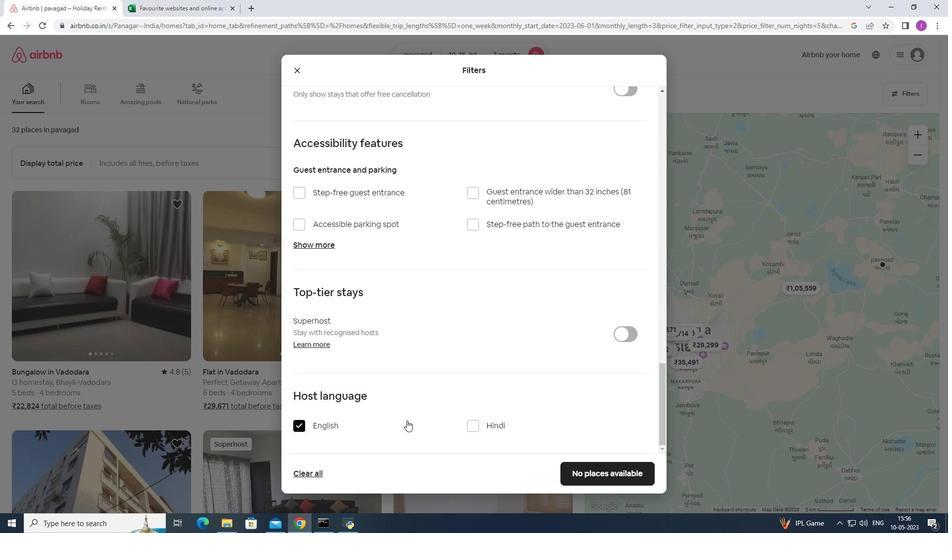 
Action: Mouse moved to (440, 423)
Screenshot: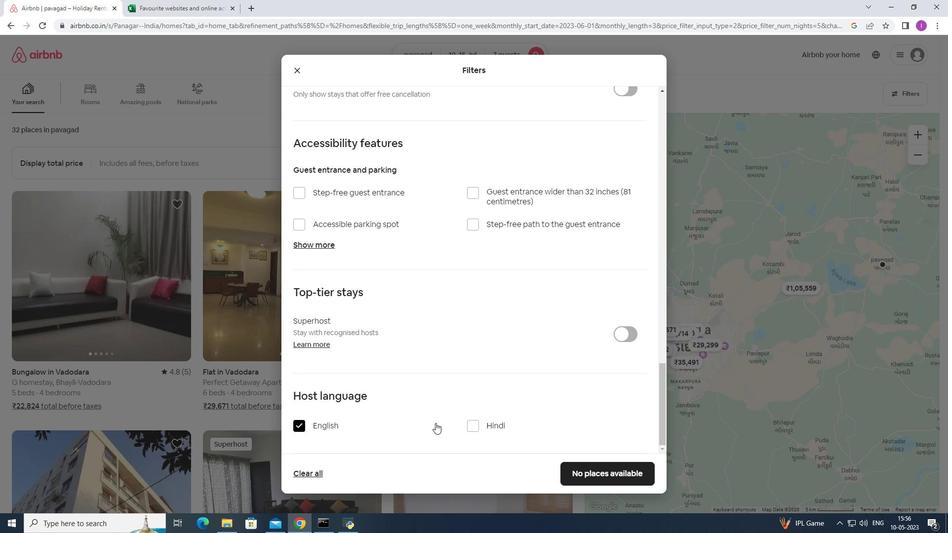
Action: Mouse scrolled (440, 422) with delta (0, 0)
Screenshot: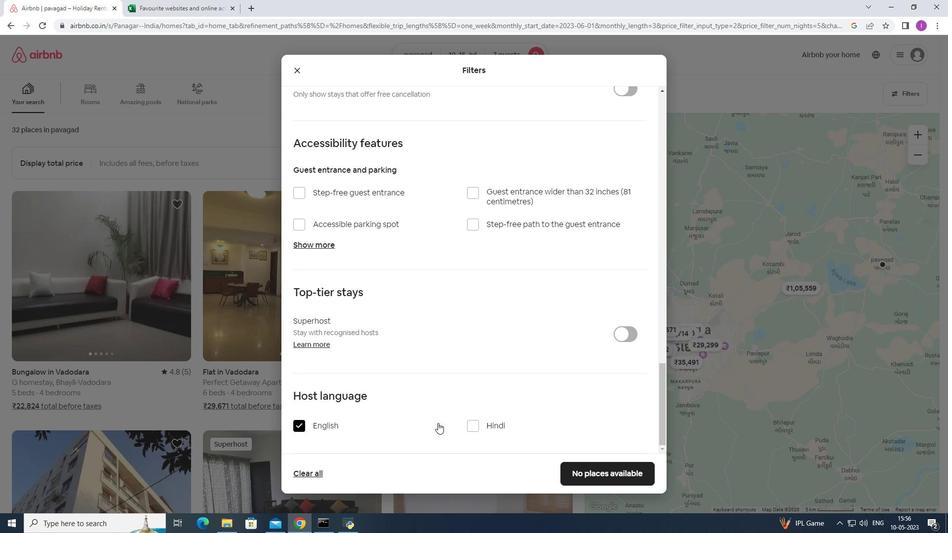 
Action: Mouse moved to (440, 423)
Screenshot: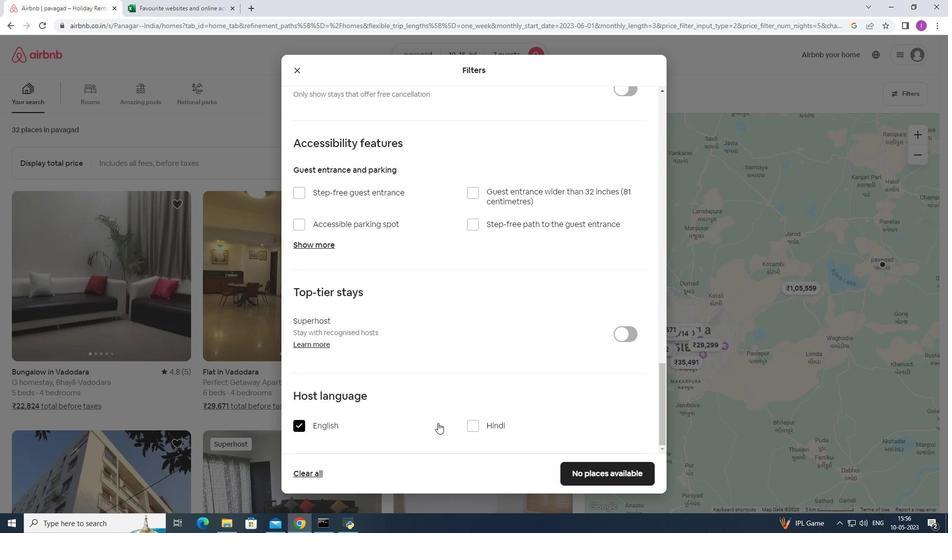
Action: Mouse scrolled (440, 422) with delta (0, 0)
Screenshot: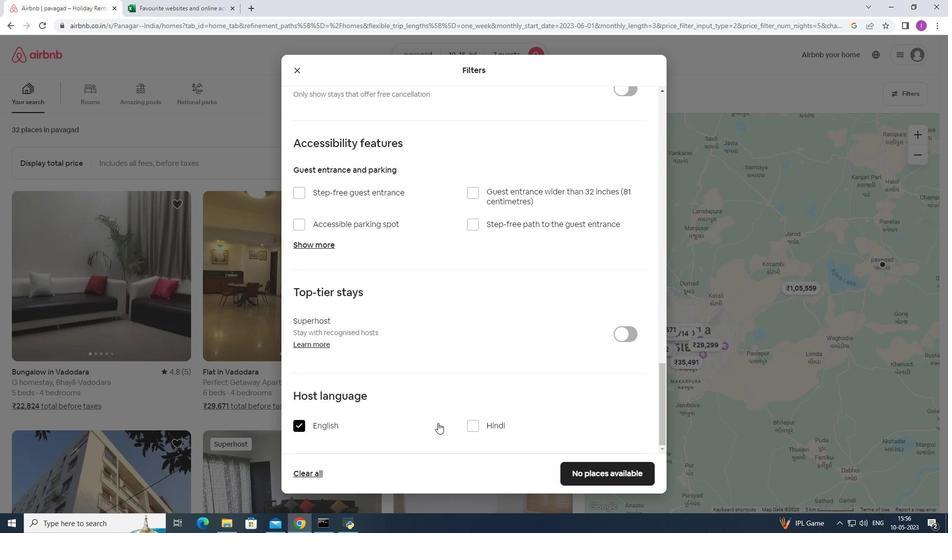 
Action: Mouse moved to (448, 423)
Screenshot: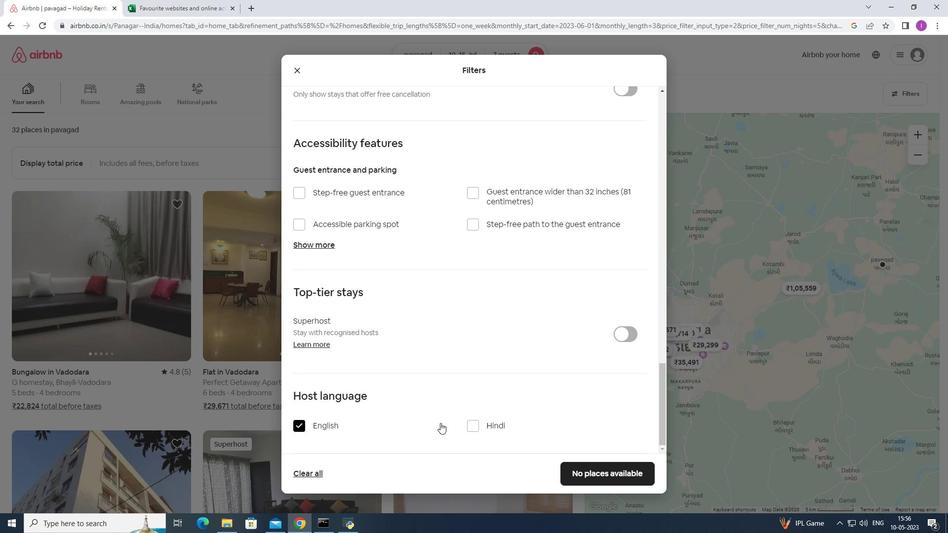 
Action: Mouse scrolled (448, 422) with delta (0, 0)
Screenshot: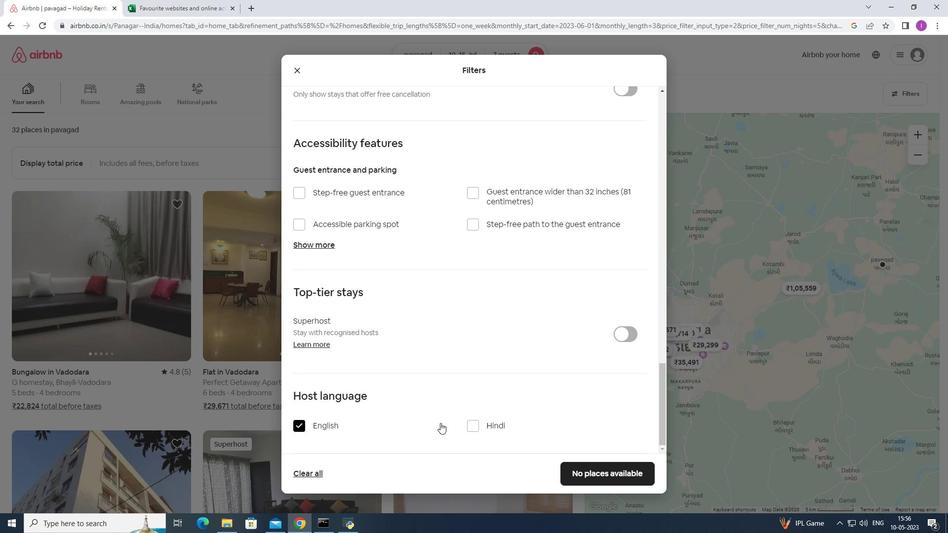
Action: Mouse moved to (453, 423)
Screenshot: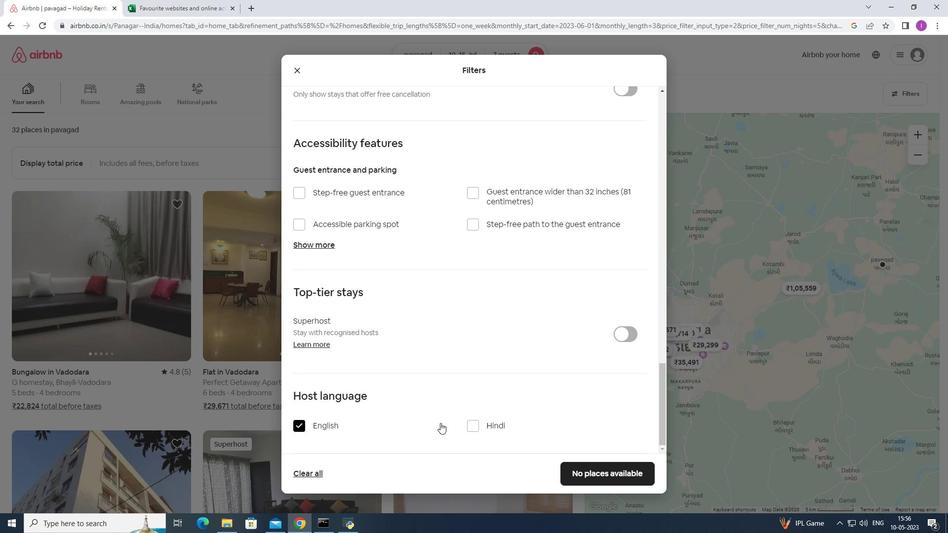 
Action: Mouse scrolled (453, 422) with delta (0, 0)
Screenshot: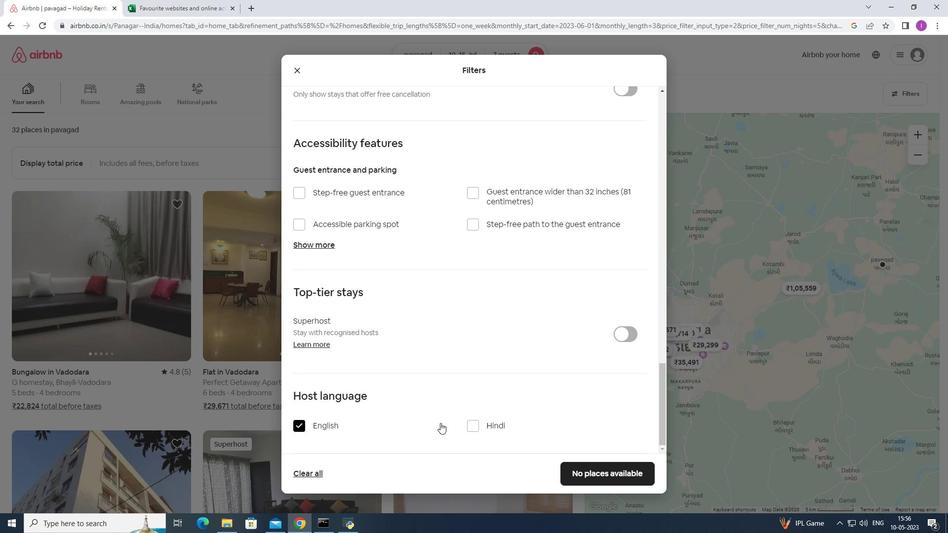 
Action: Mouse moved to (602, 476)
Screenshot: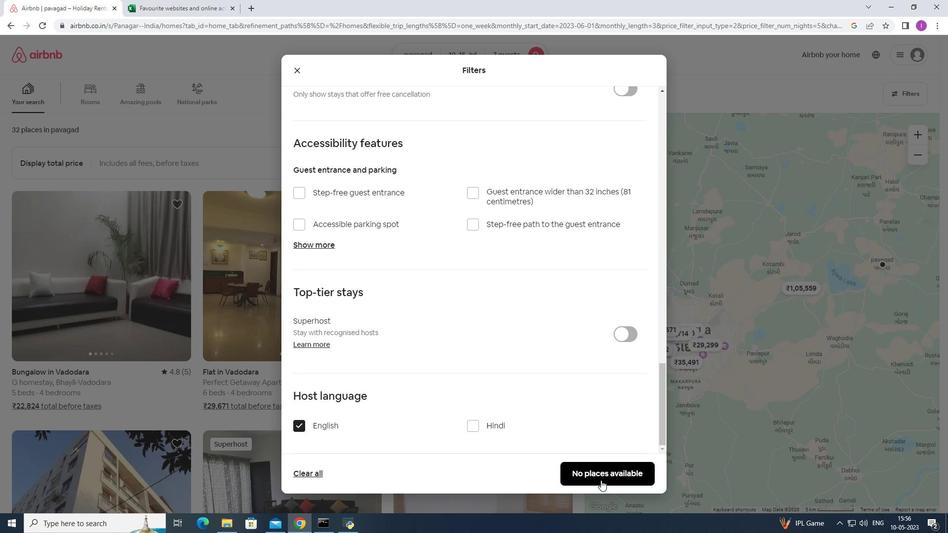 
Action: Mouse pressed left at (602, 476)
Screenshot: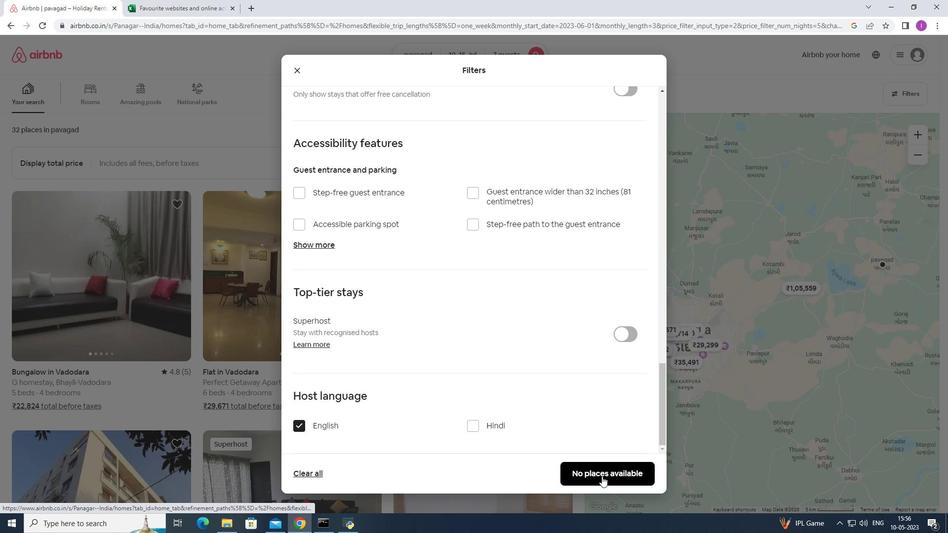 
Action: Mouse moved to (671, 461)
Screenshot: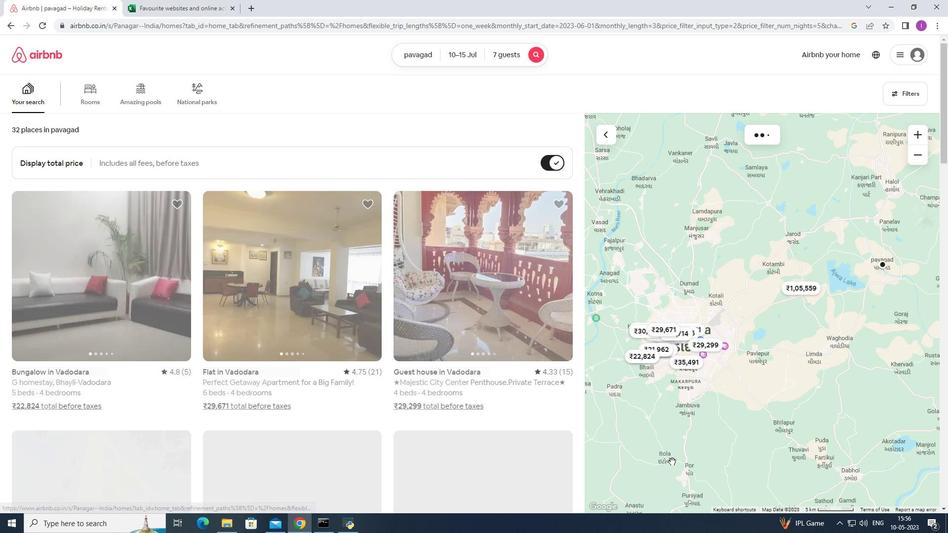 
